Task: Play online crossword game.
Action: Mouse moved to (541, 332)
Screenshot: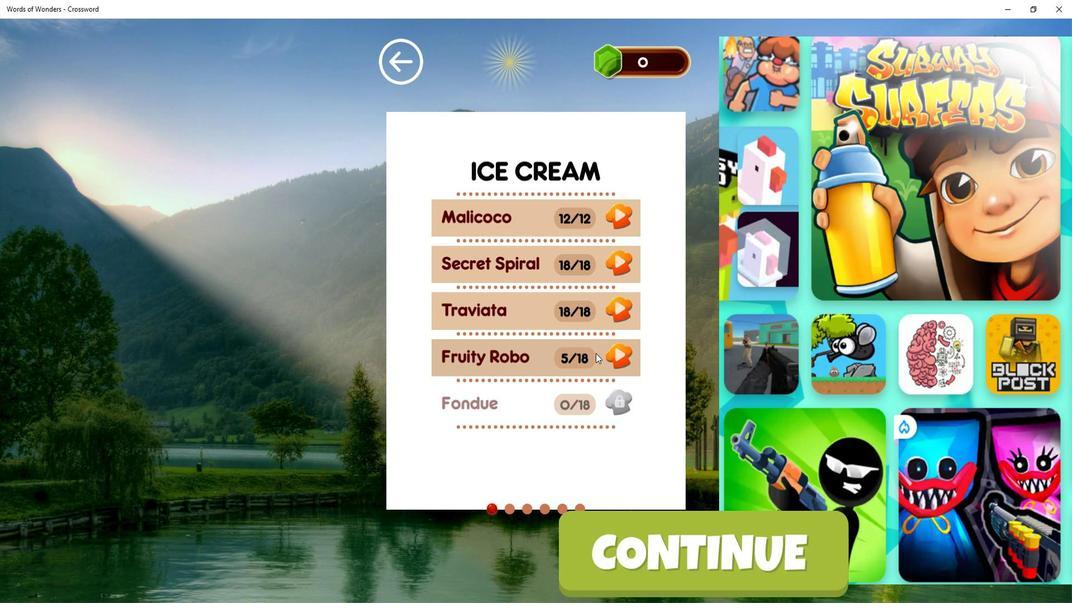 
Action: Mouse pressed left at (541, 332)
Screenshot: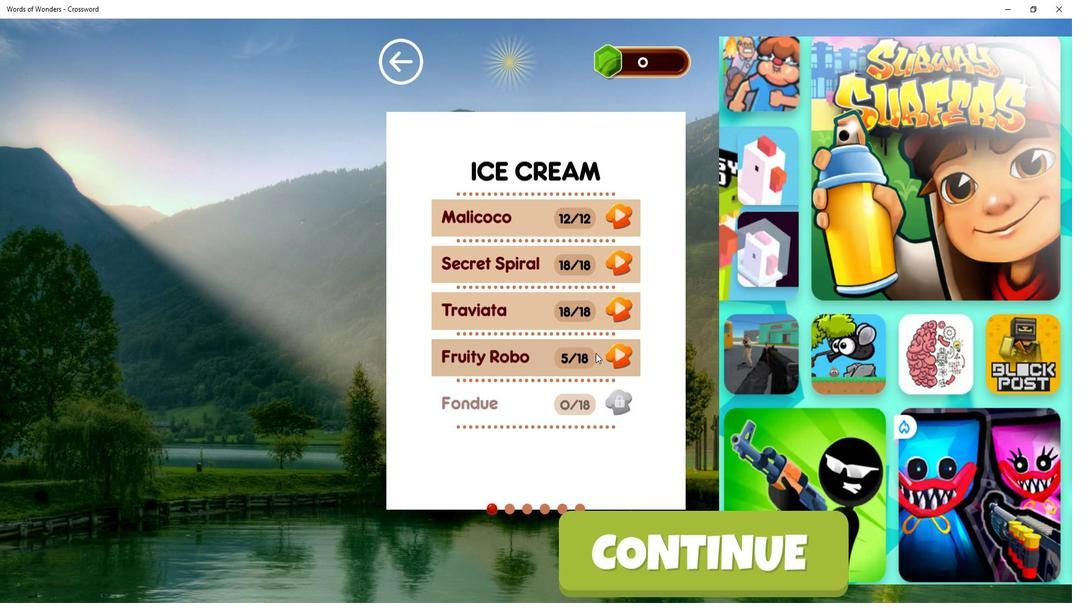 
Action: Mouse moved to (529, 200)
Screenshot: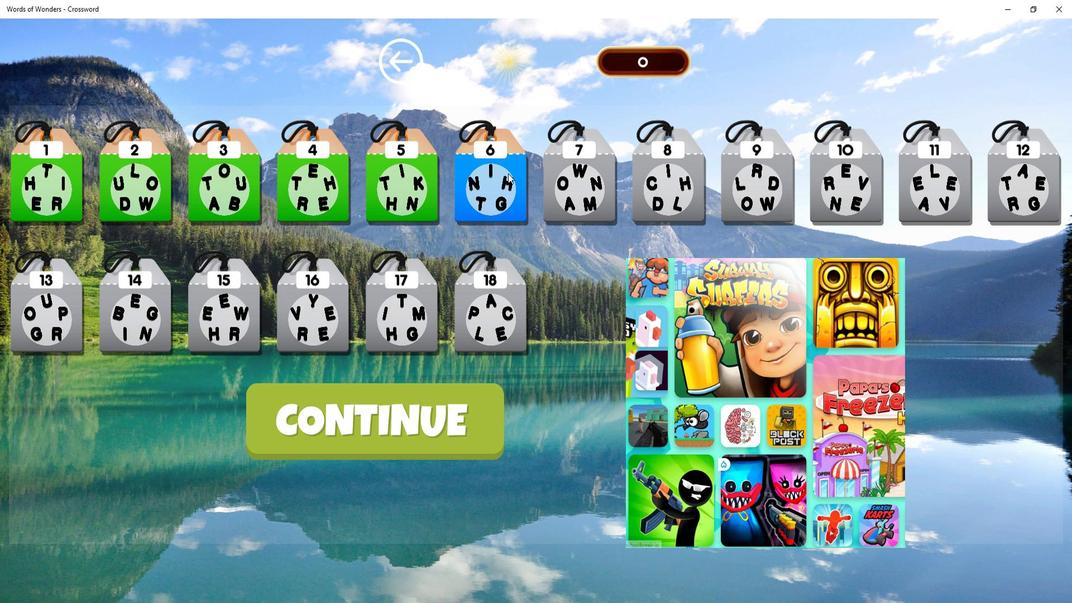 
Action: Mouse pressed left at (529, 200)
Screenshot: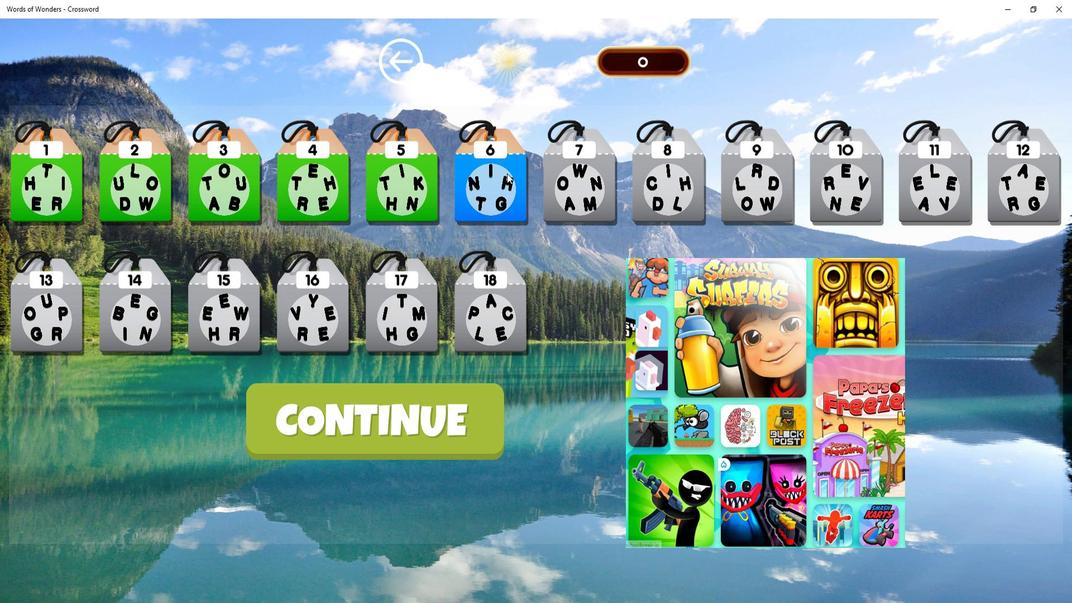 
Action: Mouse moved to (528, 401)
Screenshot: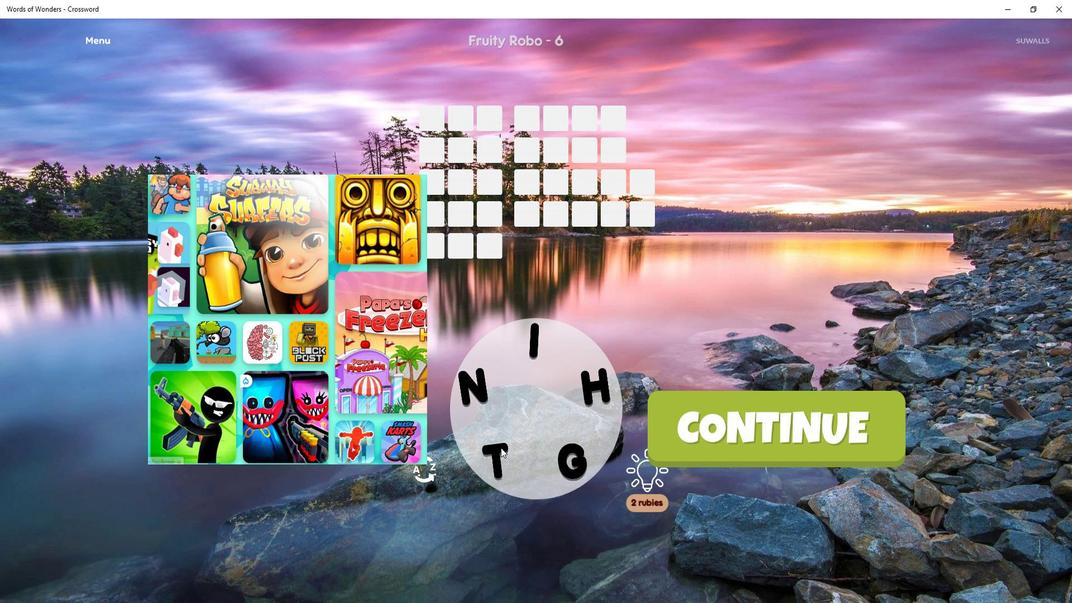 
Action: Mouse pressed left at (528, 401)
Screenshot: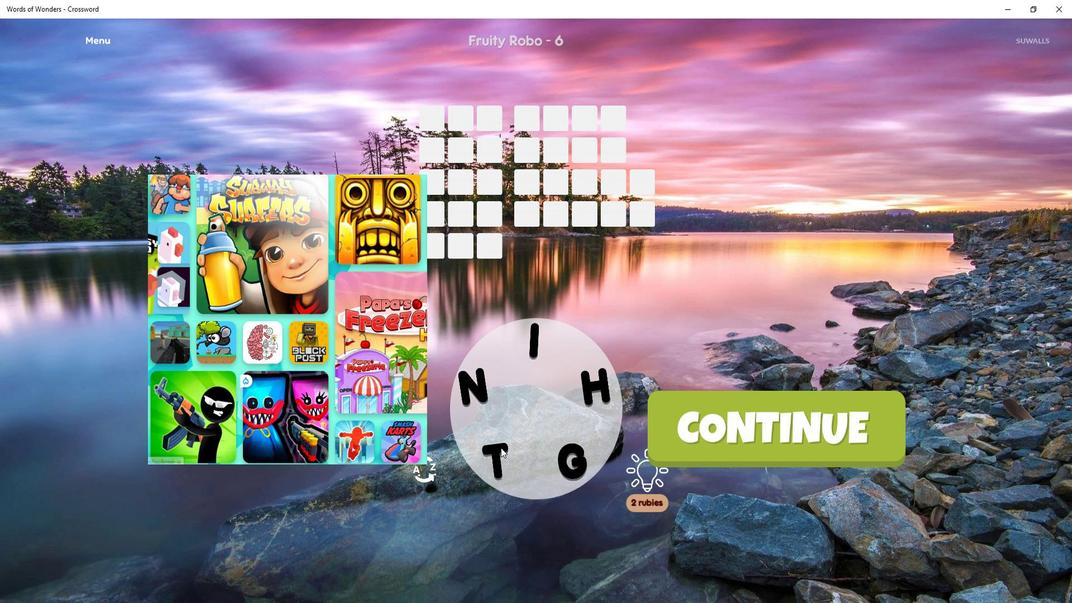 
Action: Mouse moved to (525, 359)
Screenshot: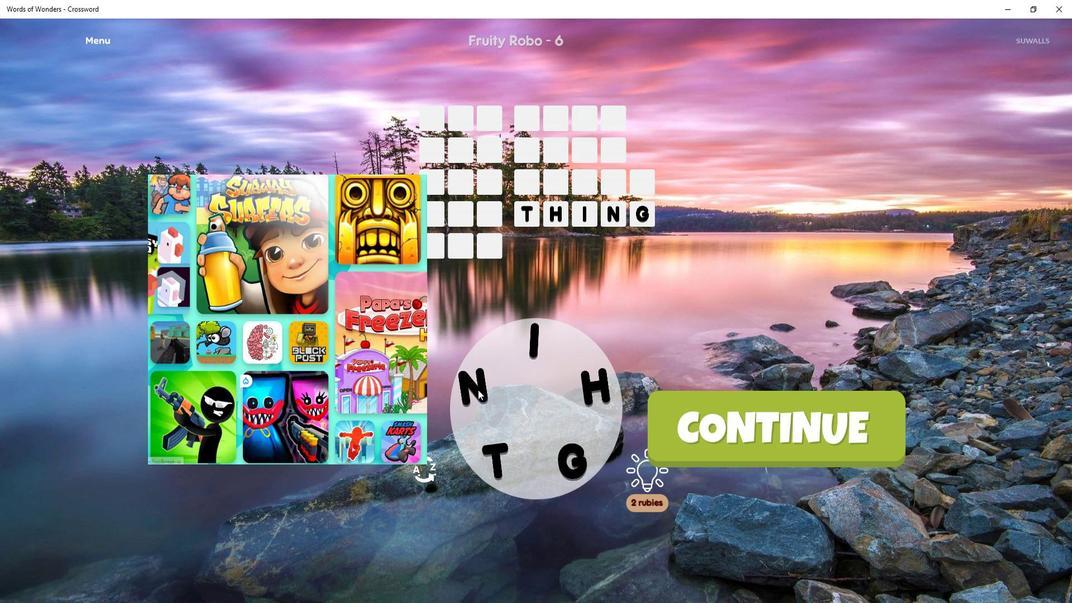 
Action: Mouse pressed left at (525, 359)
Screenshot: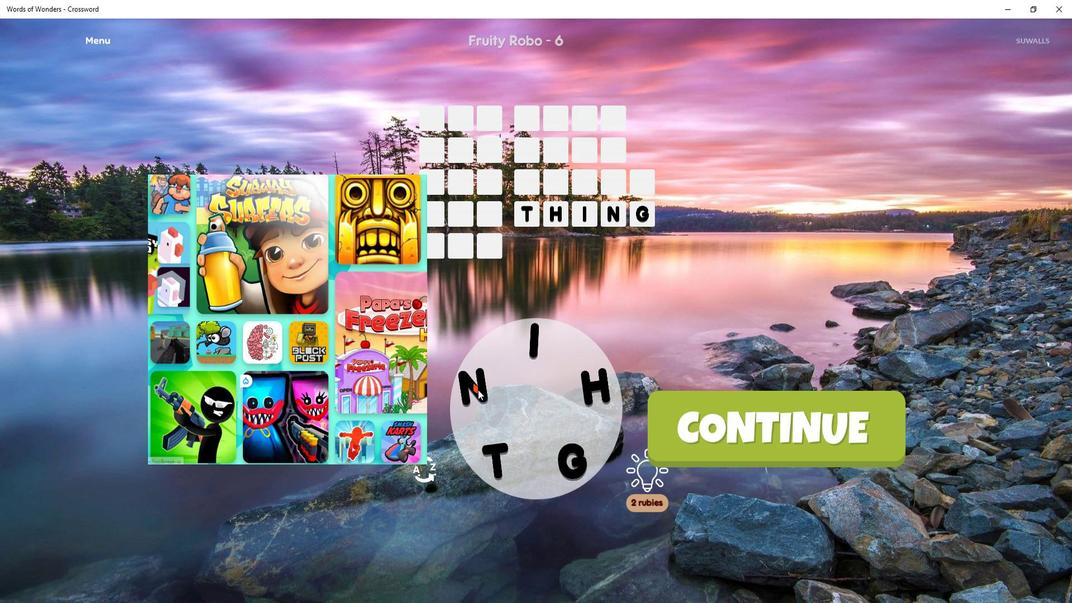 
Action: Mouse moved to (528, 409)
Screenshot: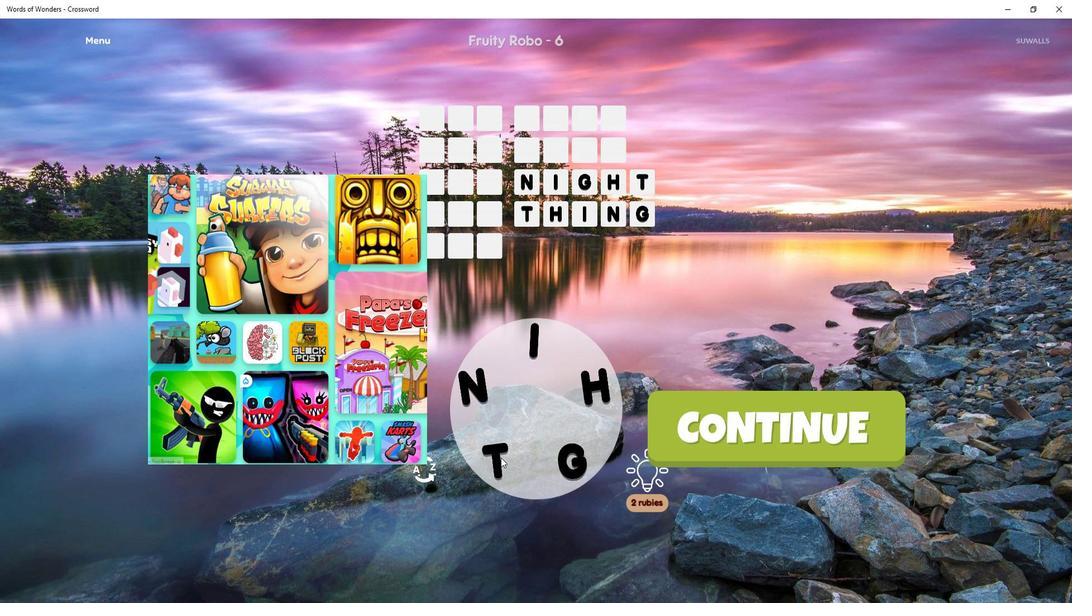 
Action: Mouse pressed left at (528, 409)
Screenshot: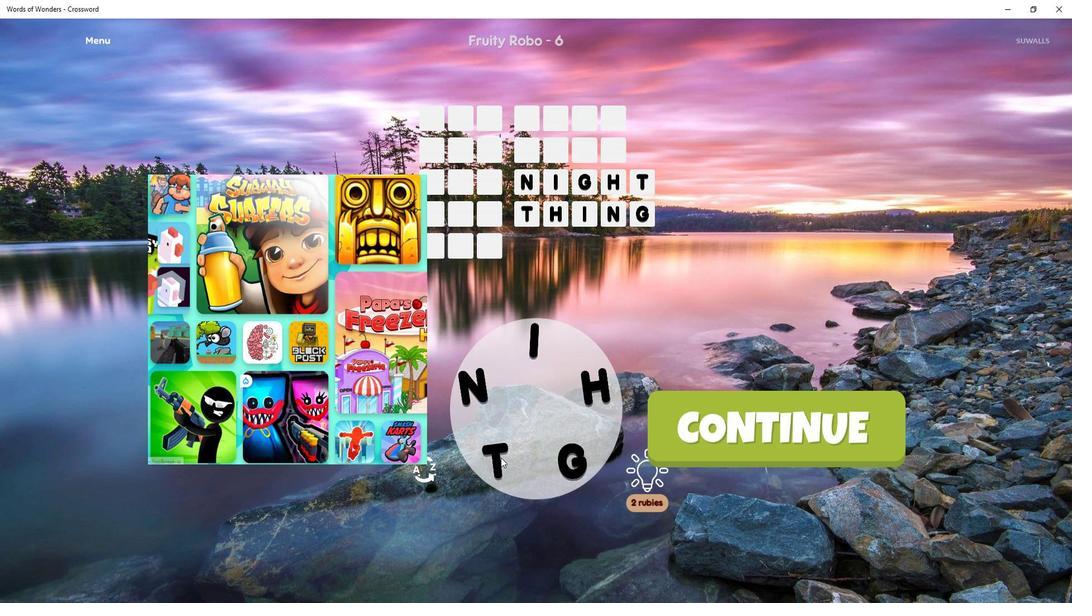 
Action: Mouse moved to (541, 358)
Screenshot: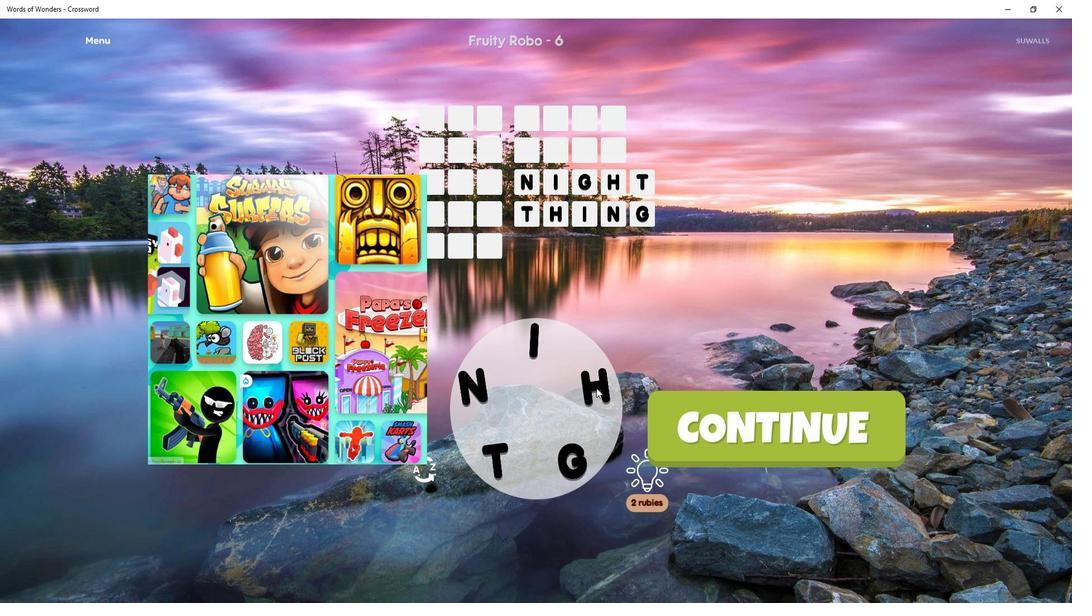 
Action: Mouse pressed left at (541, 358)
Screenshot: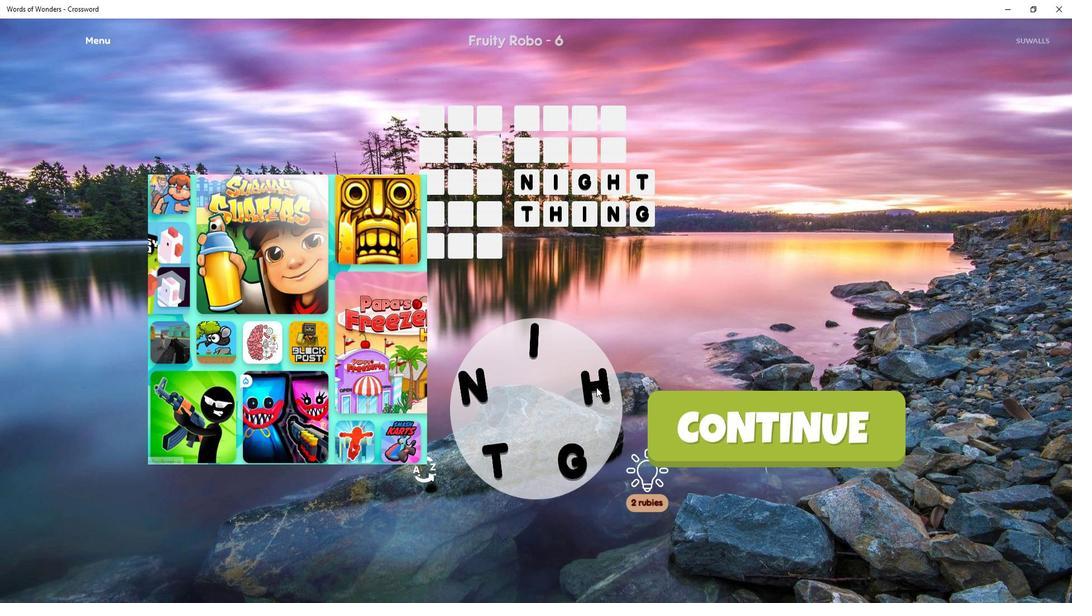 
Action: Mouse moved to (543, 358)
Screenshot: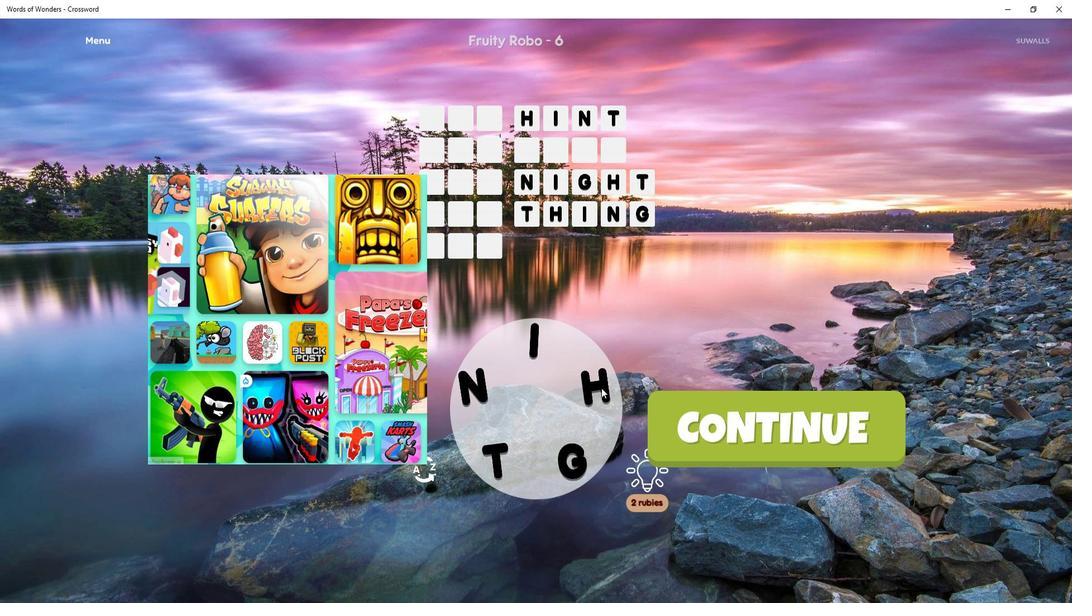 
Action: Mouse pressed left at (543, 358)
Screenshot: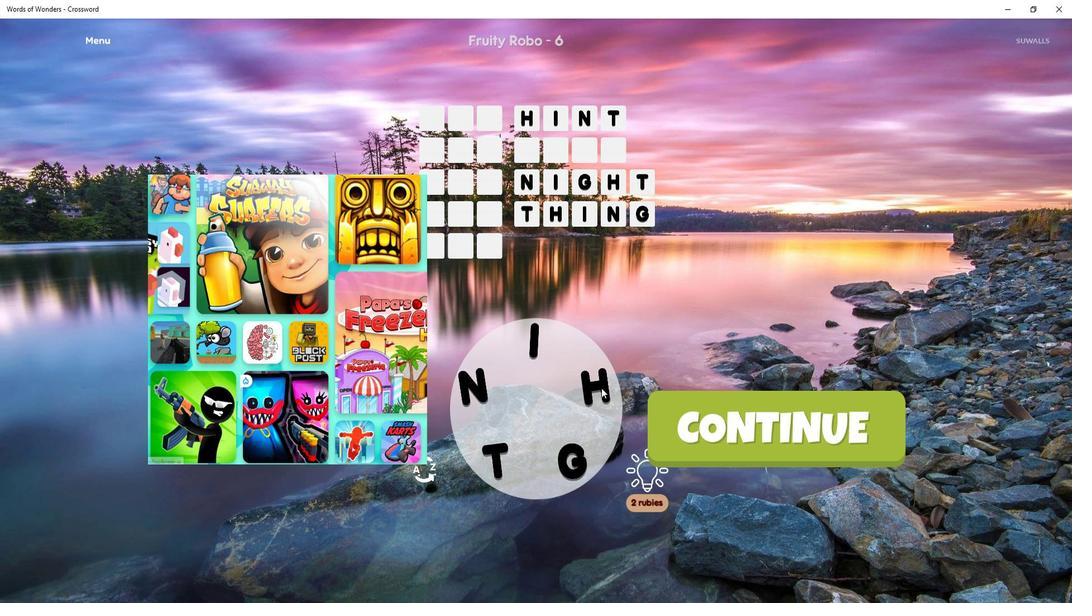 
Action: Mouse moved to (541, 359)
Screenshot: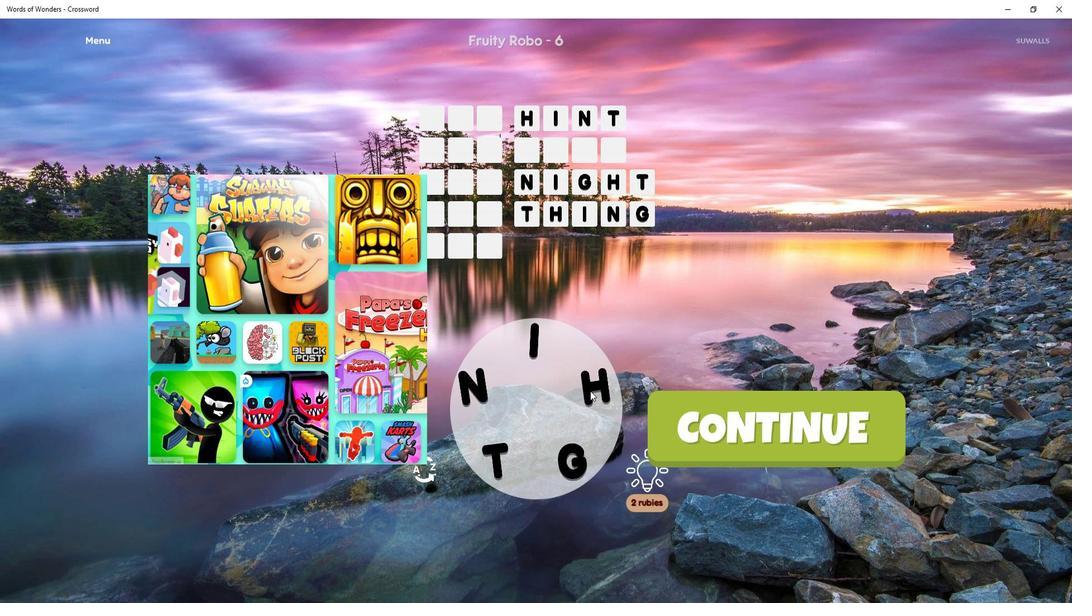 
Action: Mouse pressed left at (541, 359)
Screenshot: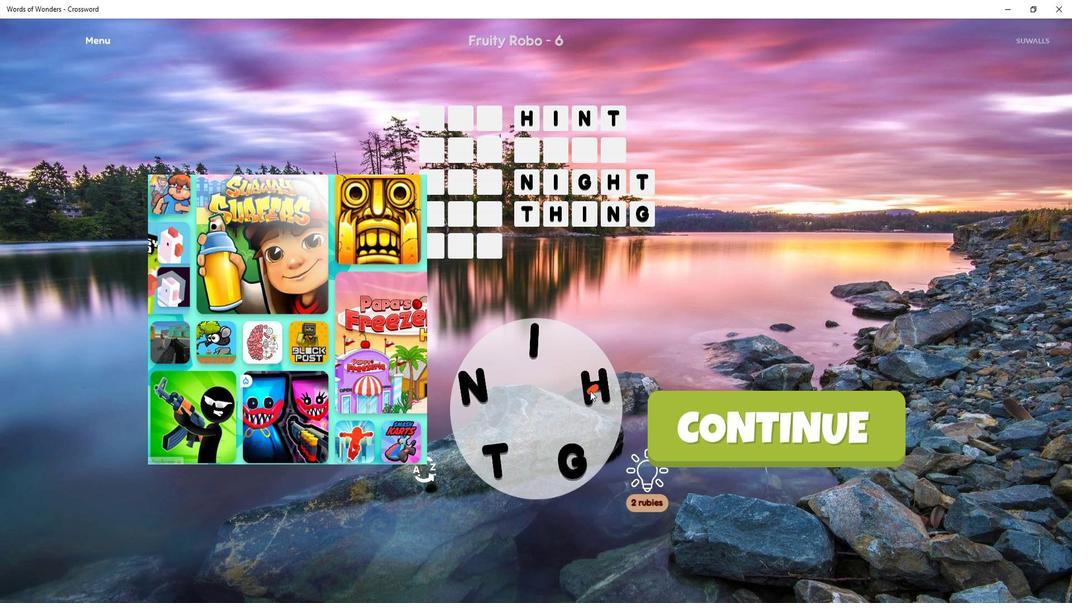 
Action: Mouse moved to (528, 415)
Screenshot: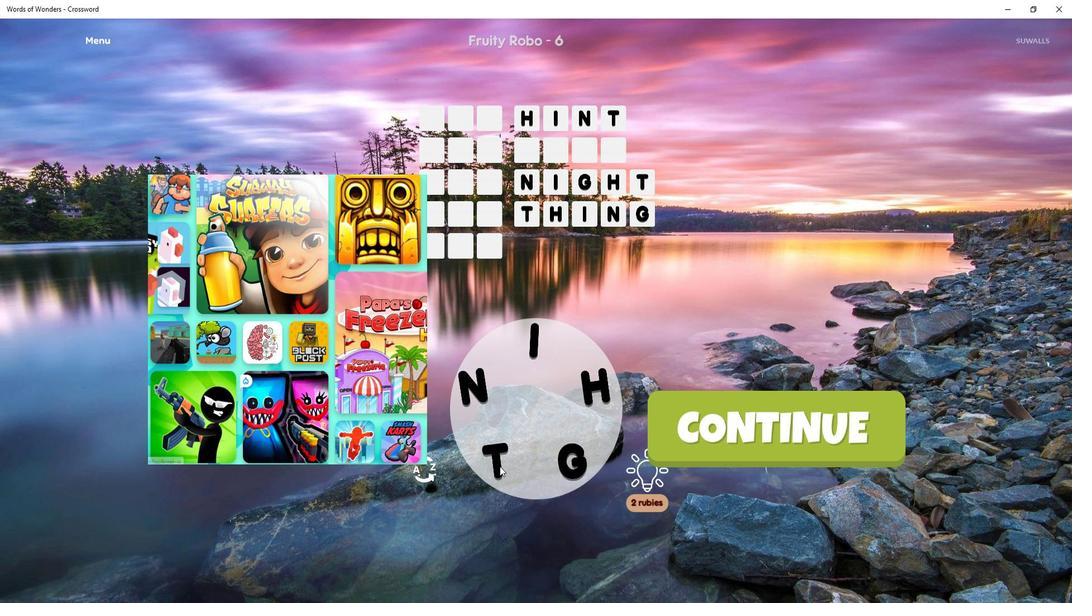 
Action: Mouse pressed left at (528, 415)
Screenshot: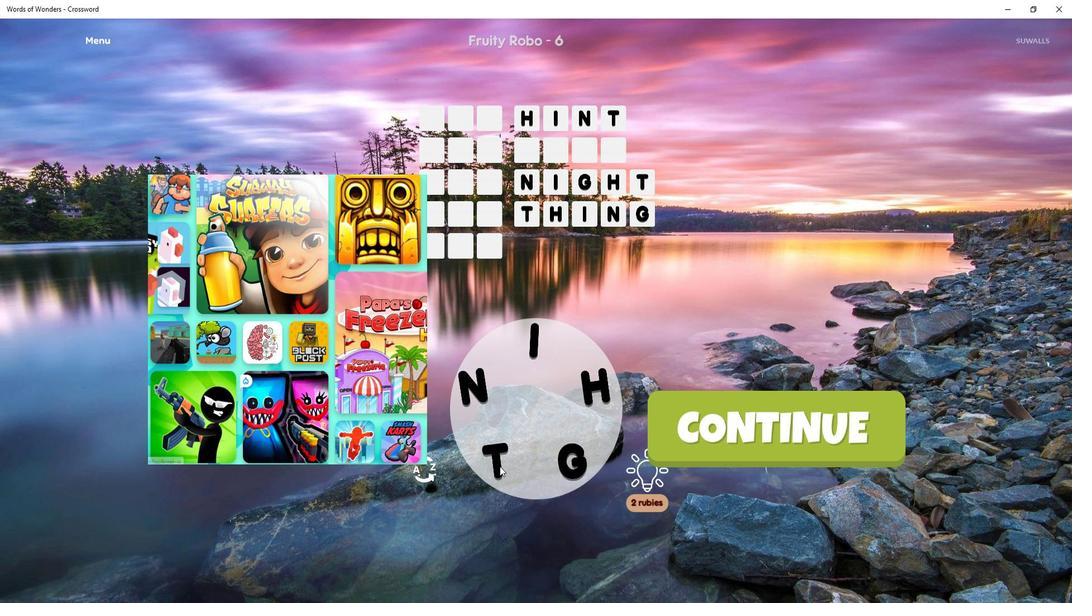 
Action: Mouse moved to (526, 417)
Screenshot: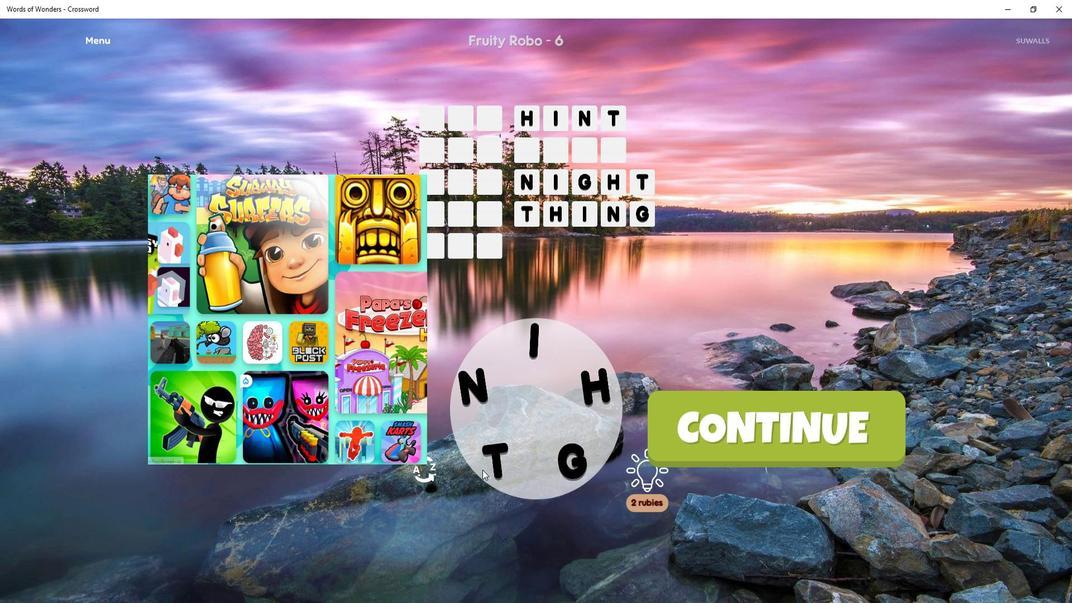 
Action: Mouse pressed left at (526, 417)
Screenshot: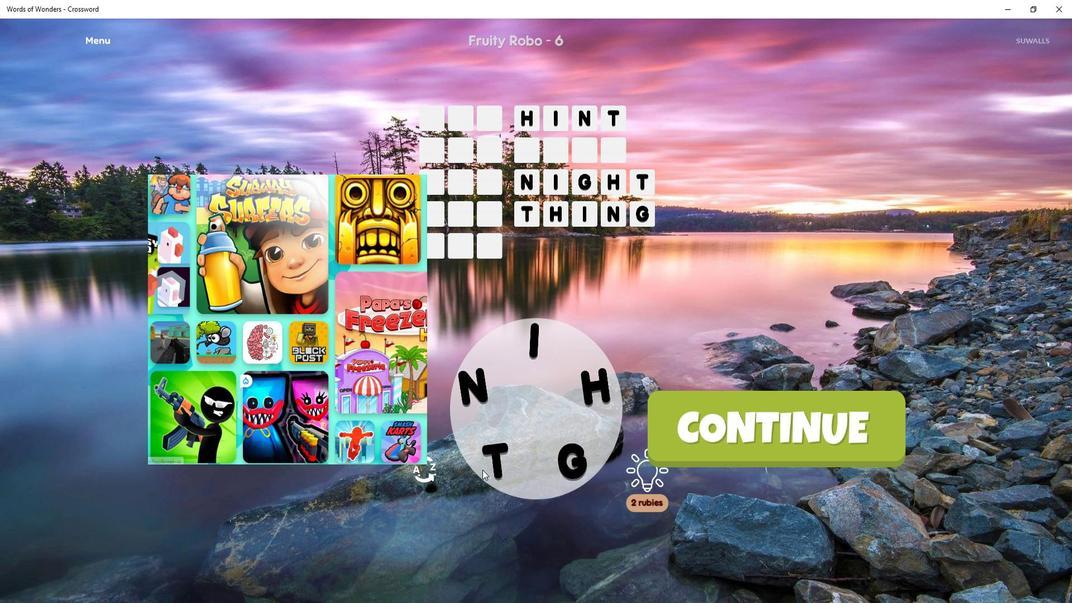 
Action: Mouse moved to (371, 349)
Screenshot: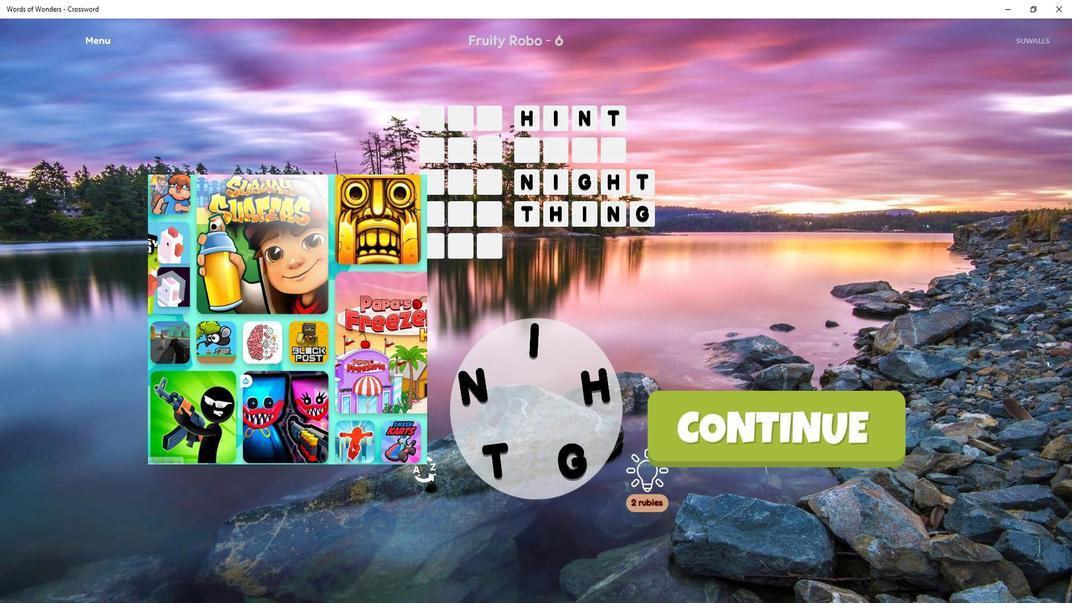 
Action: Mouse scrolled (371, 349) with delta (0, 0)
Screenshot: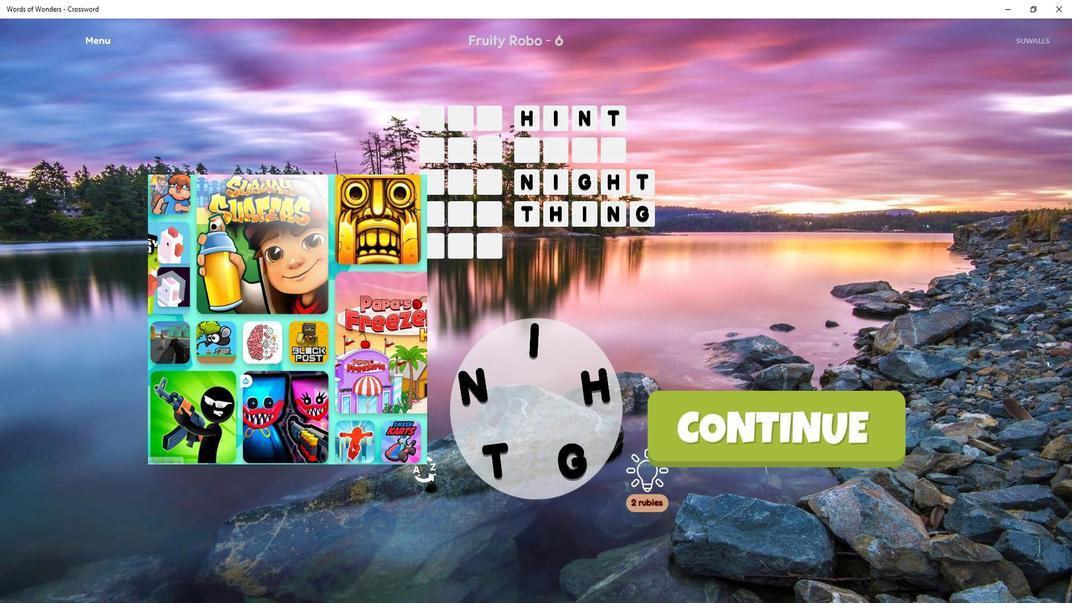
Action: Mouse scrolled (371, 349) with delta (0, 0)
Screenshot: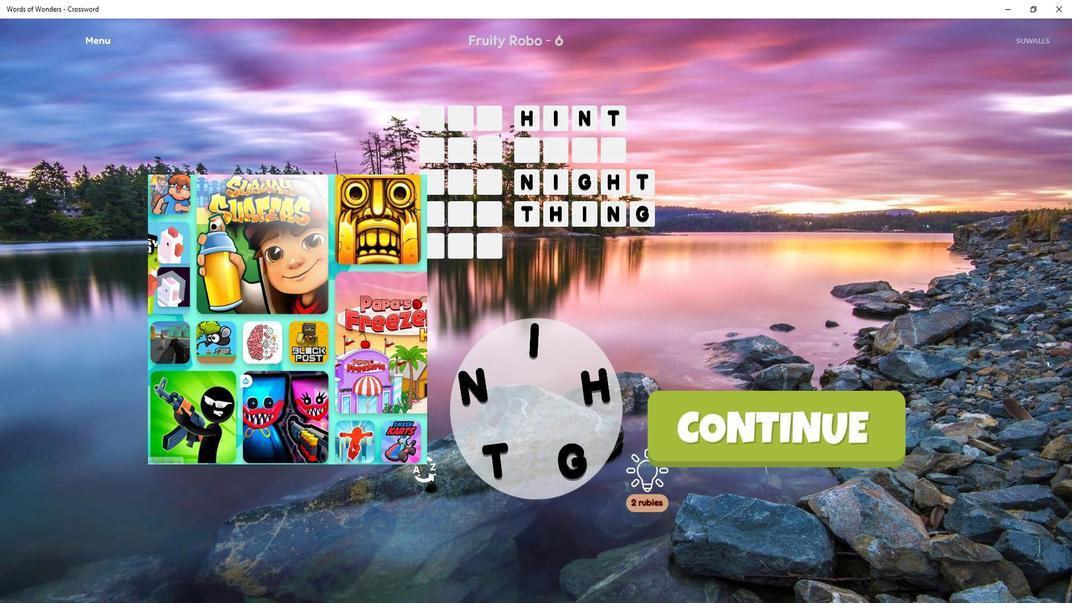
Action: Mouse moved to (527, 404)
Screenshot: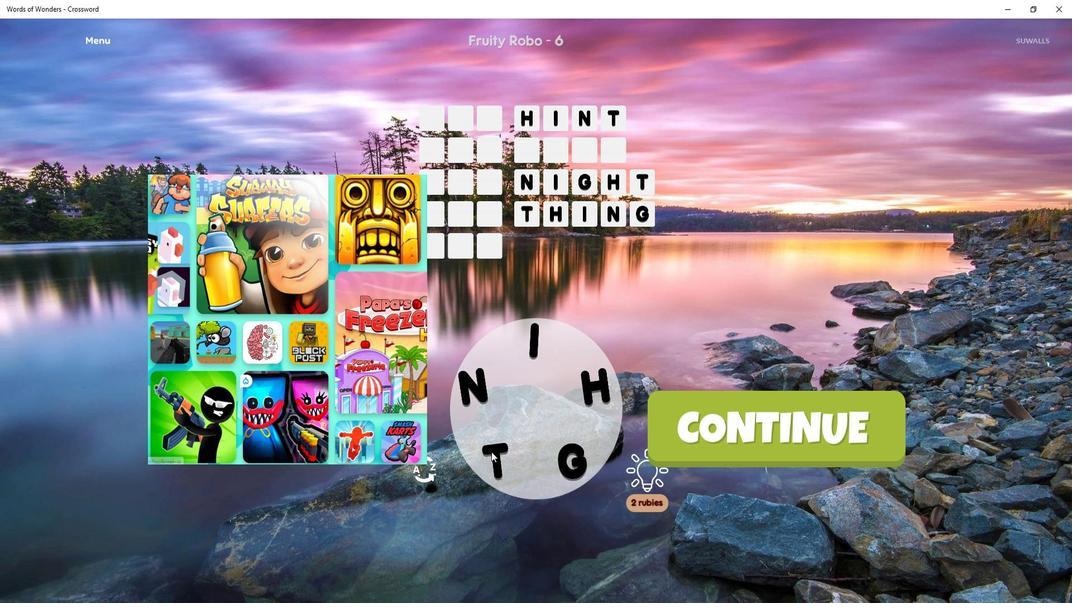
Action: Mouse pressed left at (527, 404)
Screenshot: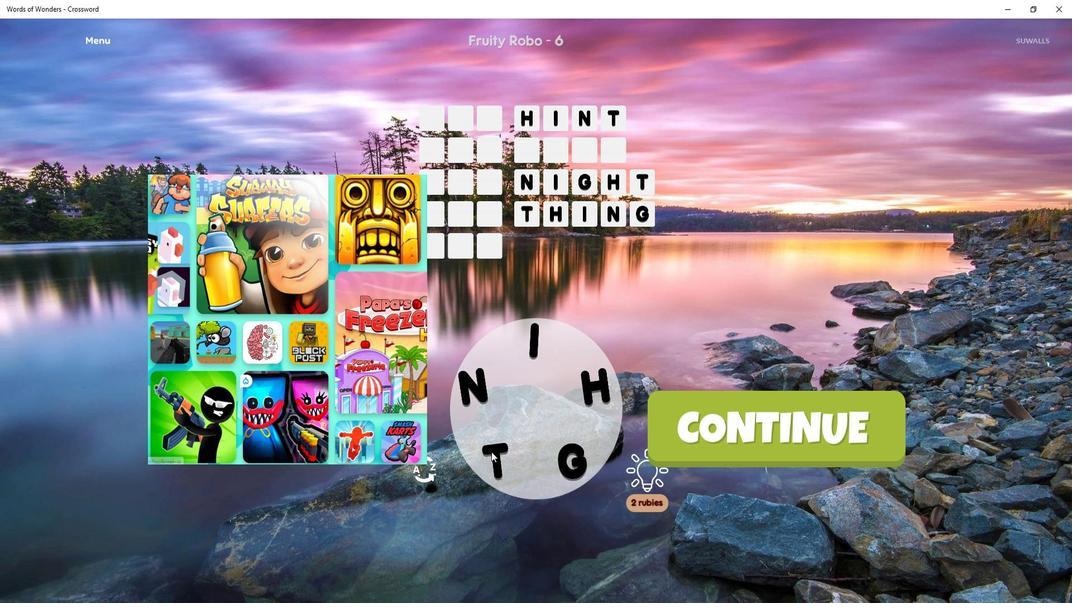 
Action: Mouse moved to (528, 407)
Screenshot: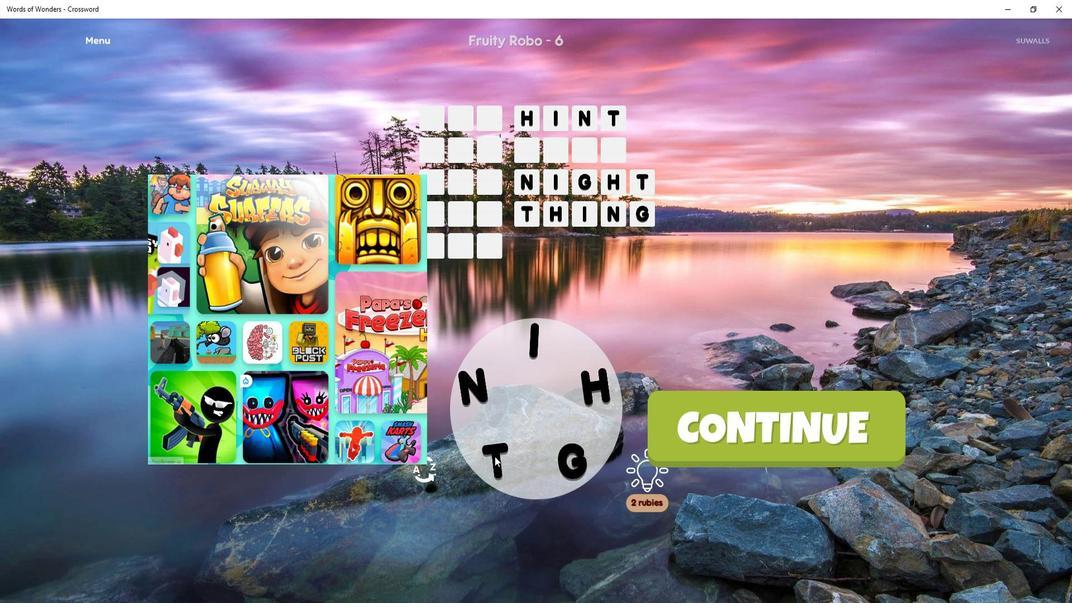 
Action: Mouse pressed left at (528, 407)
Screenshot: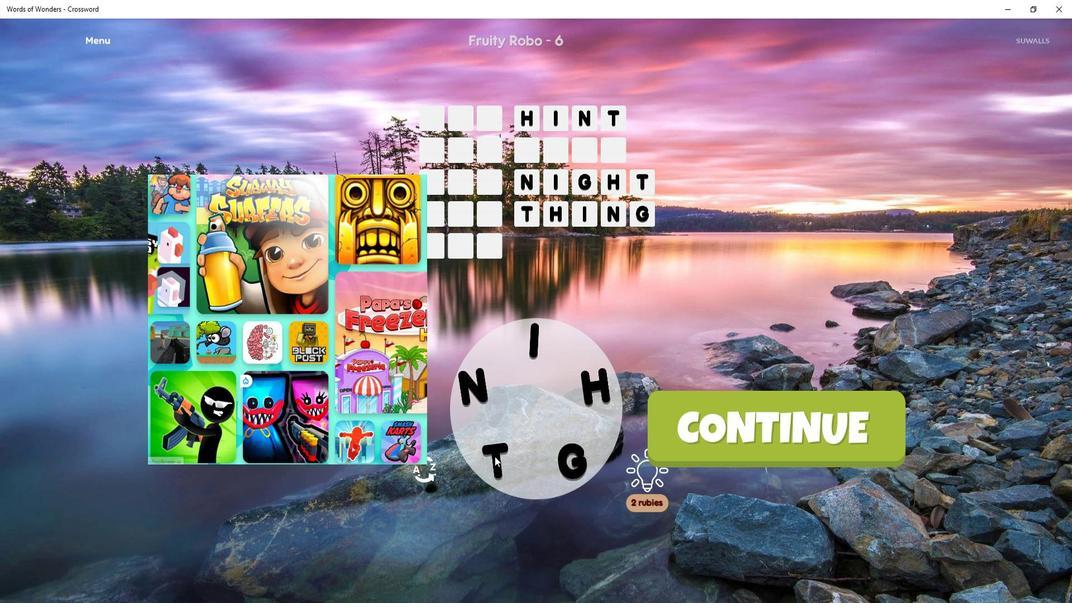 
Action: Mouse moved to (524, 351)
Screenshot: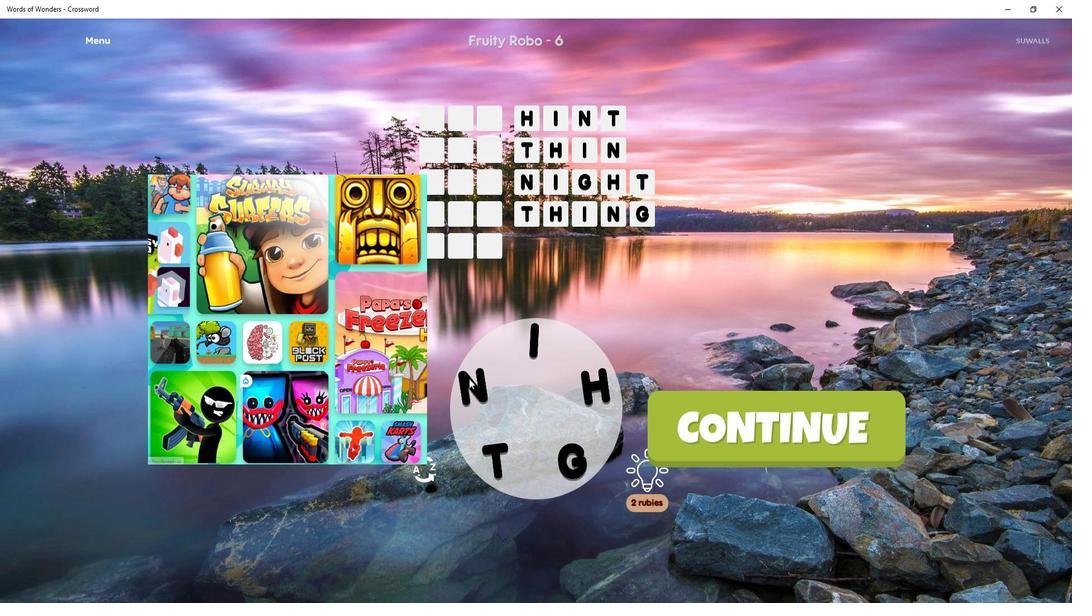 
Action: Mouse pressed left at (524, 351)
Screenshot: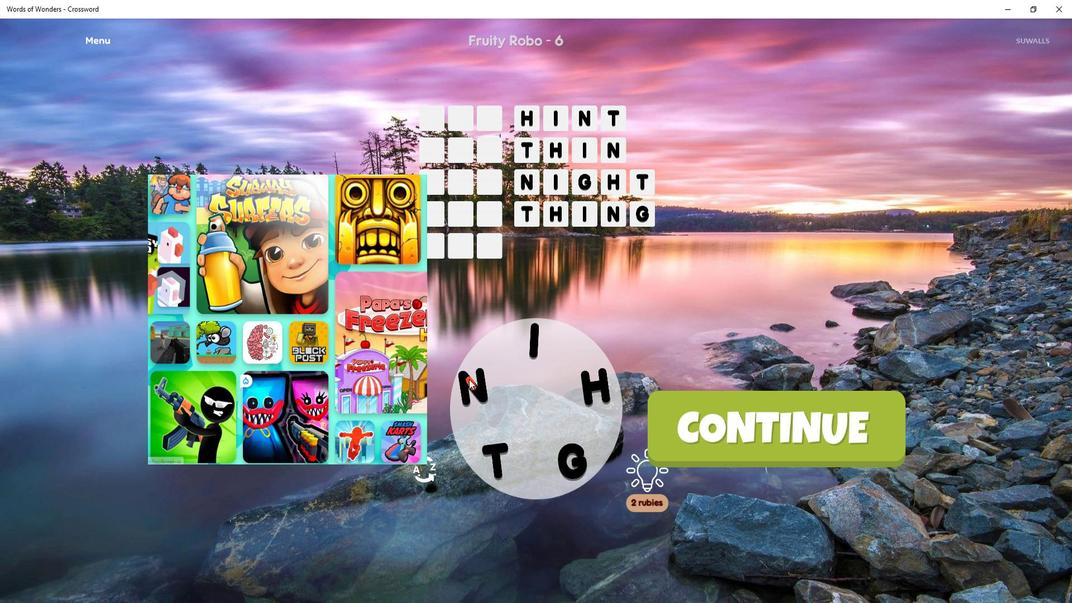 
Action: Mouse moved to (370, 341)
Screenshot: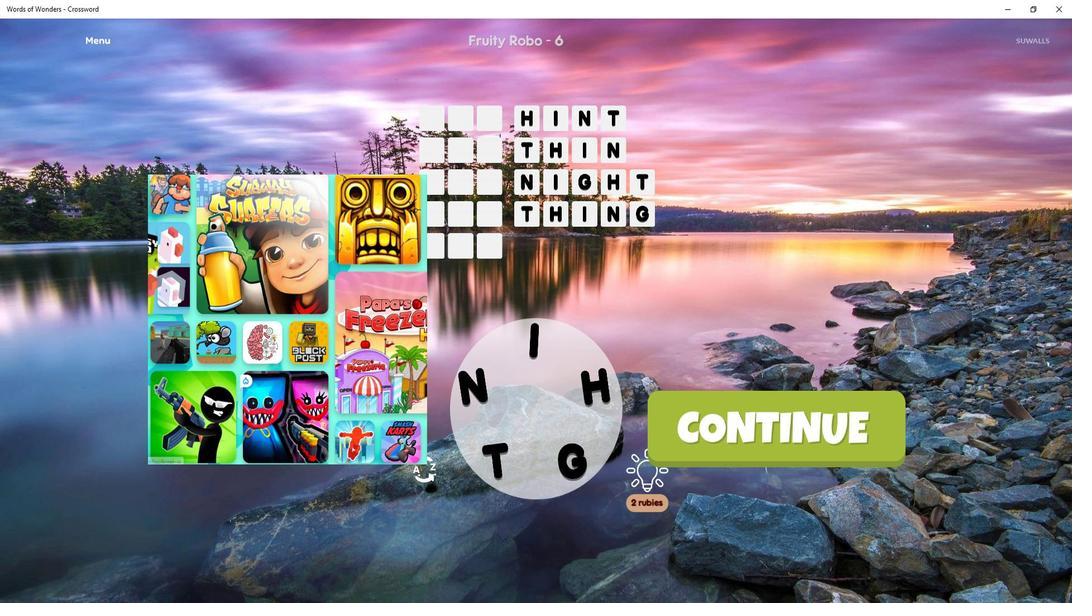 
Action: Mouse scrolled (370, 340) with delta (0, 0)
Screenshot: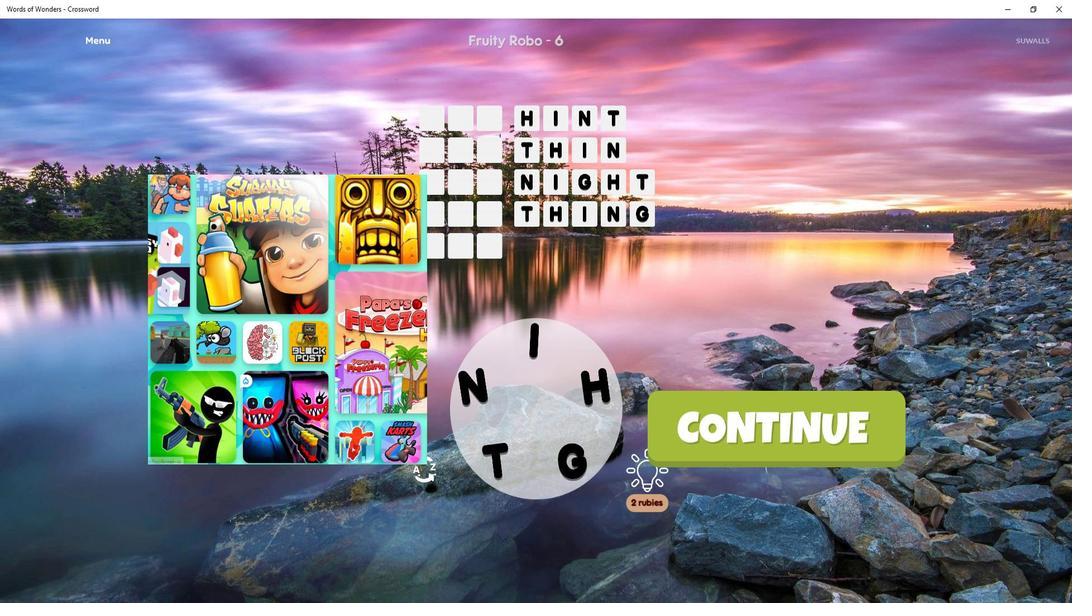 
Action: Mouse moved to (382, 347)
Screenshot: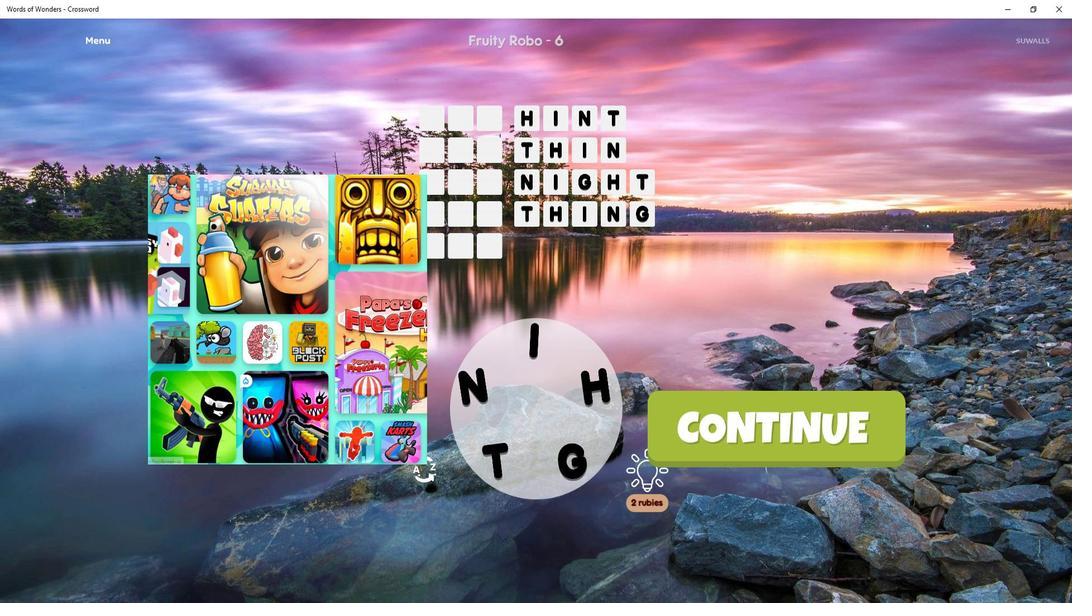 
Action: Mouse scrolled (382, 346) with delta (0, 0)
Screenshot: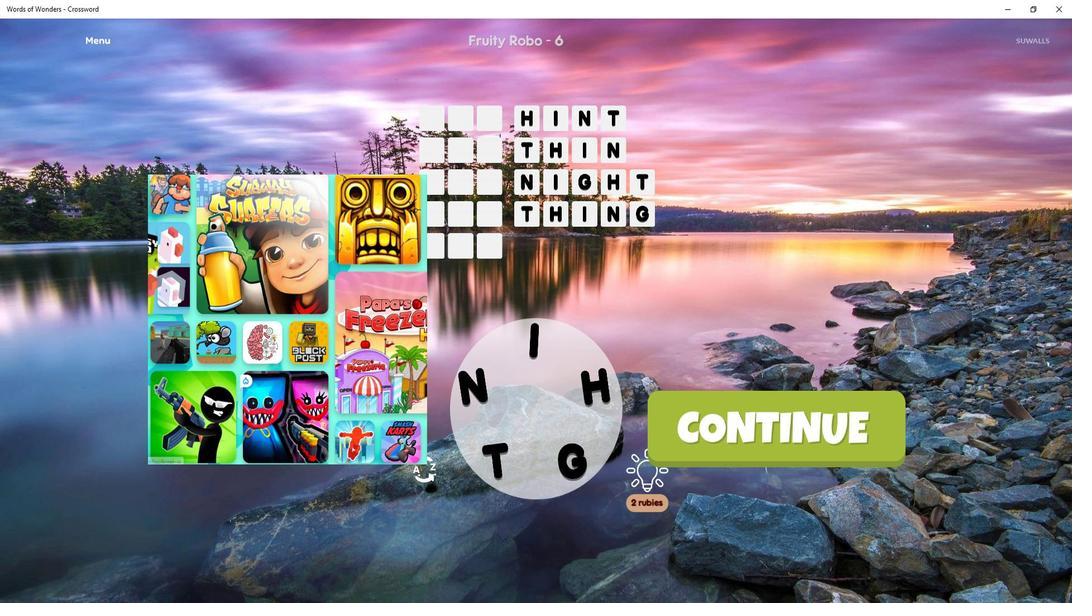 
Action: Mouse moved to (538, 408)
Screenshot: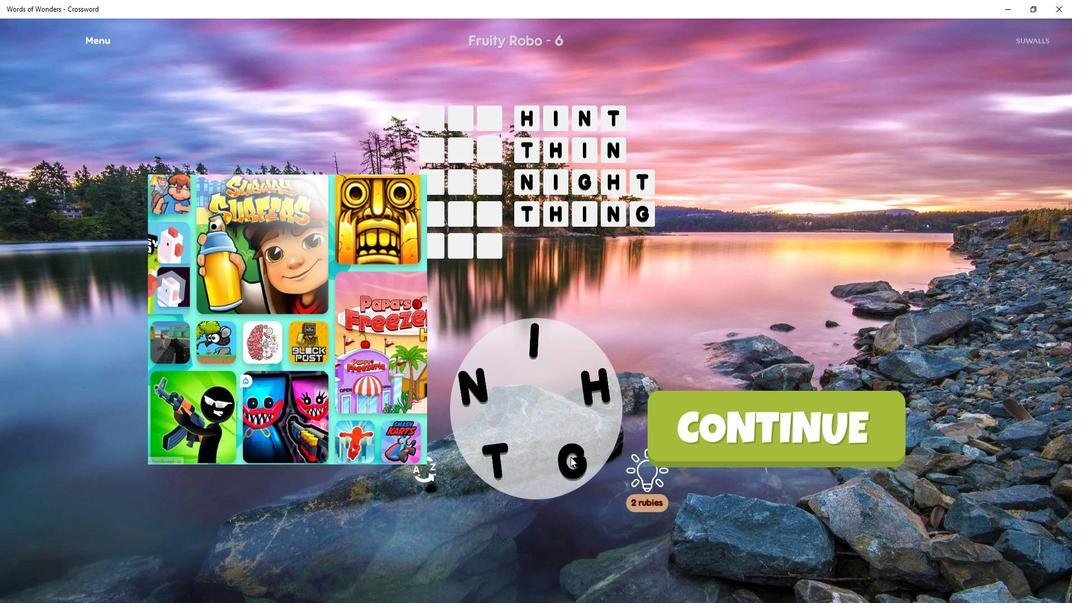 
Action: Mouse pressed left at (538, 408)
Screenshot: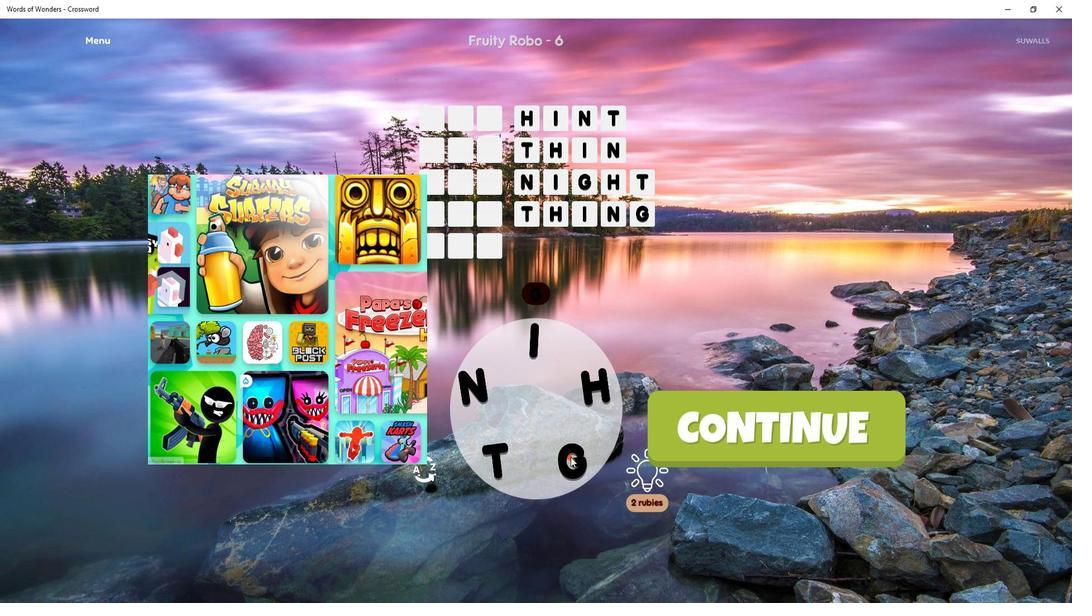 
Action: Mouse moved to (542, 364)
Screenshot: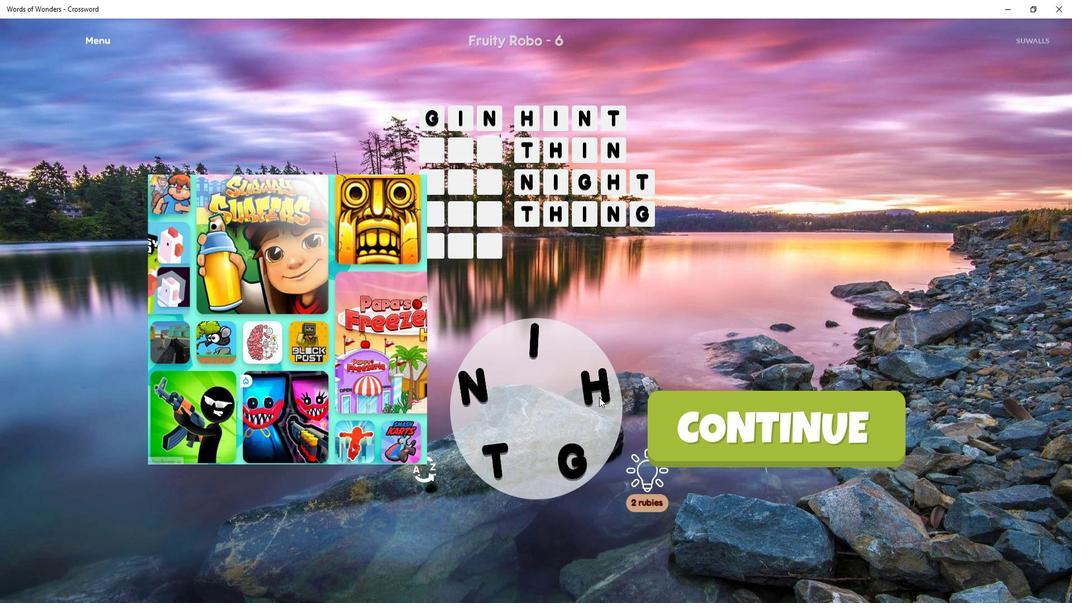 
Action: Mouse pressed left at (542, 364)
Screenshot: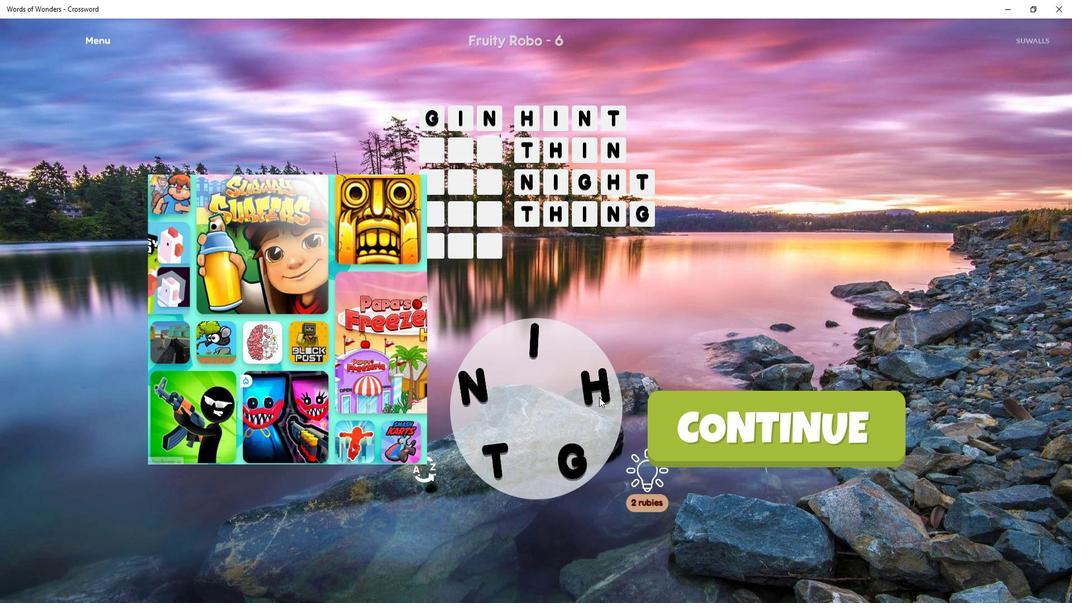 
Action: Mouse moved to (526, 365)
Screenshot: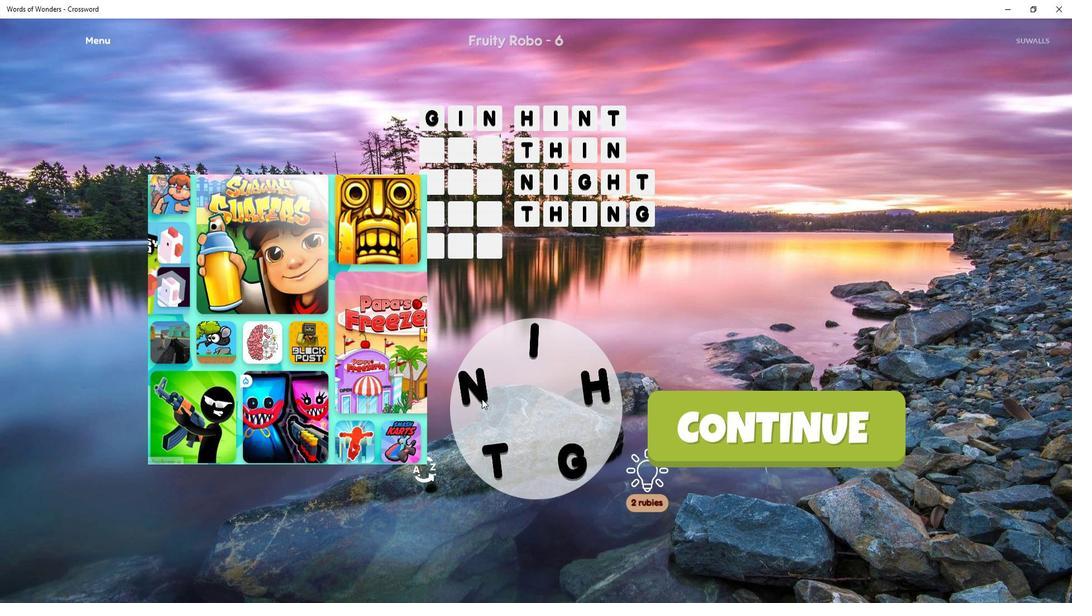 
Action: Mouse scrolled (526, 365) with delta (0, 0)
Screenshot: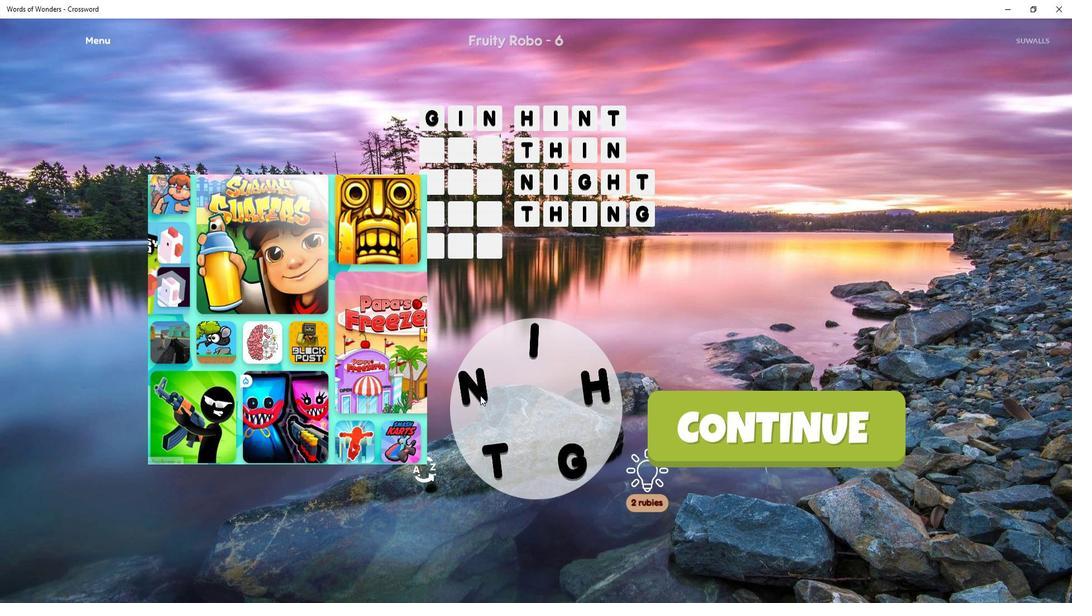 
Action: Mouse moved to (525, 360)
Screenshot: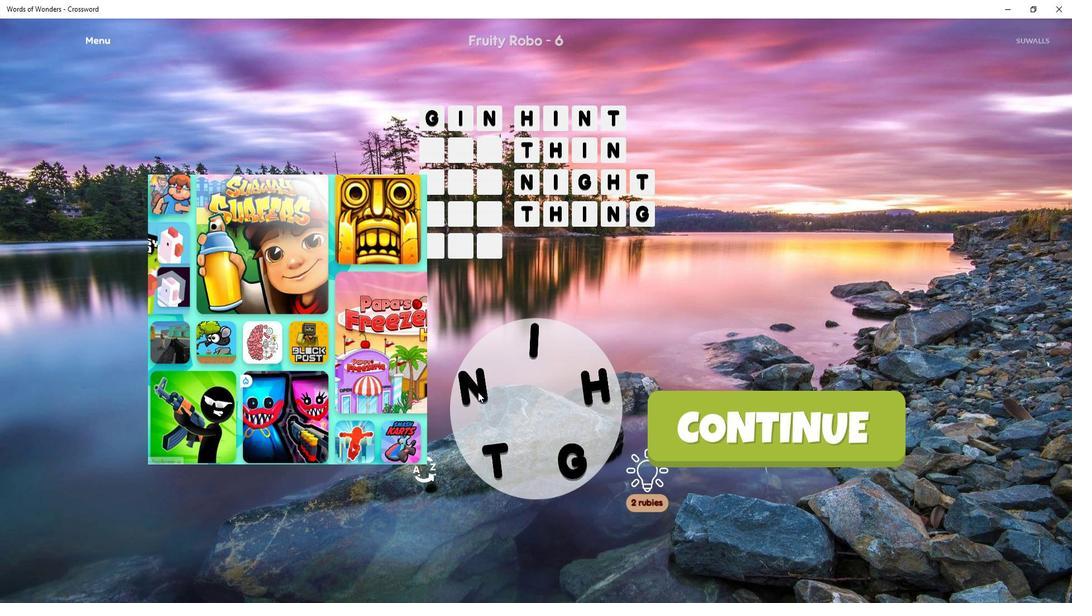 
Action: Mouse pressed left at (525, 360)
Screenshot: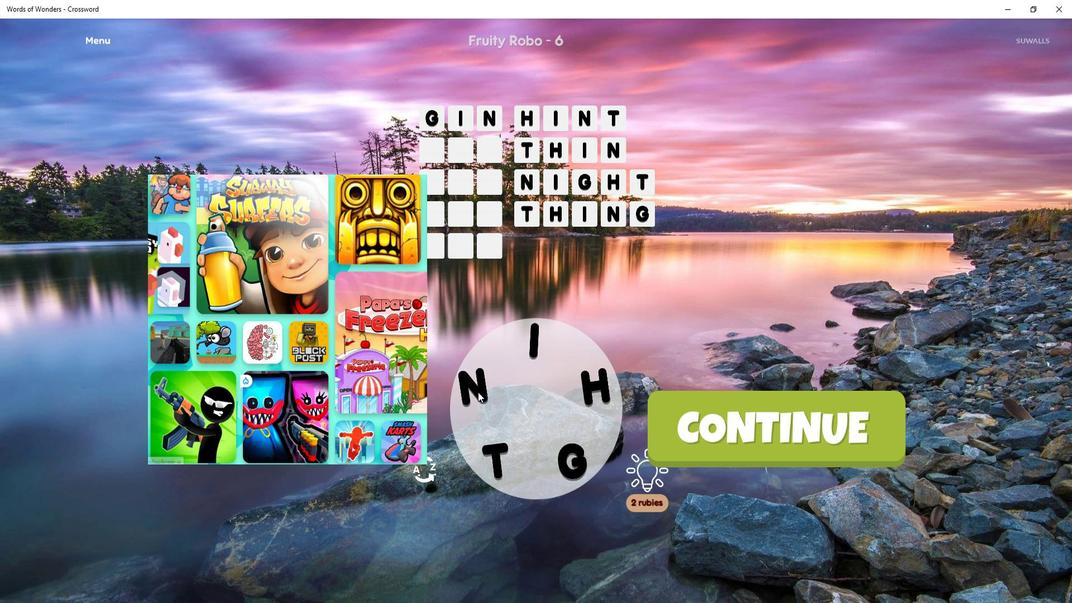 
Action: Mouse moved to (538, 412)
Screenshot: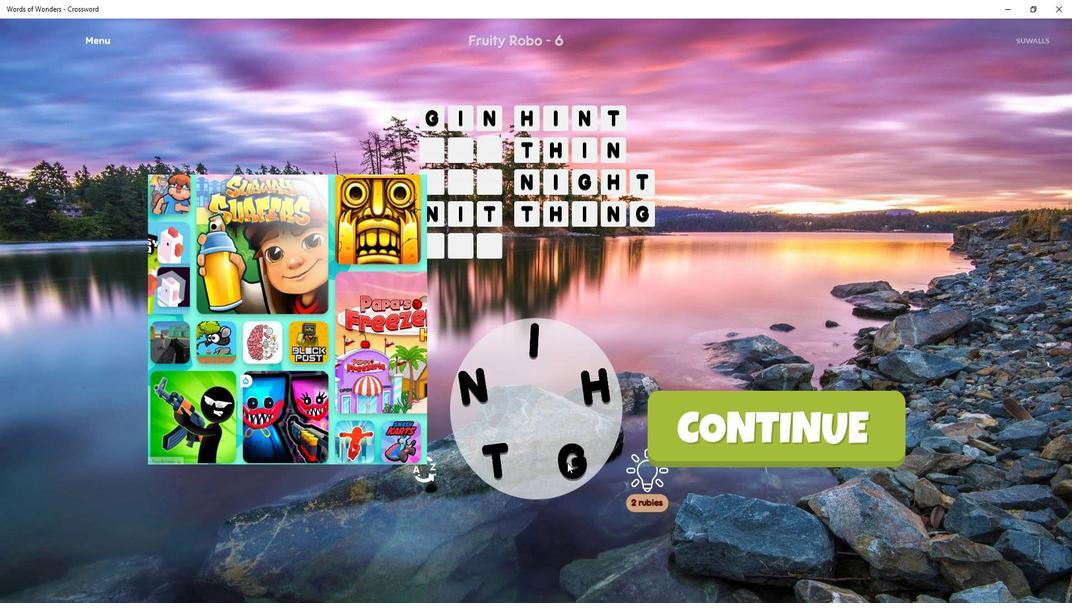 
Action: Mouse pressed left at (538, 412)
Screenshot: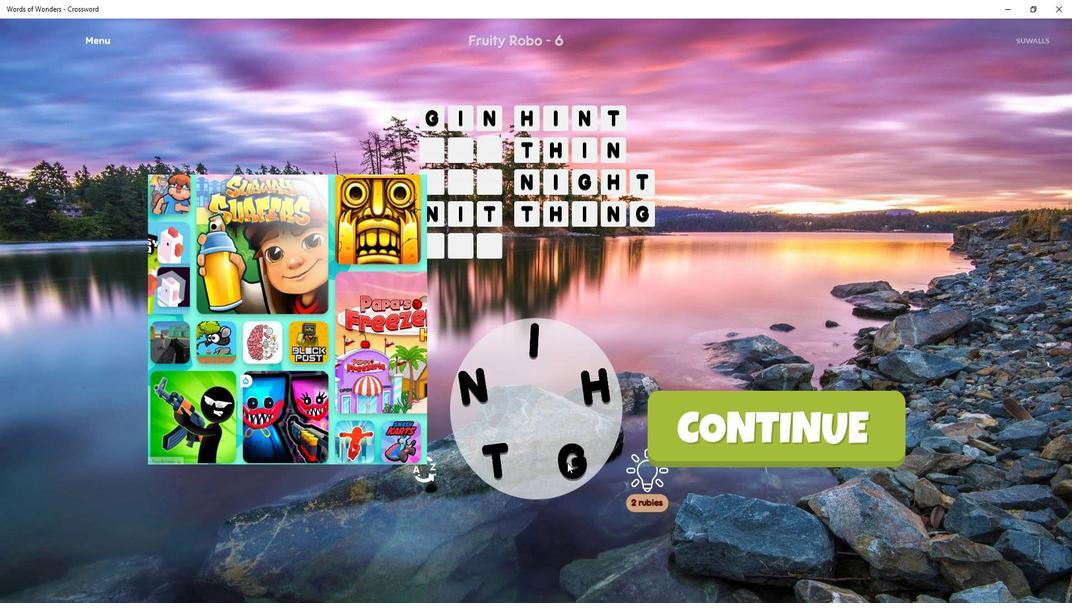
Action: Mouse moved to (541, 358)
Screenshot: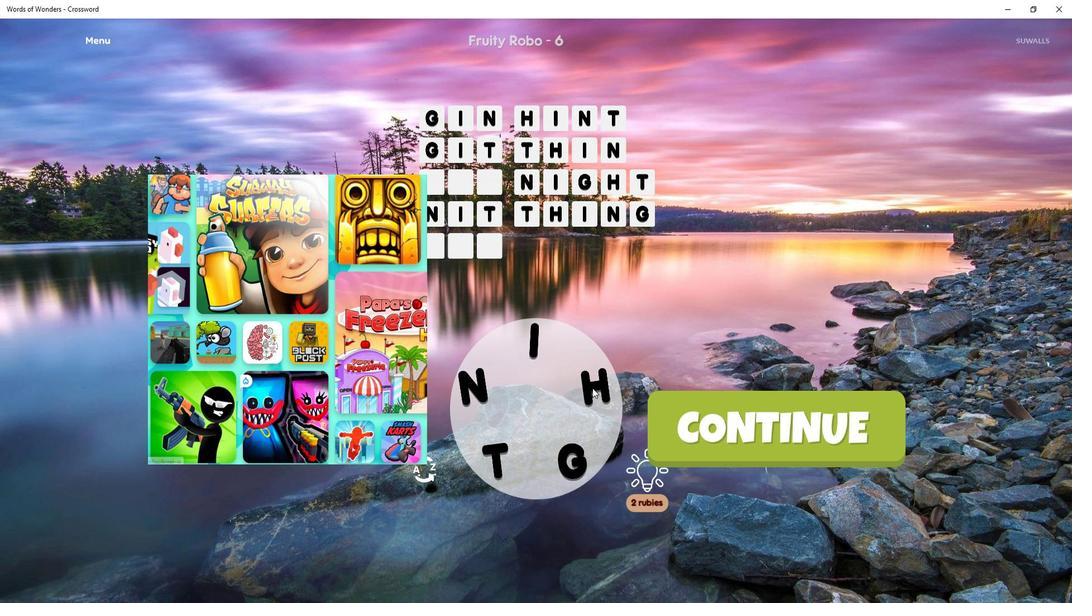 
Action: Mouse pressed left at (541, 358)
Screenshot: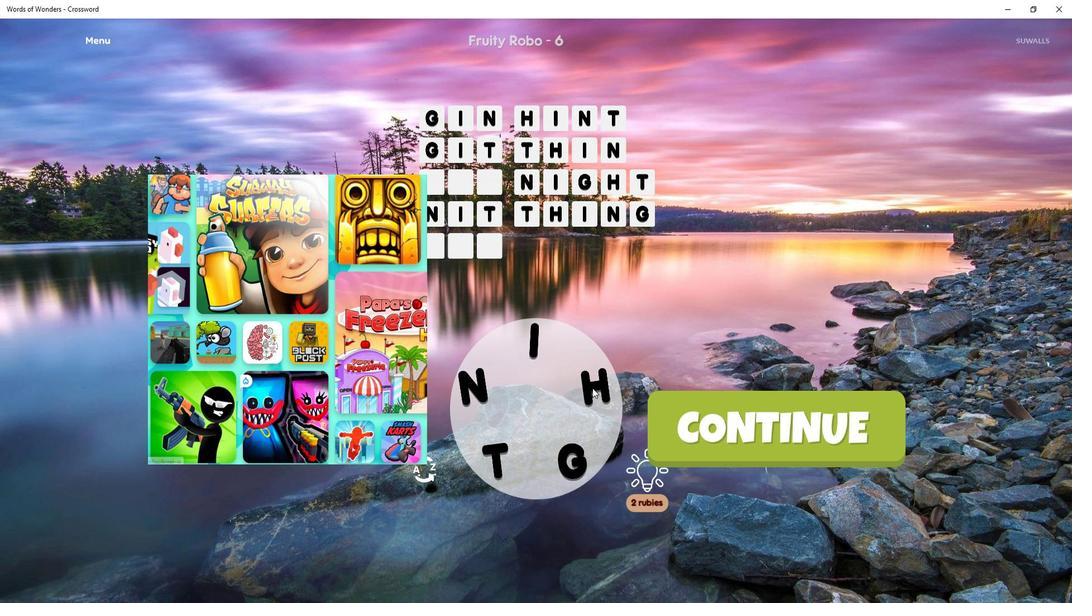 
Action: Mouse moved to (526, 359)
Screenshot: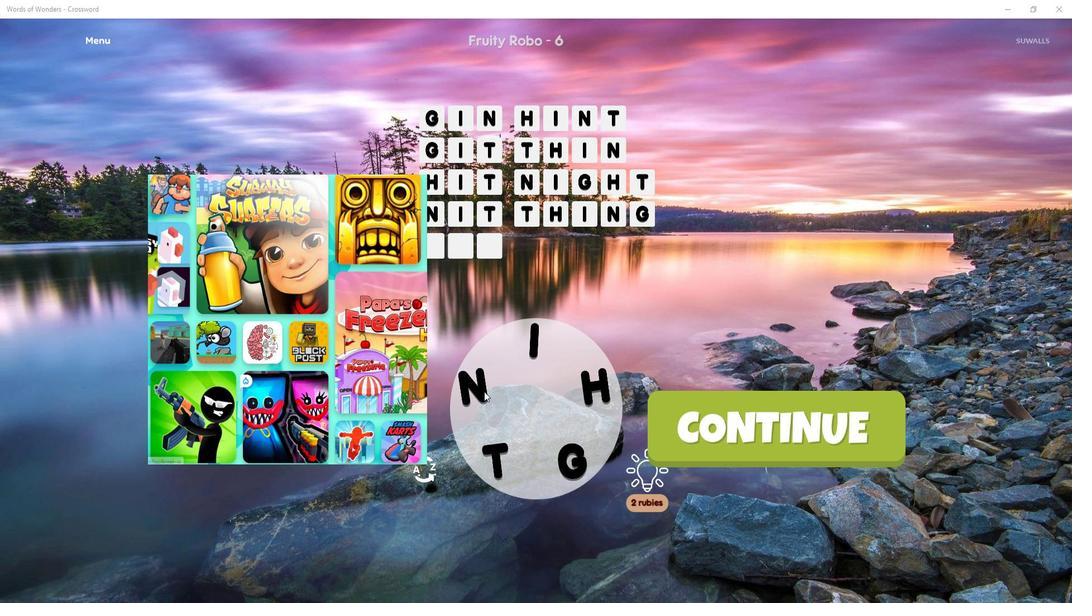 
Action: Mouse pressed left at (526, 359)
Screenshot: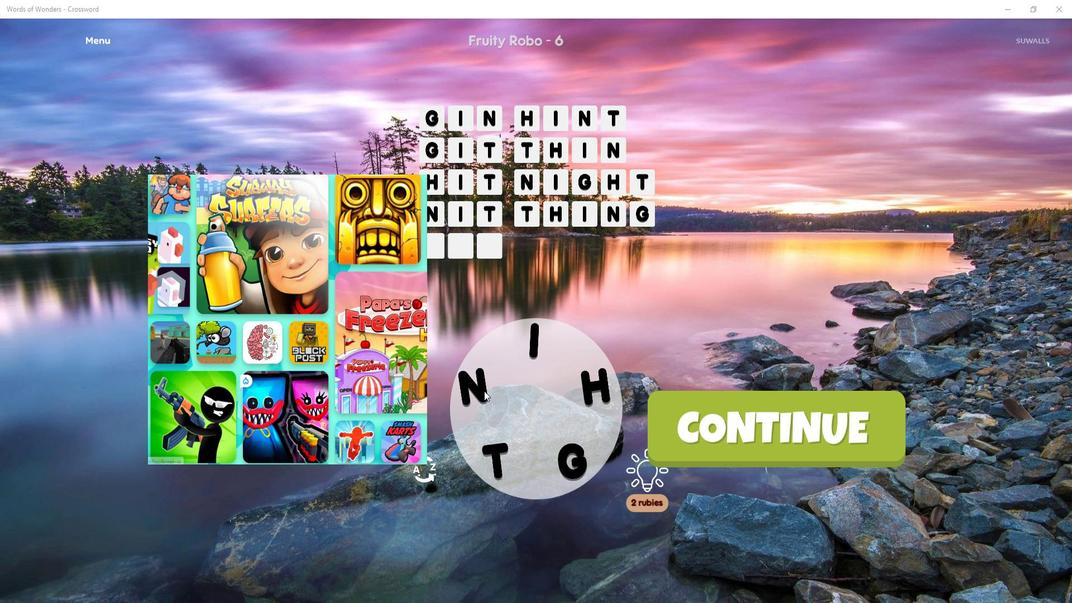 
Action: Mouse moved to (538, 416)
Screenshot: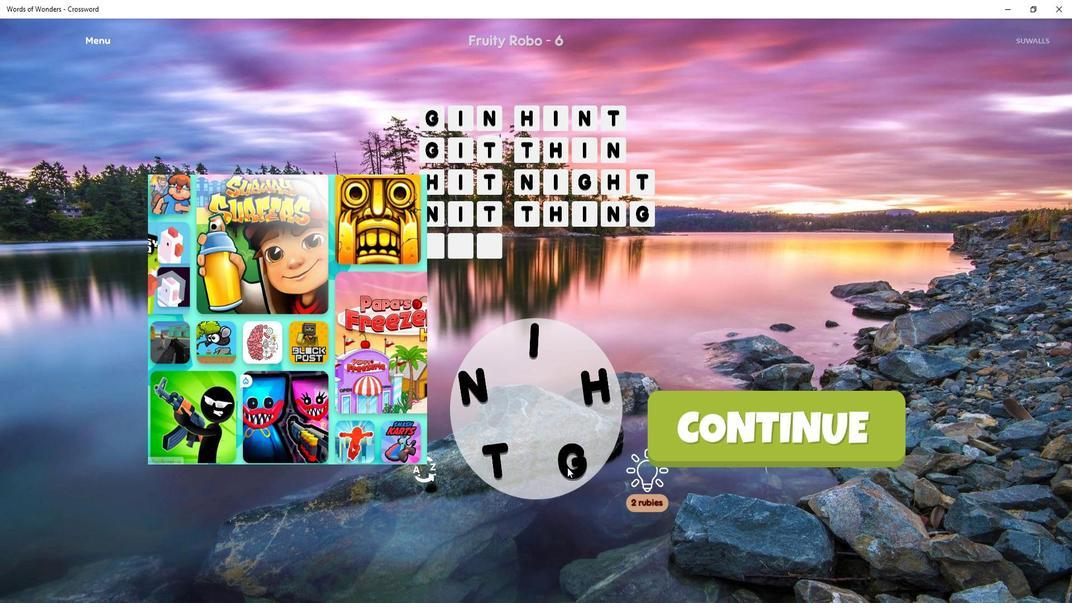
Action: Mouse pressed left at (538, 416)
Screenshot: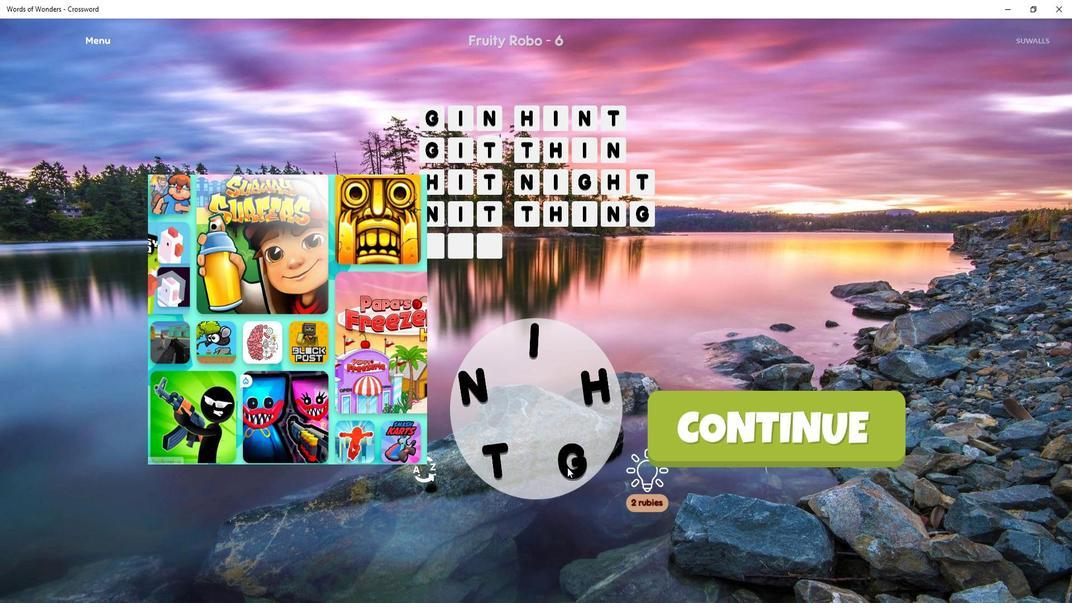 
Action: Mouse moved to (543, 359)
Screenshot: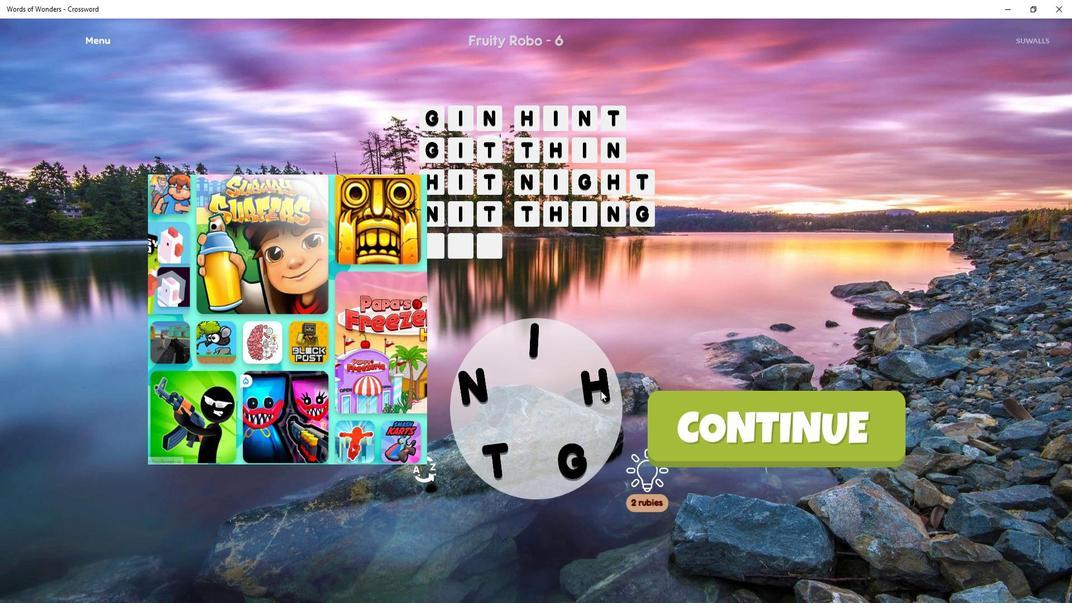 
Action: Mouse pressed left at (543, 359)
Screenshot: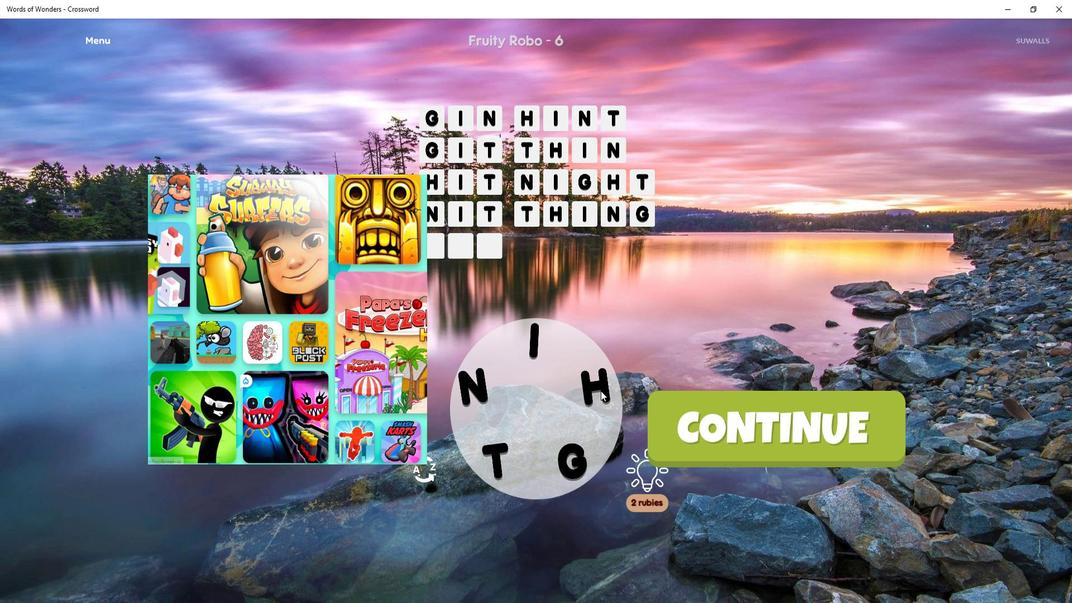 
Action: Mouse moved to (524, 360)
Screenshot: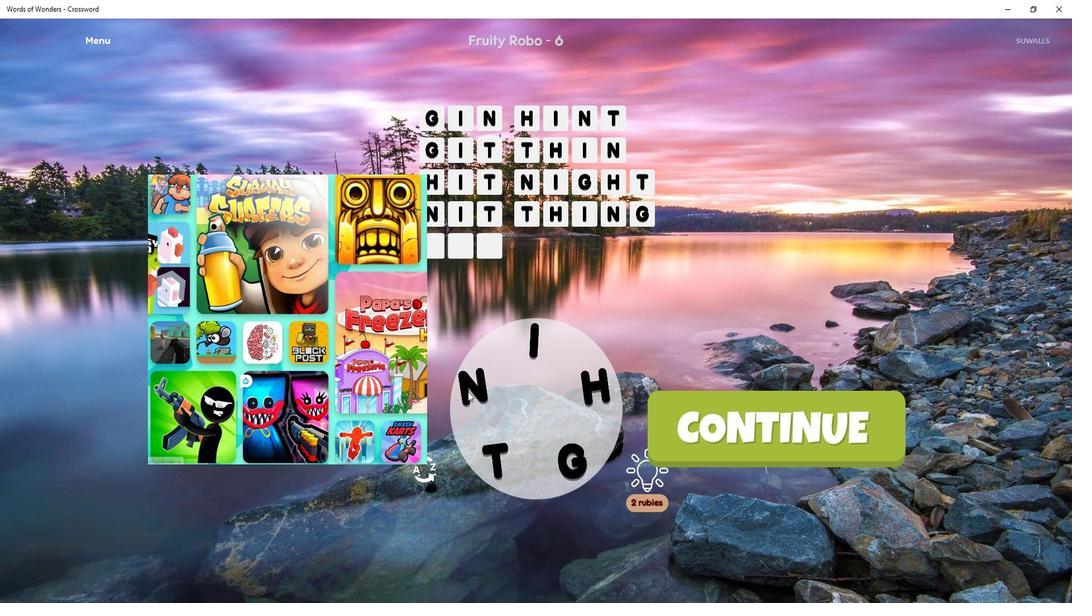 
Action: Mouse pressed left at (524, 360)
Screenshot: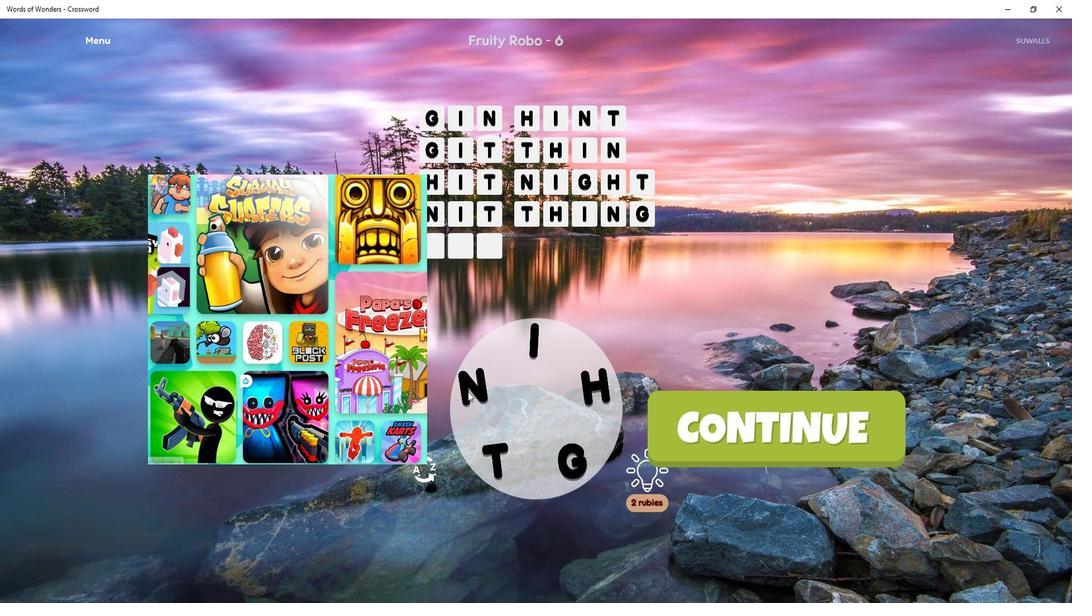 
Action: Mouse moved to (422, 237)
Screenshot: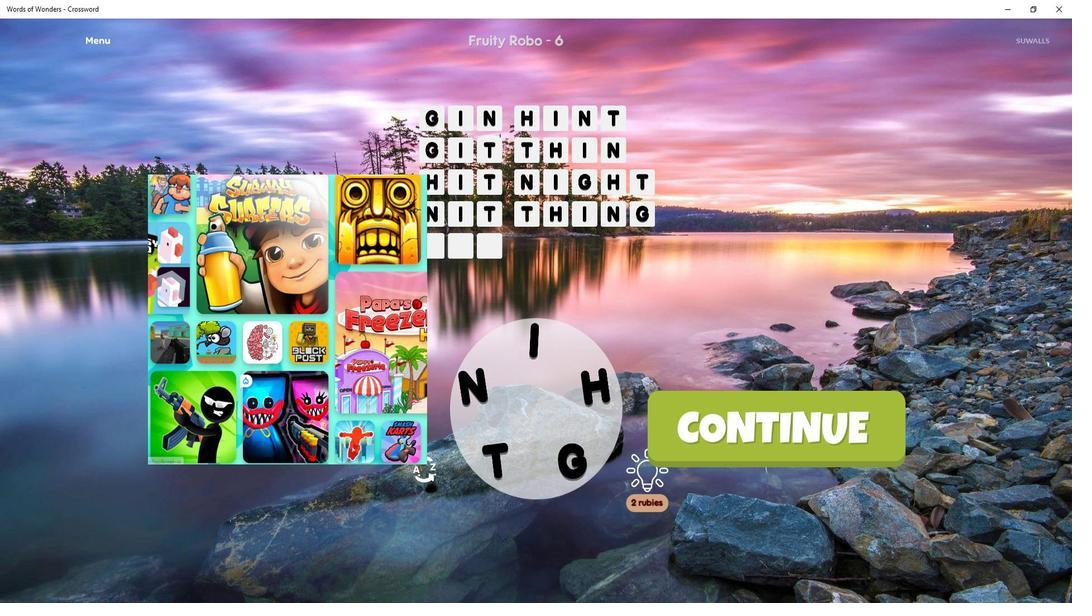 
Action: Mouse pressed left at (422, 237)
Screenshot: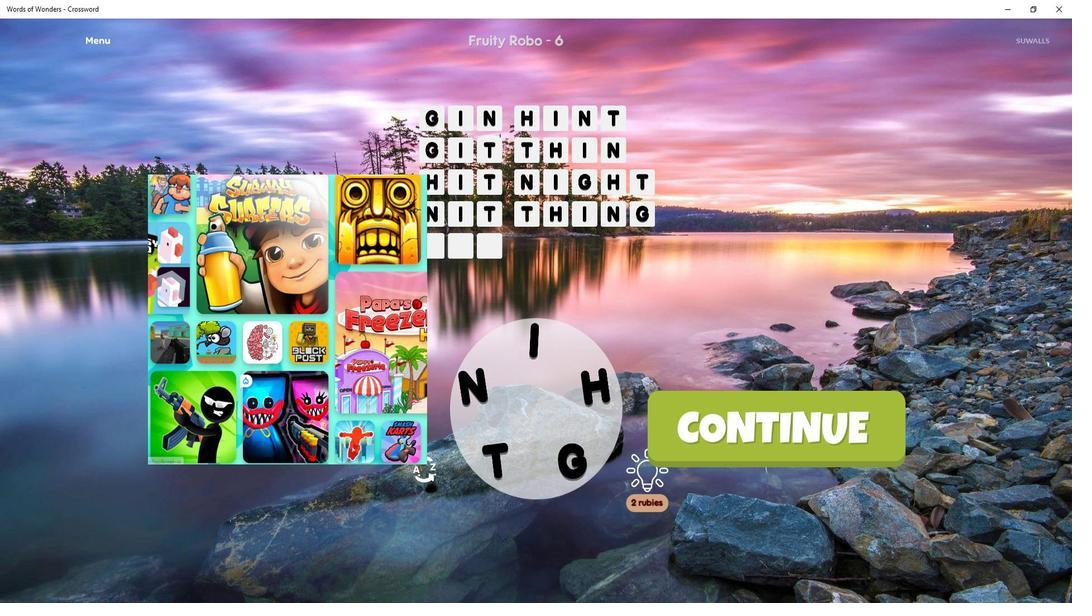 
Action: Mouse moved to (456, 211)
Screenshot: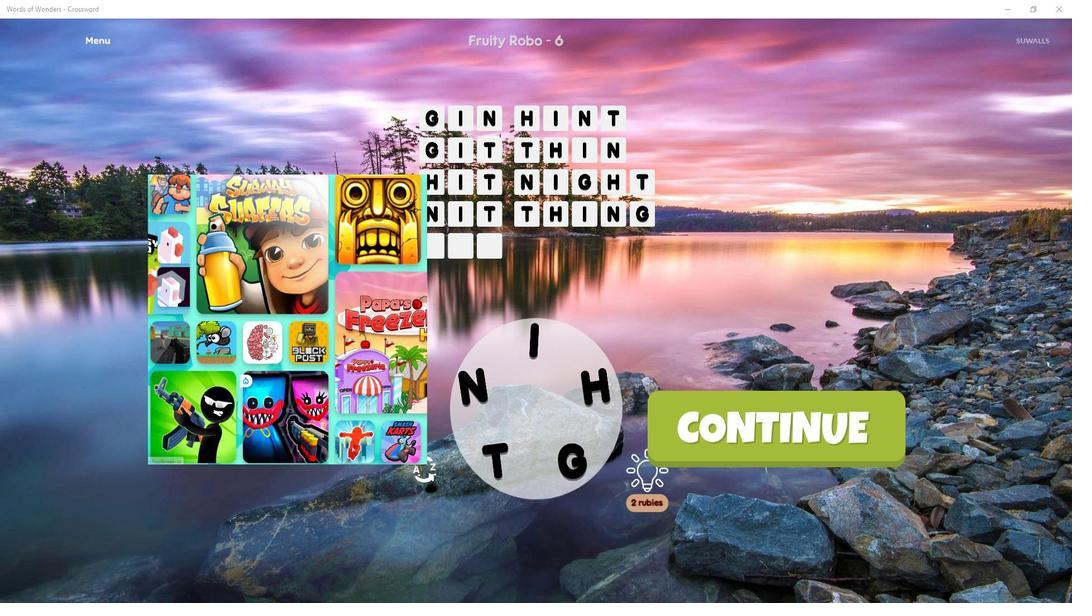 
Action: Mouse pressed left at (456, 211)
Screenshot: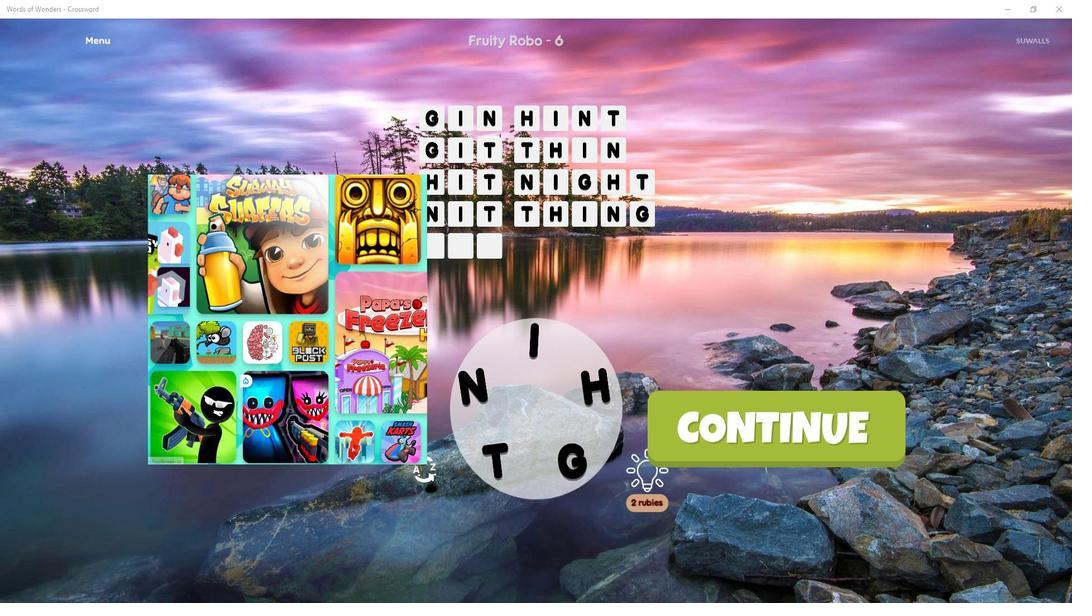 
Action: Mouse moved to (527, 417)
Screenshot: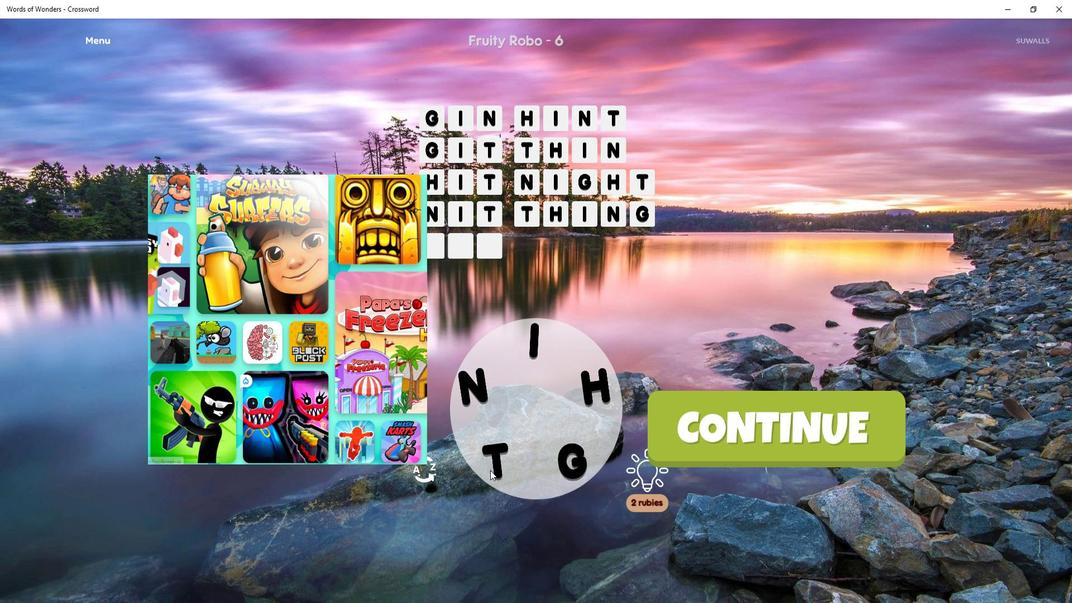 
Action: Mouse pressed left at (527, 417)
Screenshot: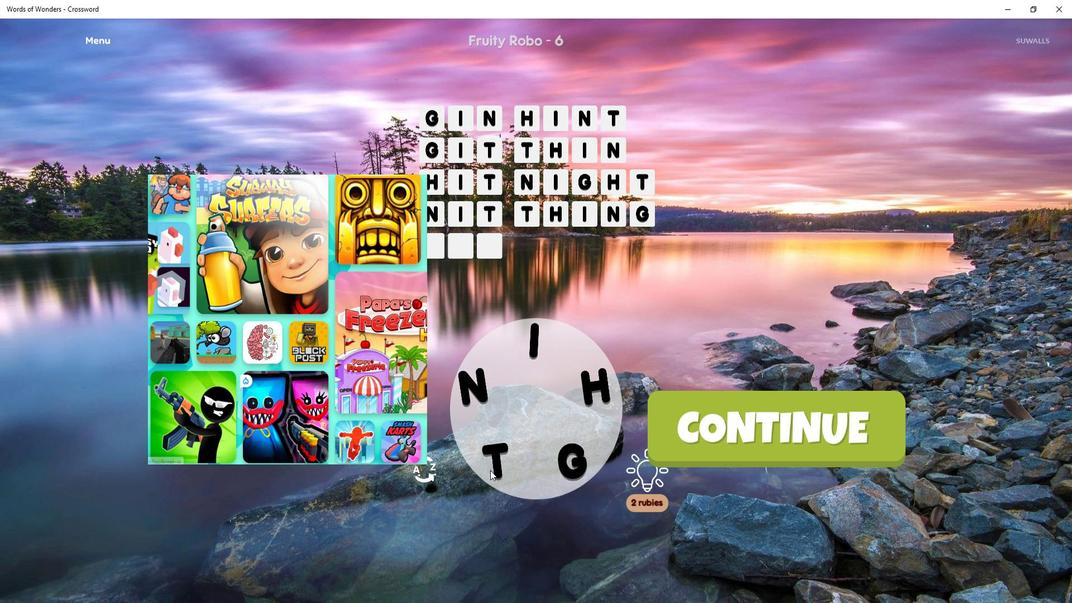 
Action: Mouse moved to (541, 359)
Screenshot: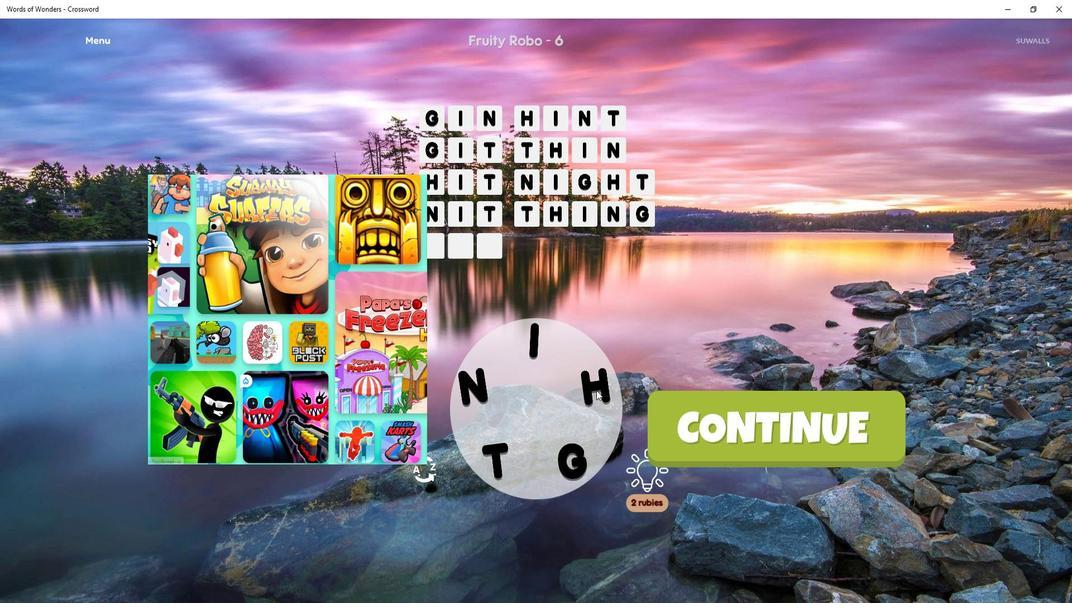 
Action: Mouse pressed left at (541, 359)
Screenshot: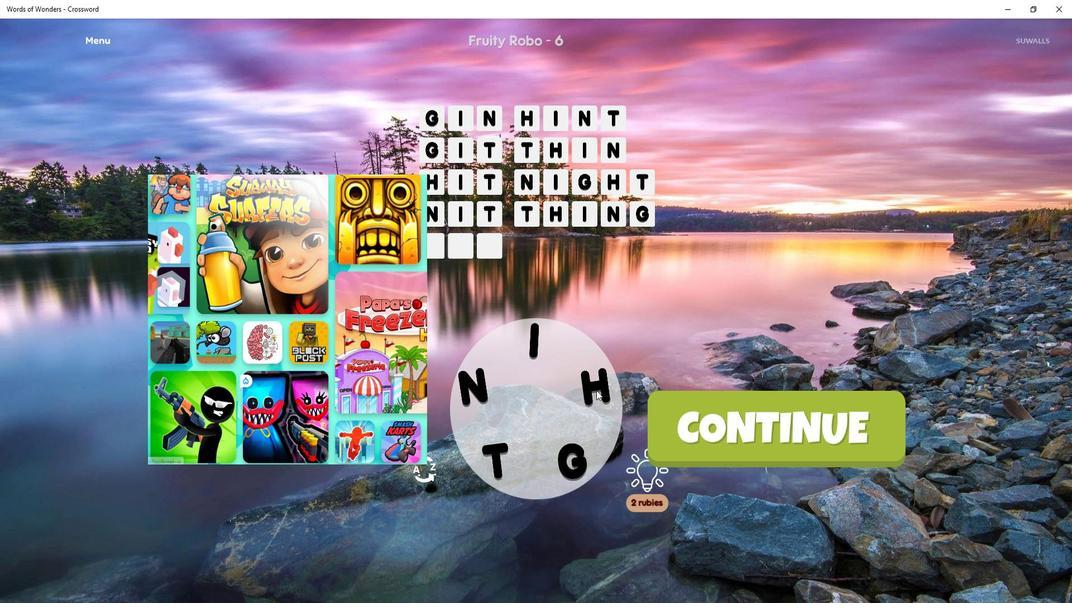 
Action: Mouse moved to (524, 360)
Screenshot: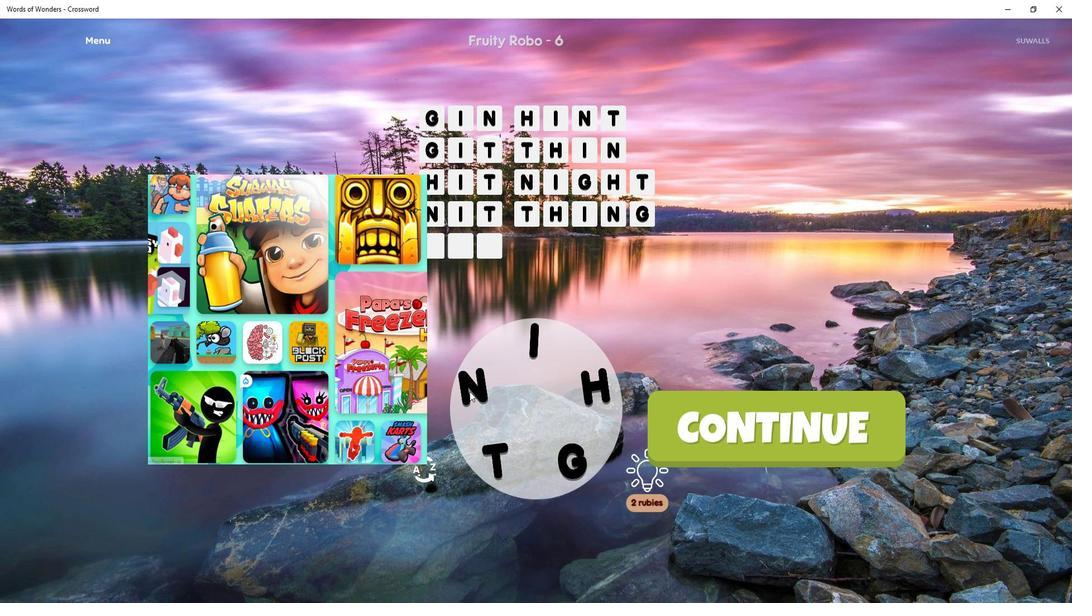 
Action: Mouse pressed left at (524, 360)
Screenshot: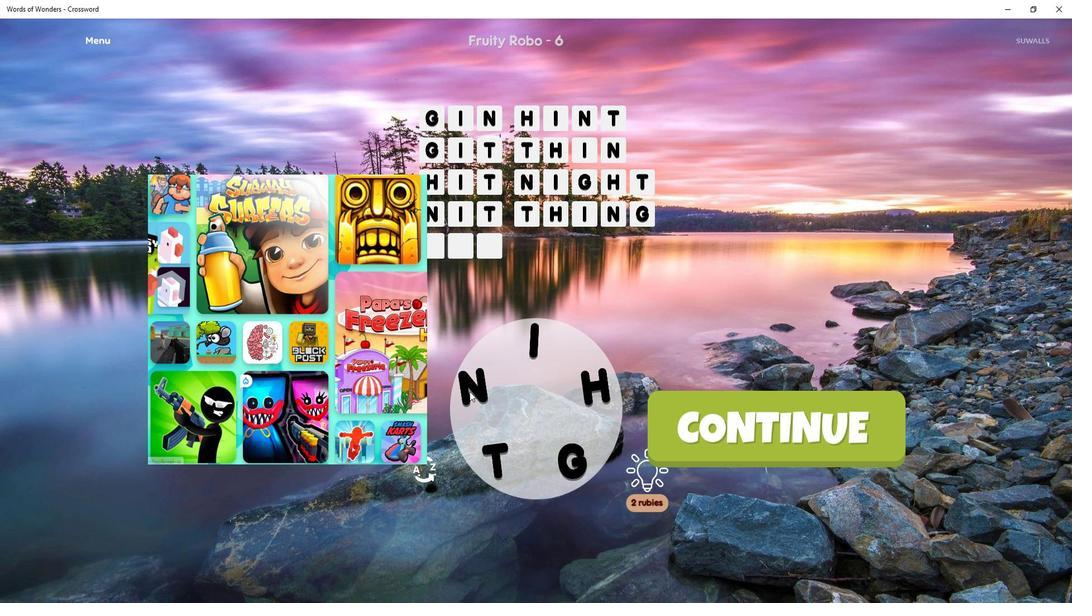 
Action: Mouse moved to (541, 360)
Screenshot: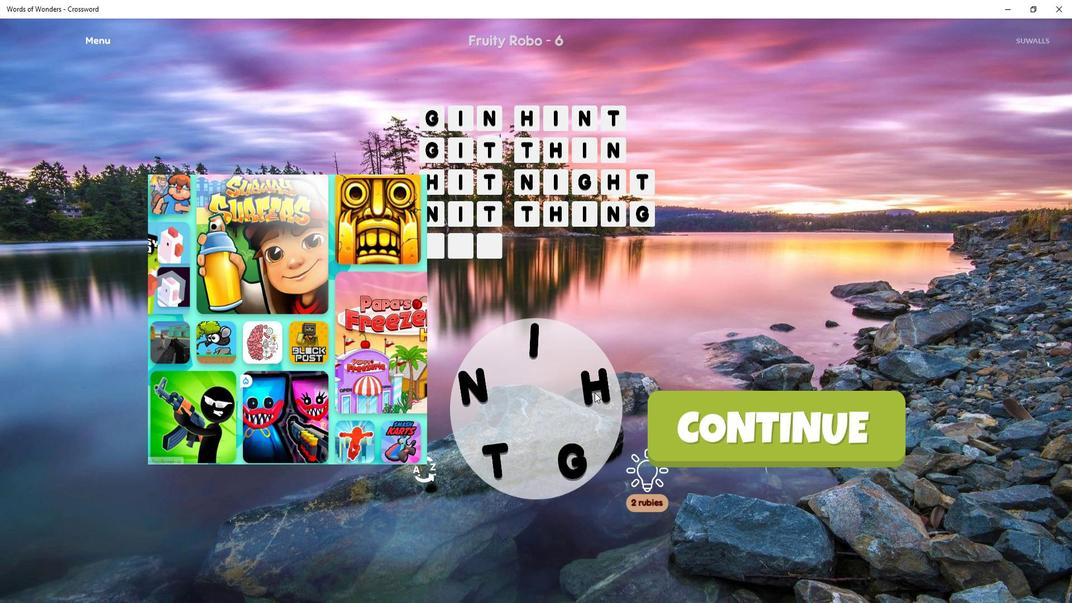 
Action: Mouse pressed left at (541, 360)
Screenshot: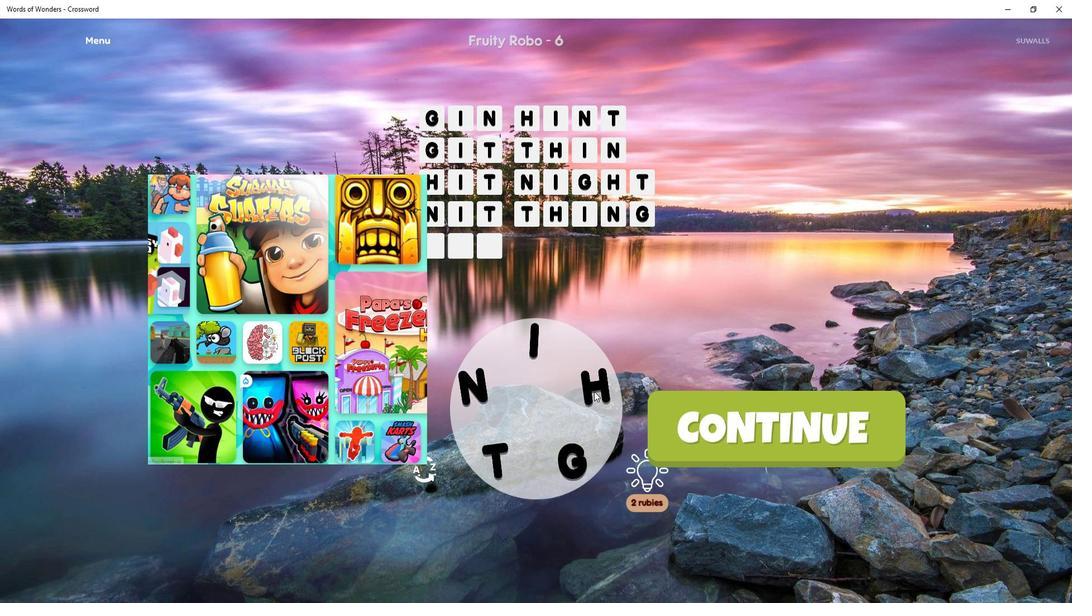 
Action: Mouse moved to (540, 359)
Screenshot: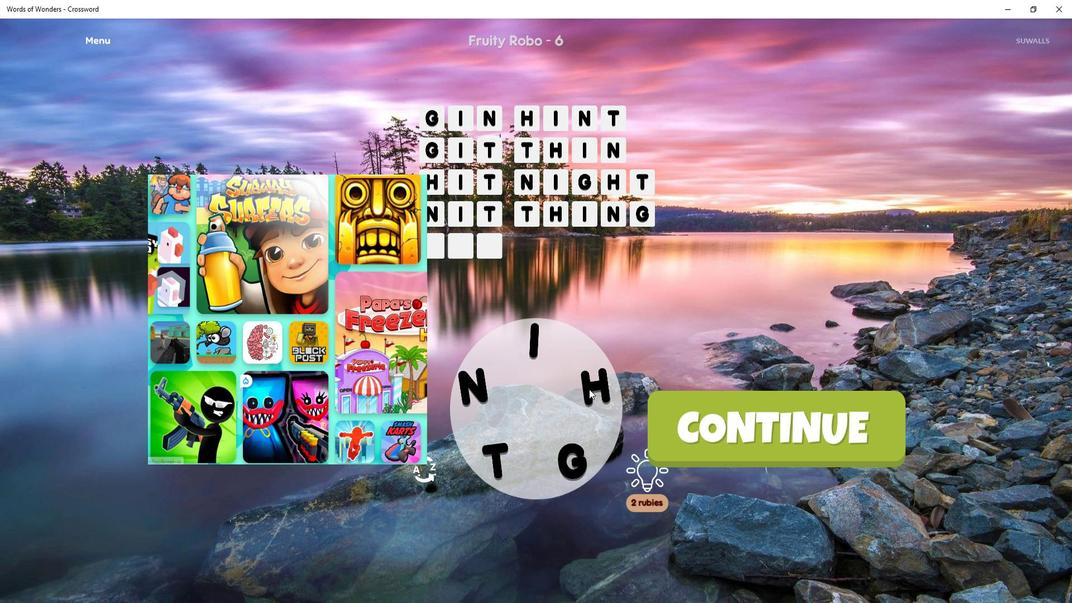 
Action: Mouse pressed left at (540, 359)
Screenshot: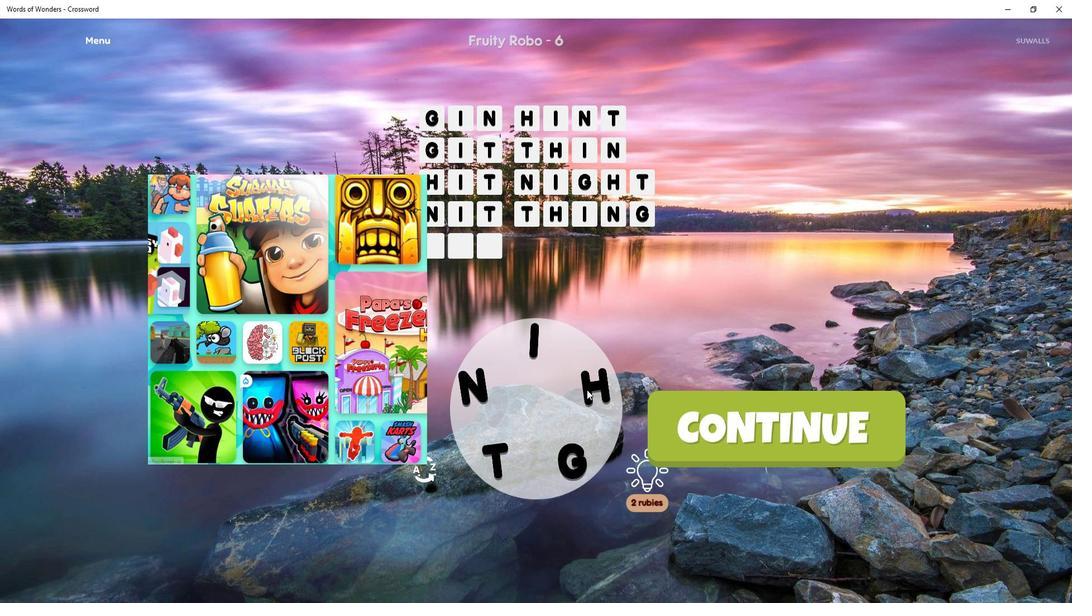 
Action: Mouse moved to (537, 414)
Screenshot: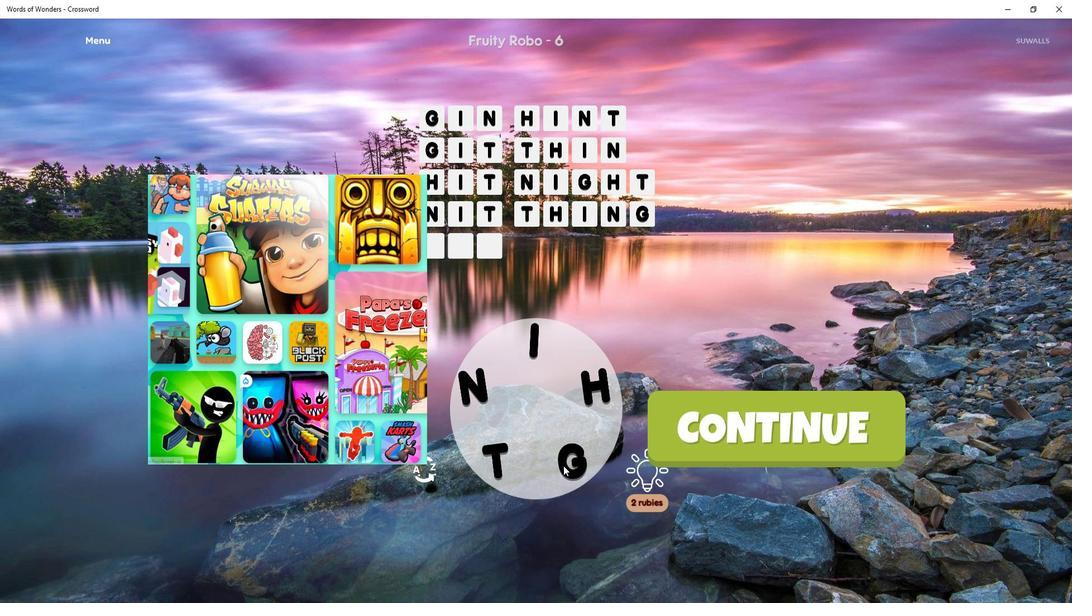 
Action: Mouse pressed left at (537, 414)
Screenshot: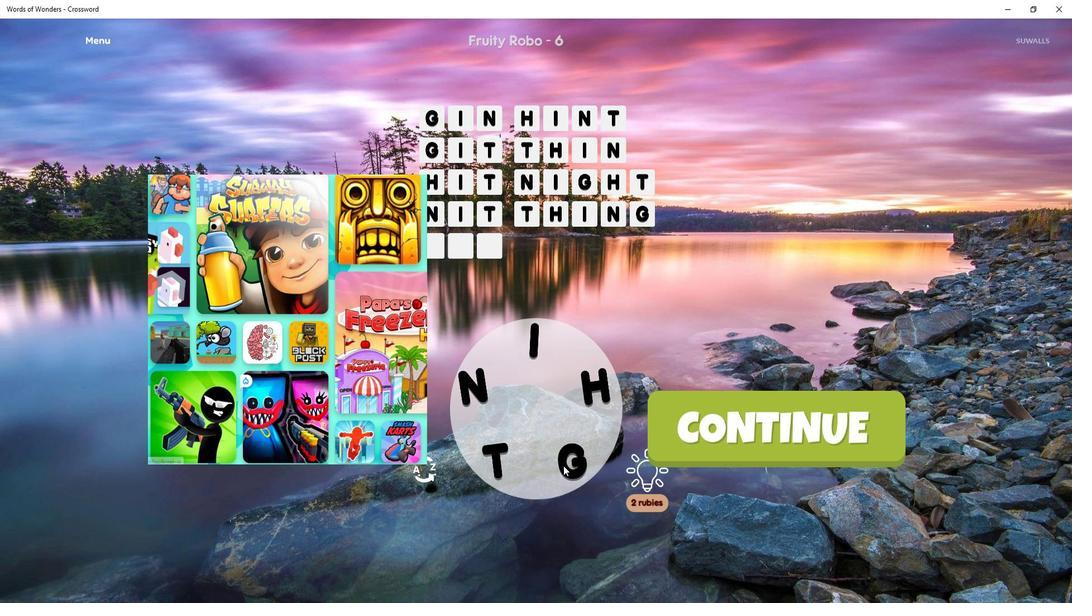 
Action: Mouse moved to (525, 357)
Screenshot: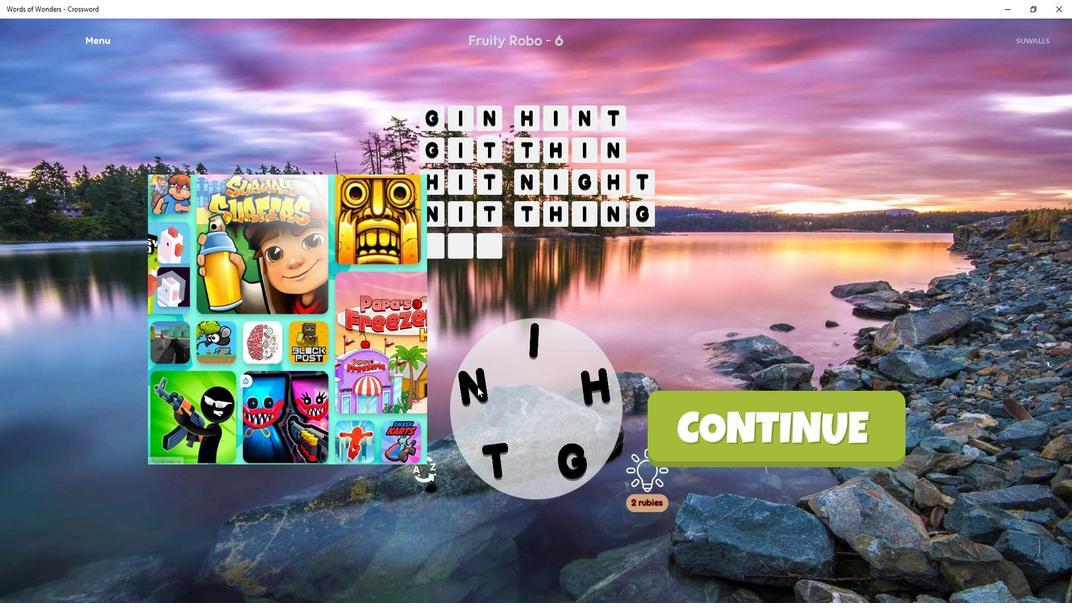 
Action: Mouse pressed left at (525, 357)
Screenshot: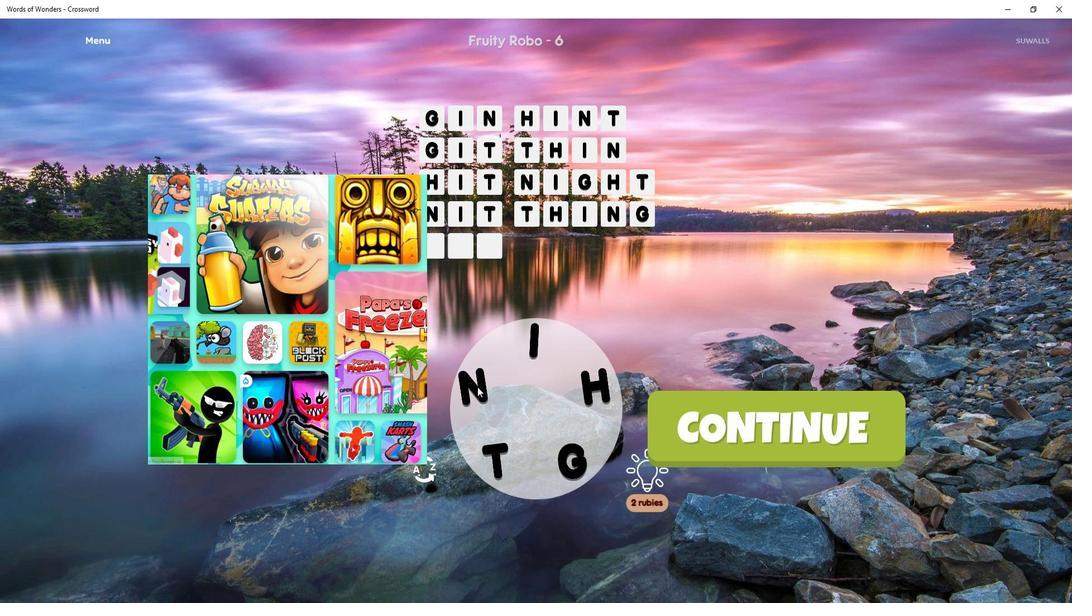 
Action: Mouse moved to (541, 362)
Screenshot: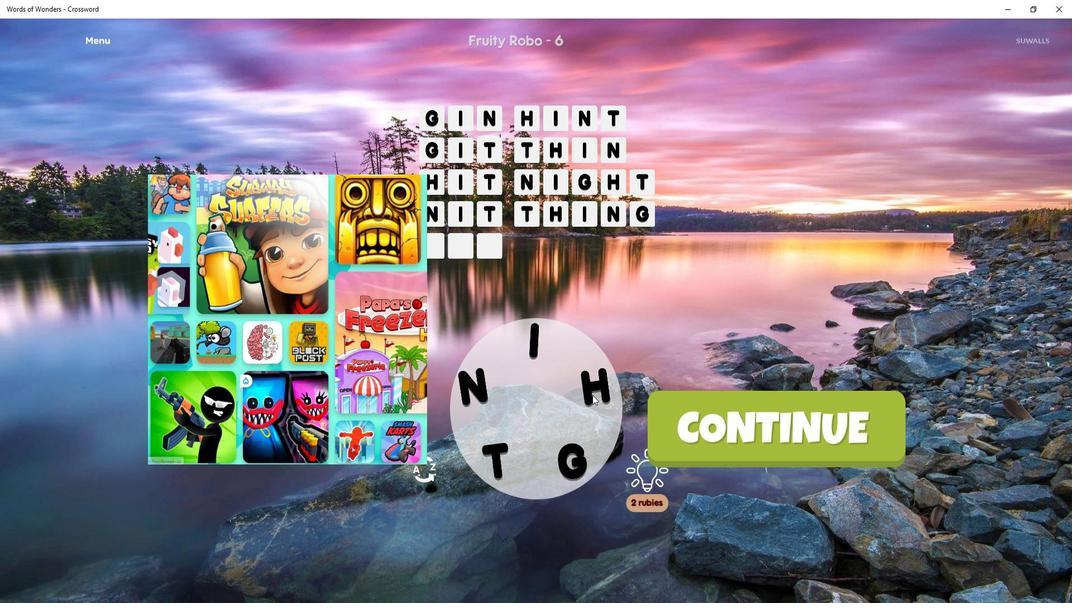 
Action: Mouse pressed left at (541, 362)
Screenshot: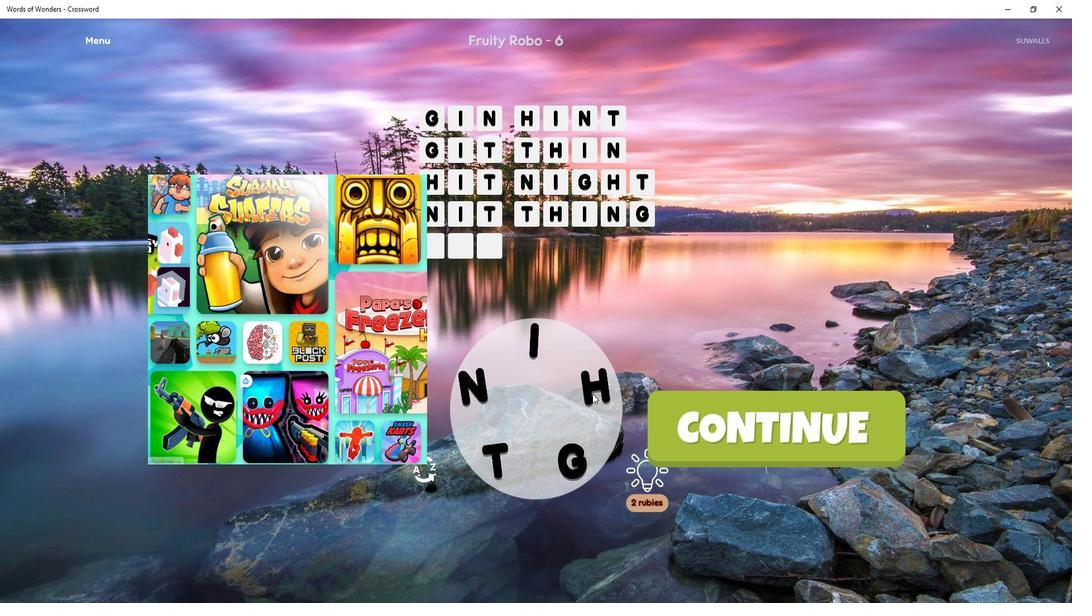 
Action: Mouse moved to (528, 412)
Screenshot: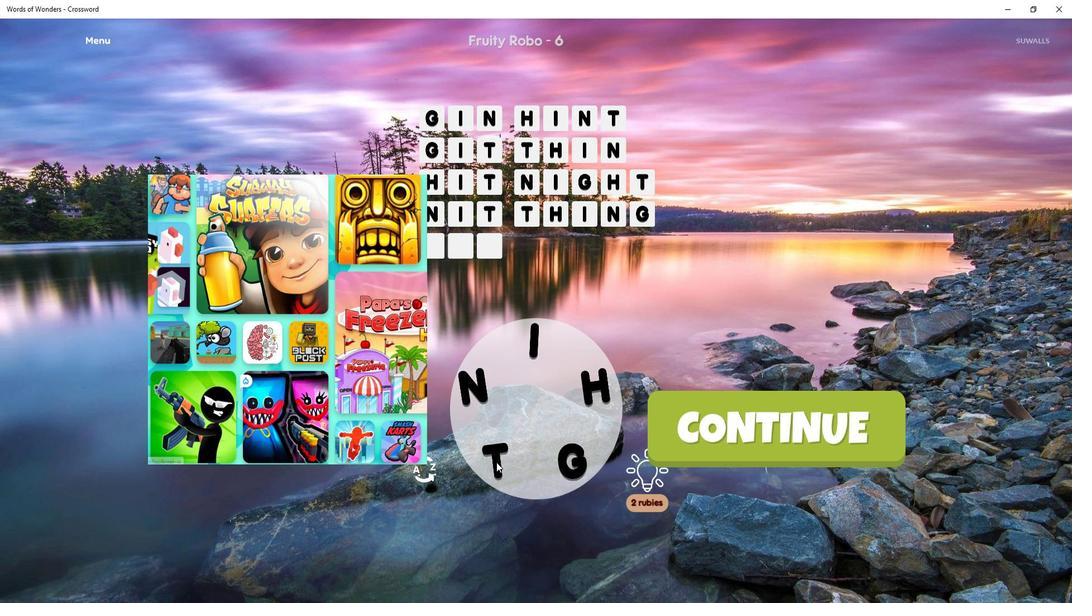 
Action: Mouse pressed left at (528, 412)
Screenshot: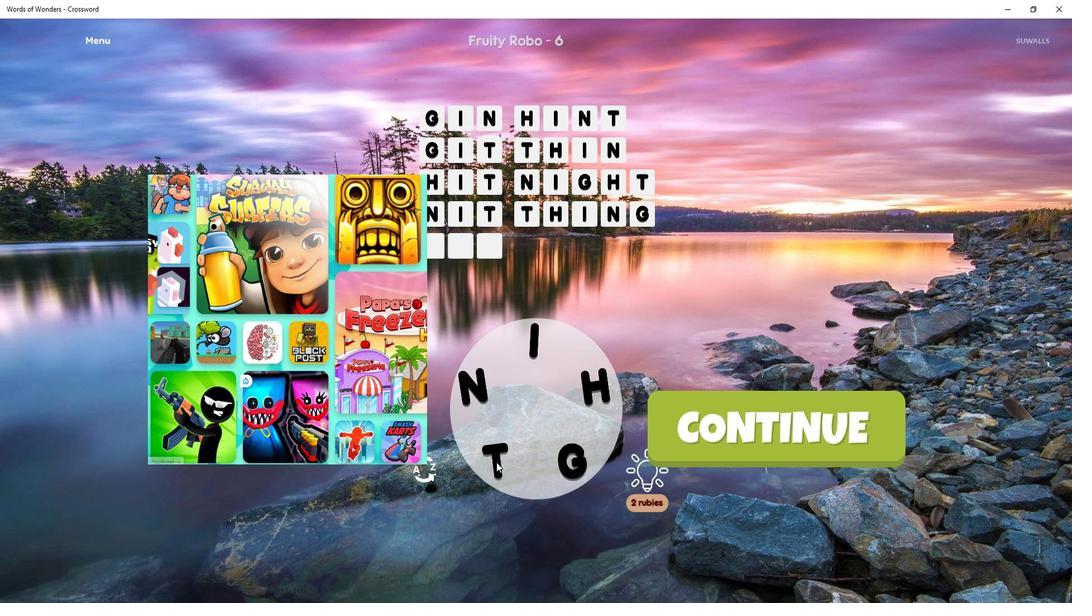 
Action: Mouse moved to (388, 340)
Screenshot: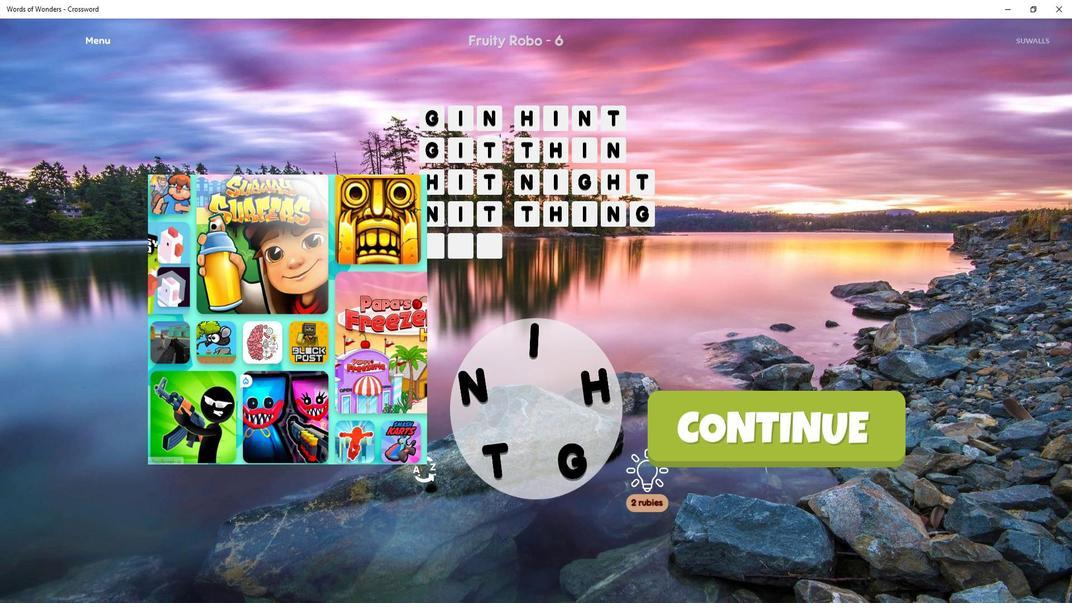 
Action: Mouse scrolled (388, 339) with delta (0, 0)
Screenshot: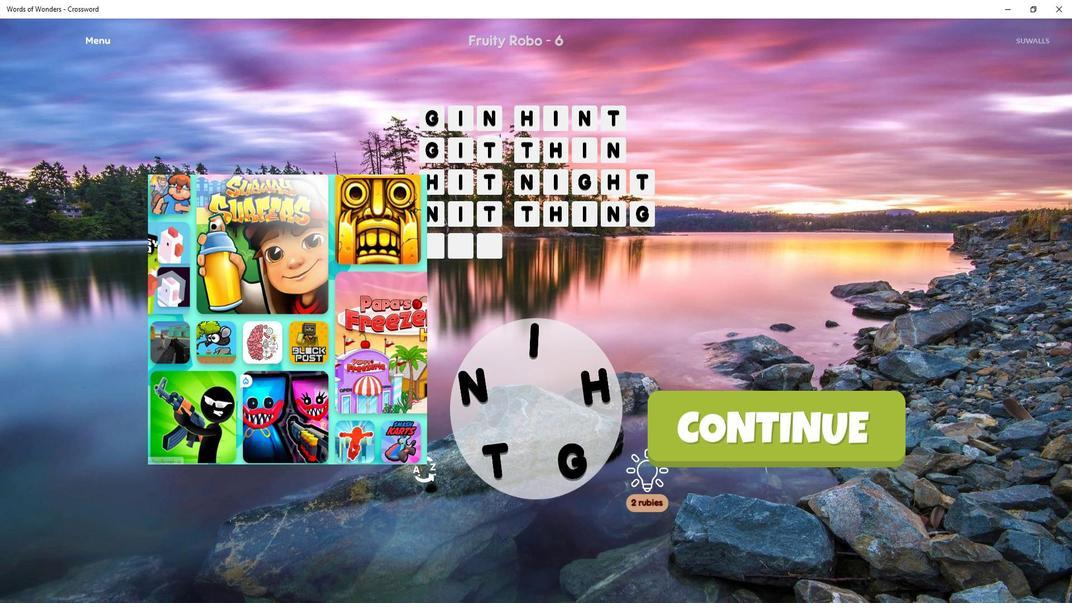 
Action: Mouse scrolled (388, 339) with delta (0, 0)
Screenshot: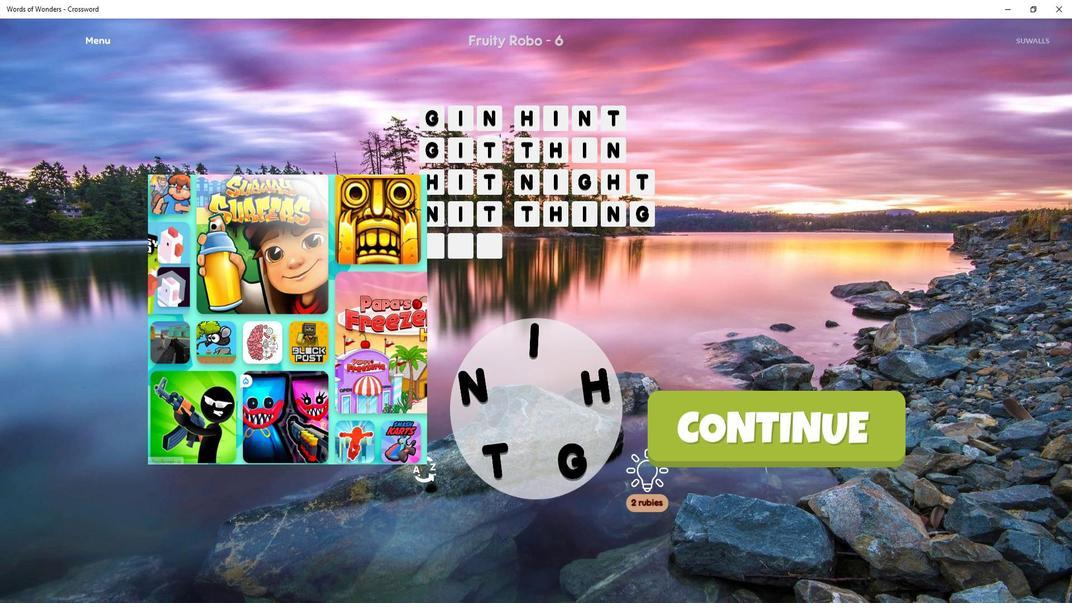 
Action: Mouse scrolled (388, 339) with delta (0, 0)
Screenshot: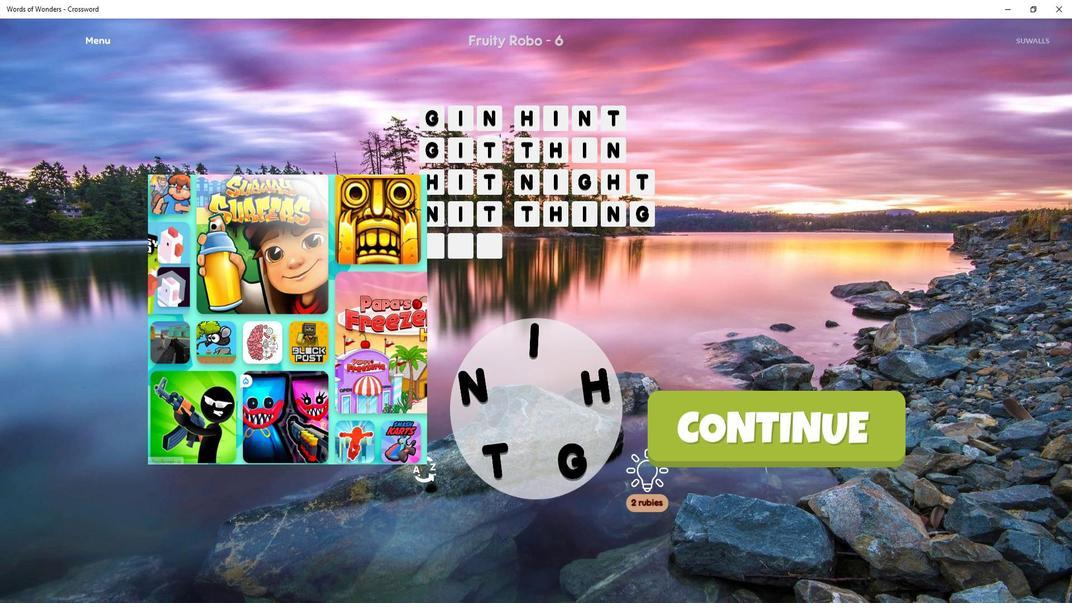 
Action: Mouse scrolled (388, 339) with delta (0, 0)
Screenshot: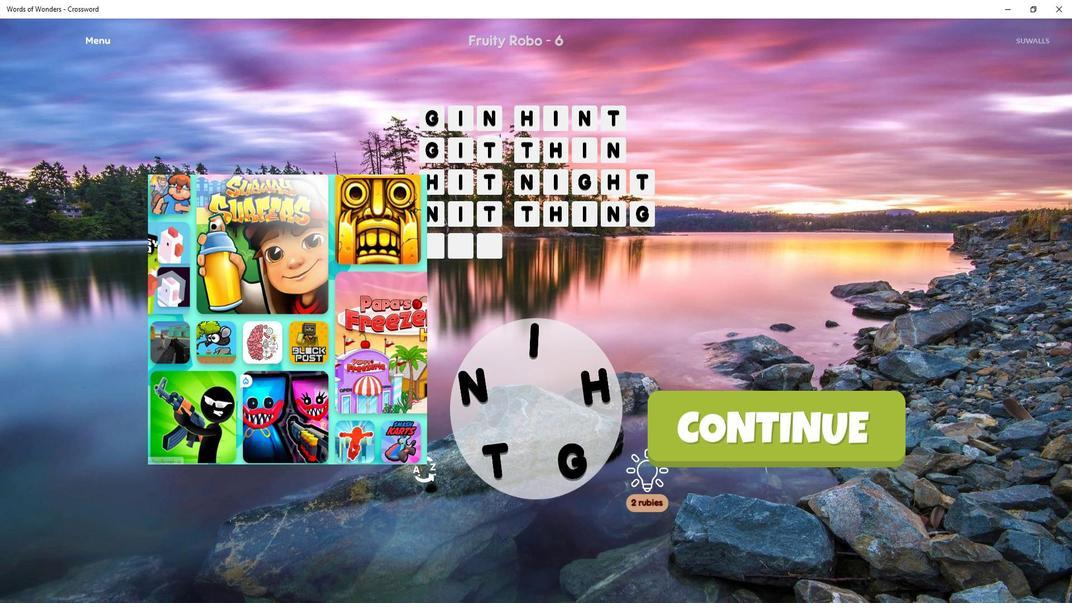 
Action: Mouse moved to (541, 360)
Screenshot: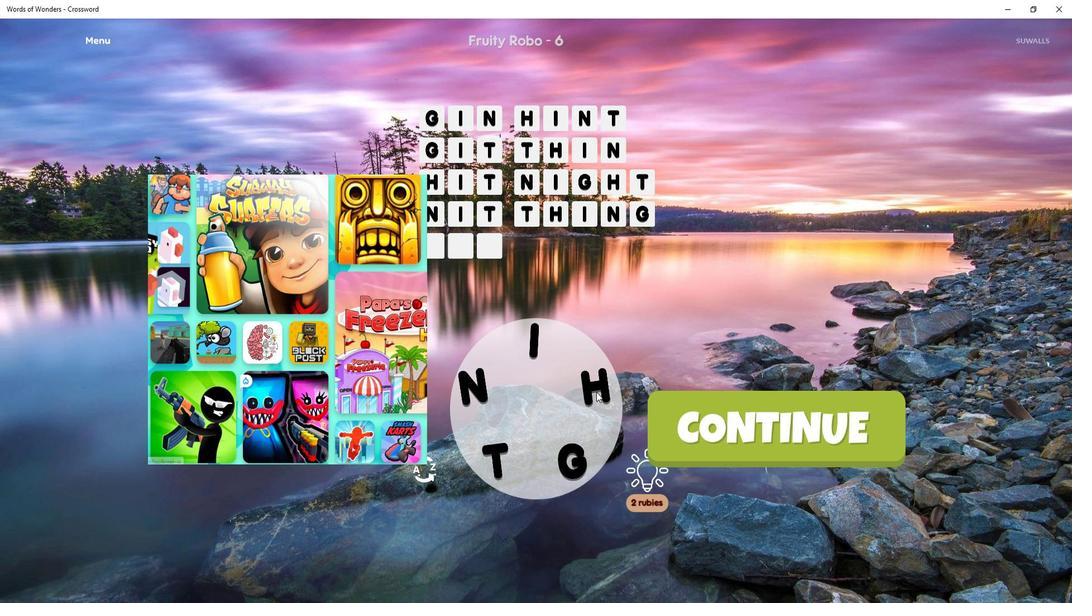 
Action: Mouse pressed left at (541, 360)
Screenshot: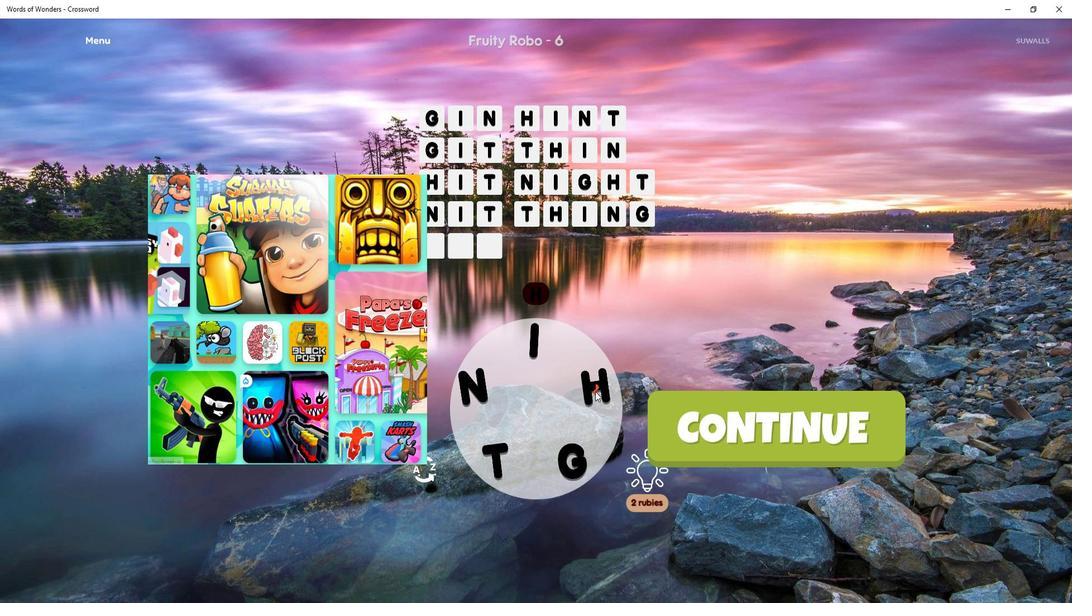 
Action: Mouse moved to (525, 354)
Screenshot: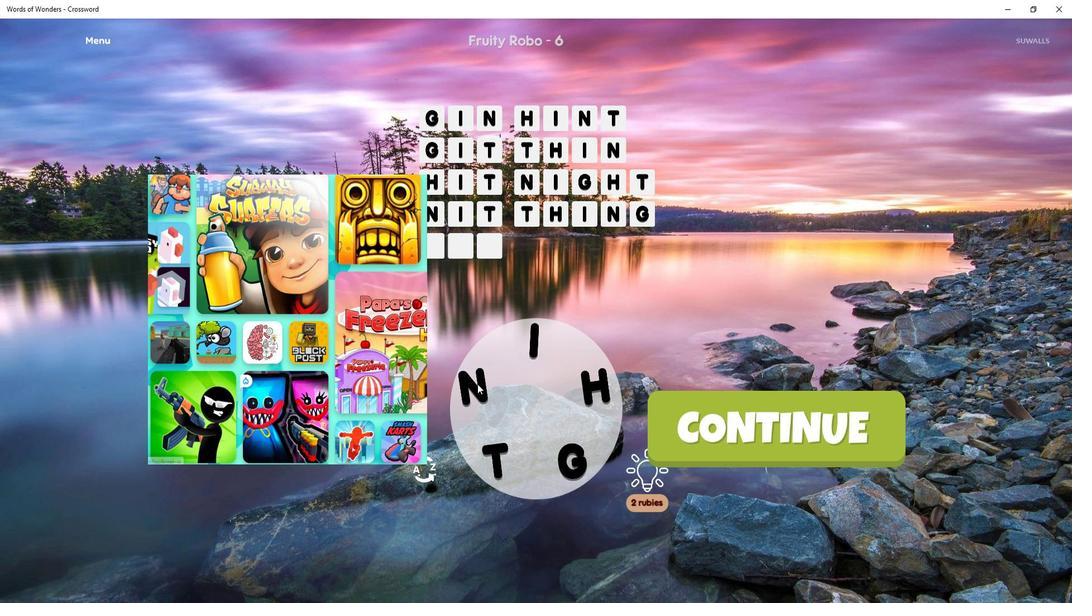 
Action: Mouse pressed left at (525, 354)
Screenshot: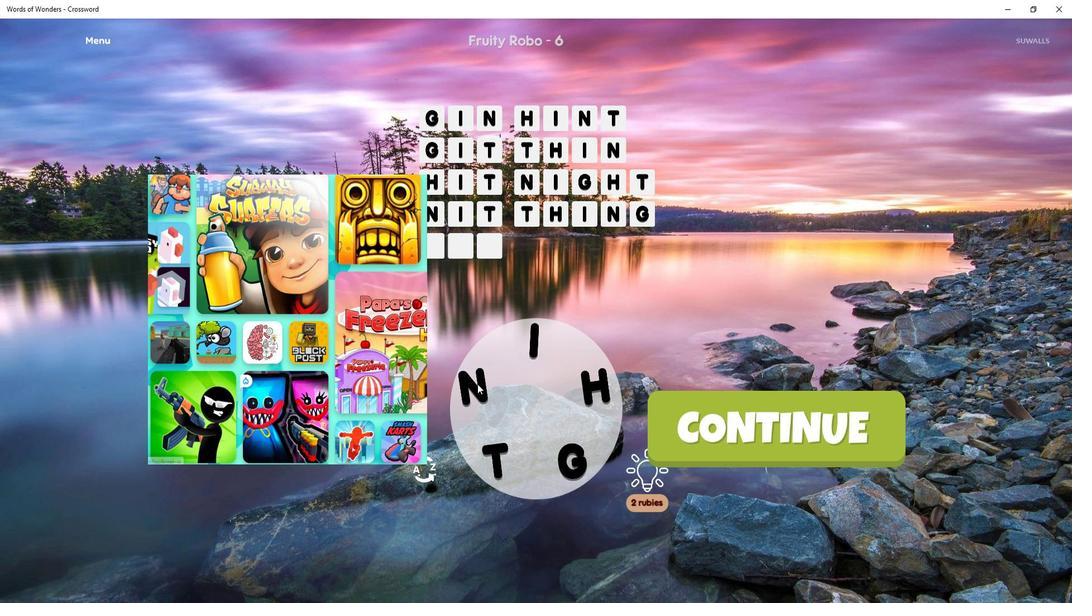 
Action: Mouse moved to (539, 417)
Screenshot: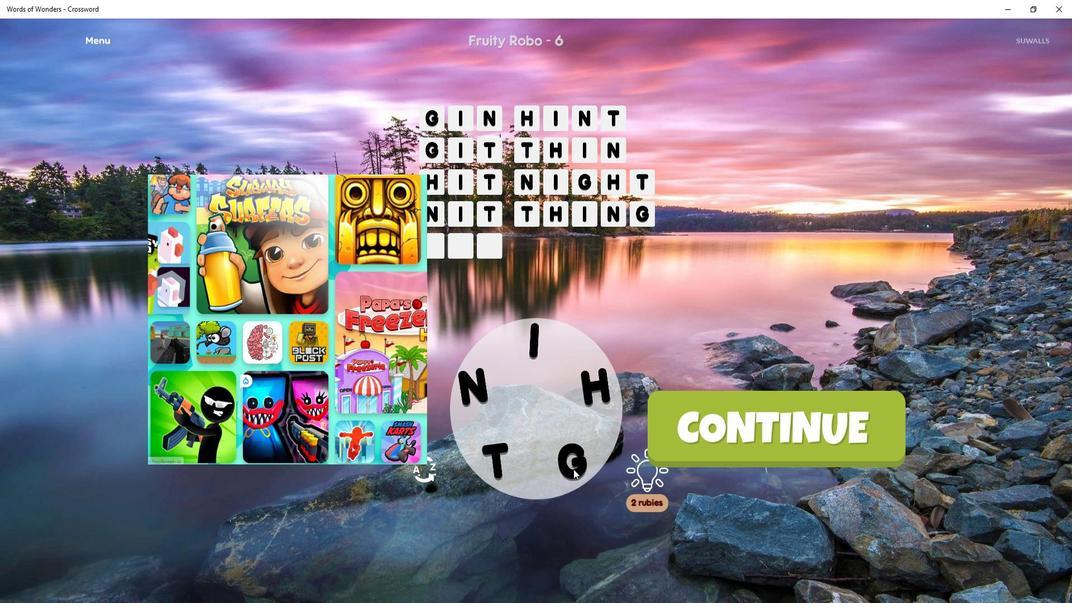 
Action: Mouse pressed left at (539, 417)
Screenshot: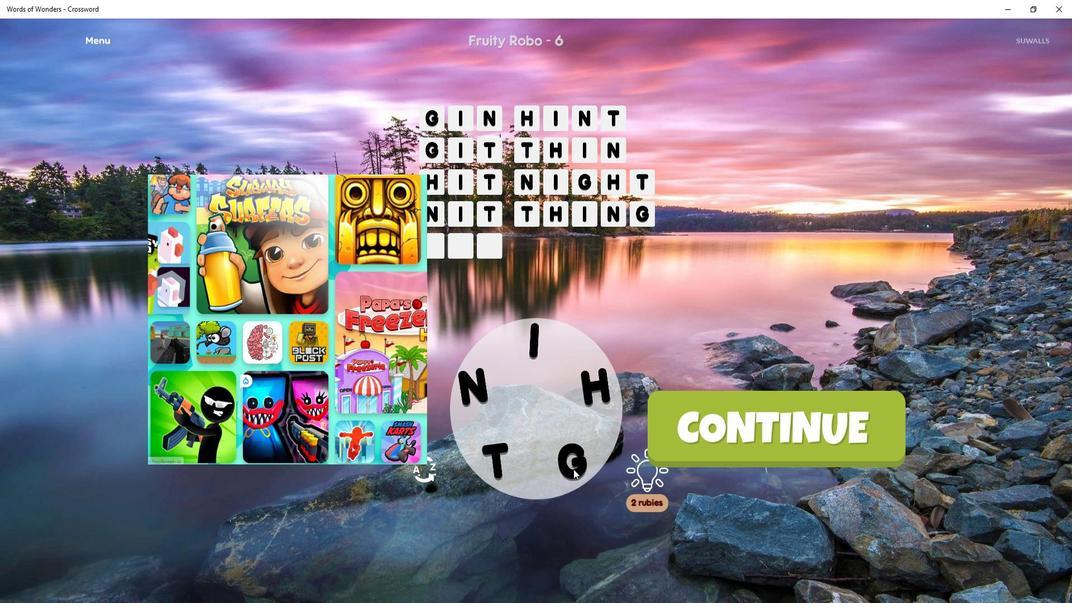 
Action: Mouse moved to (525, 356)
Screenshot: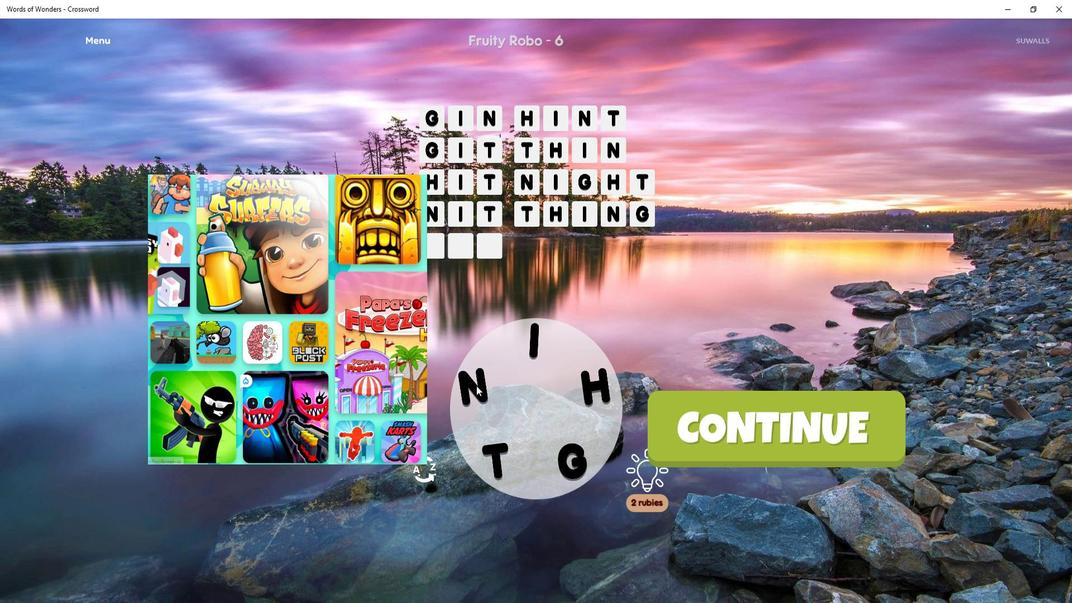 
Action: Mouse pressed left at (525, 356)
Screenshot: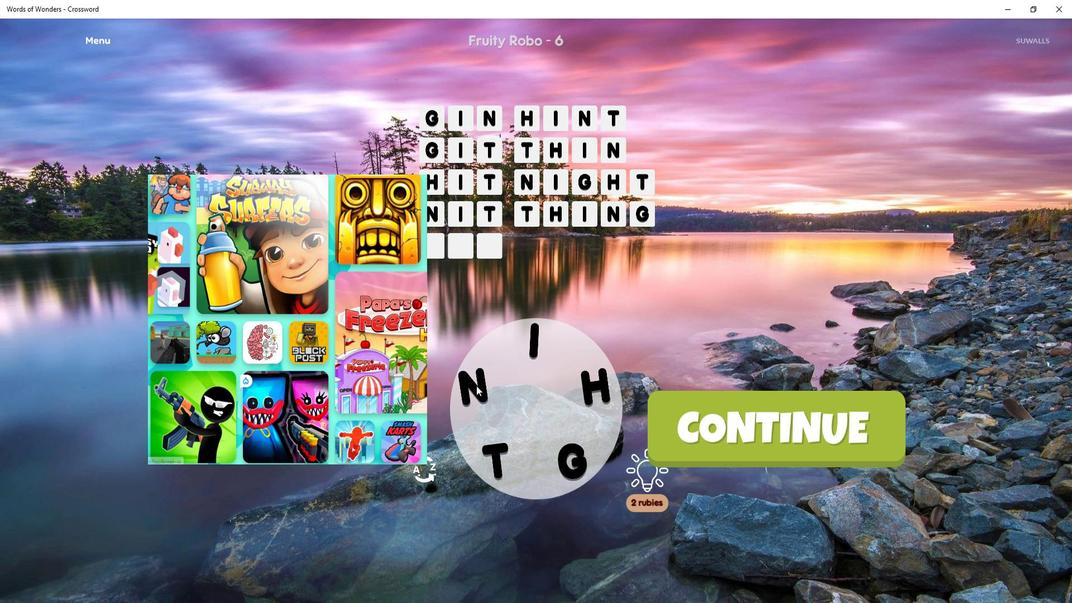 
Action: Mouse moved to (542, 356)
Screenshot: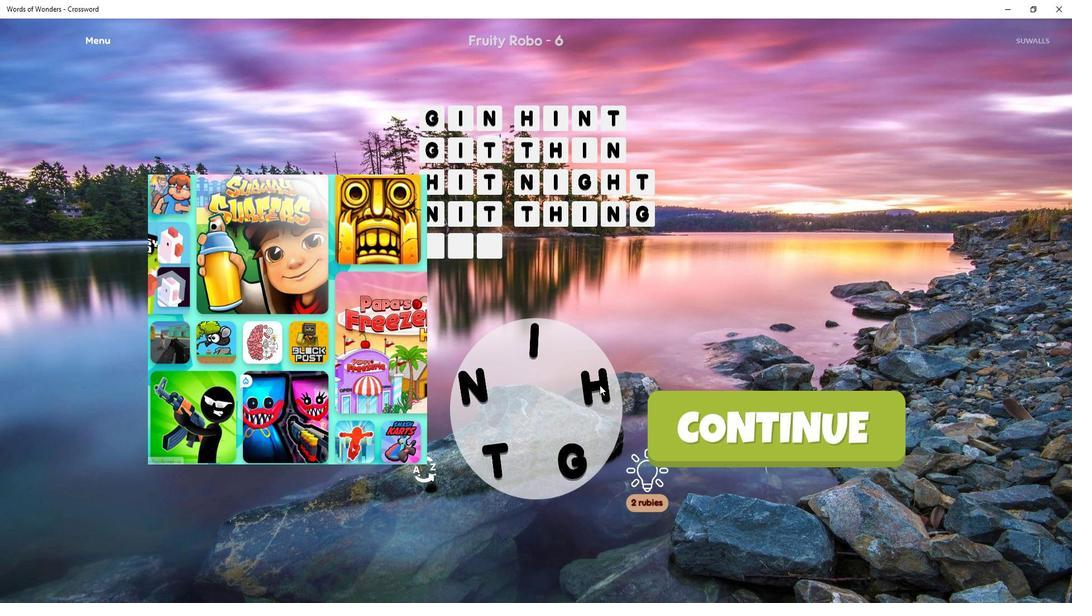 
Action: Mouse pressed left at (542, 356)
Screenshot: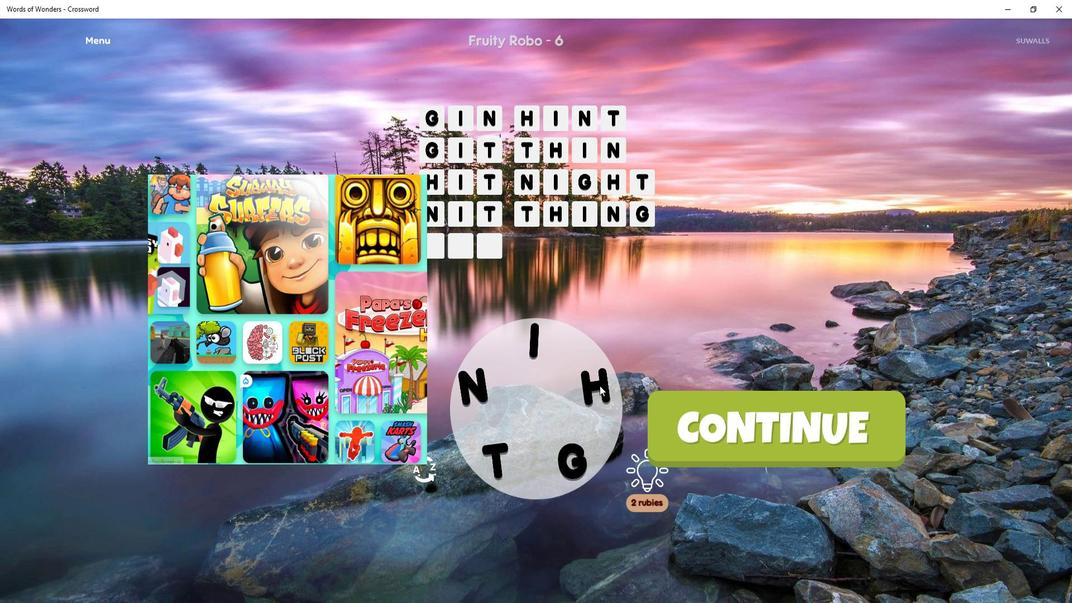 
Action: Mouse moved to (528, 423)
Screenshot: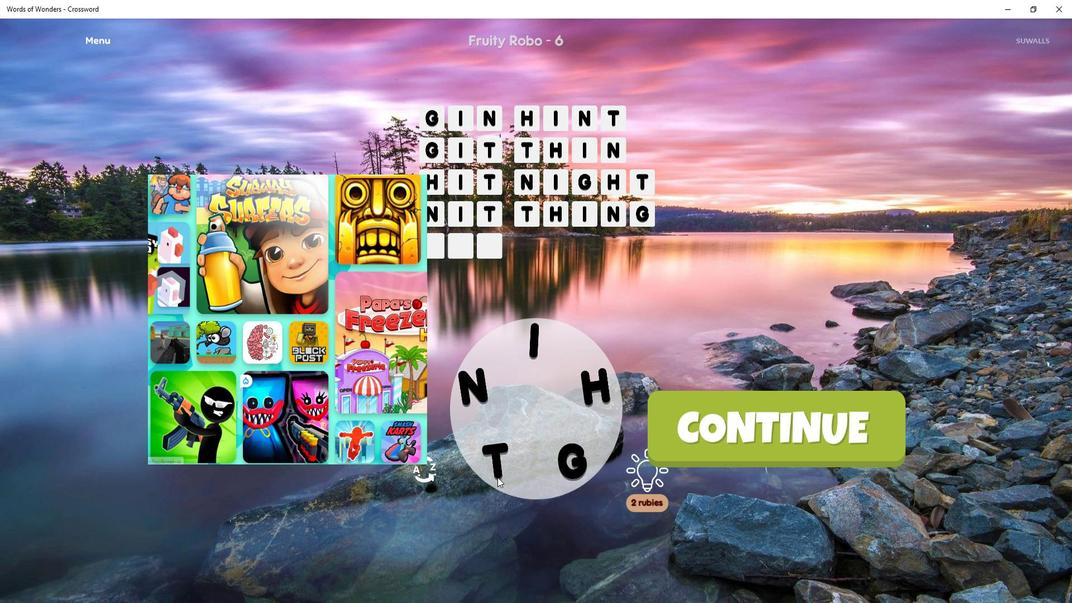 
Action: Mouse pressed left at (528, 423)
Screenshot: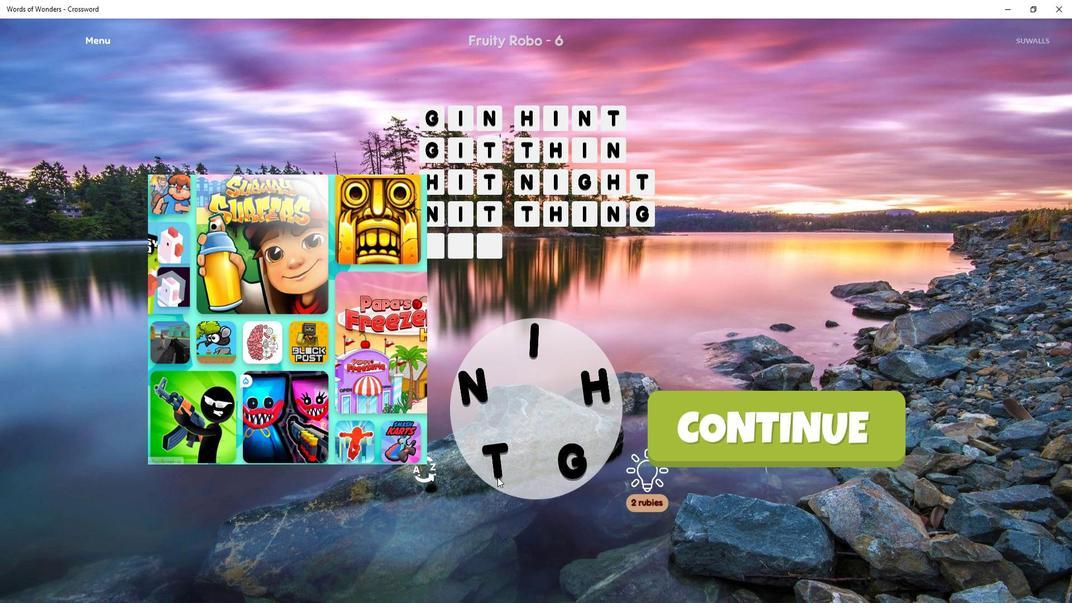 
Action: Mouse moved to (525, 357)
Screenshot: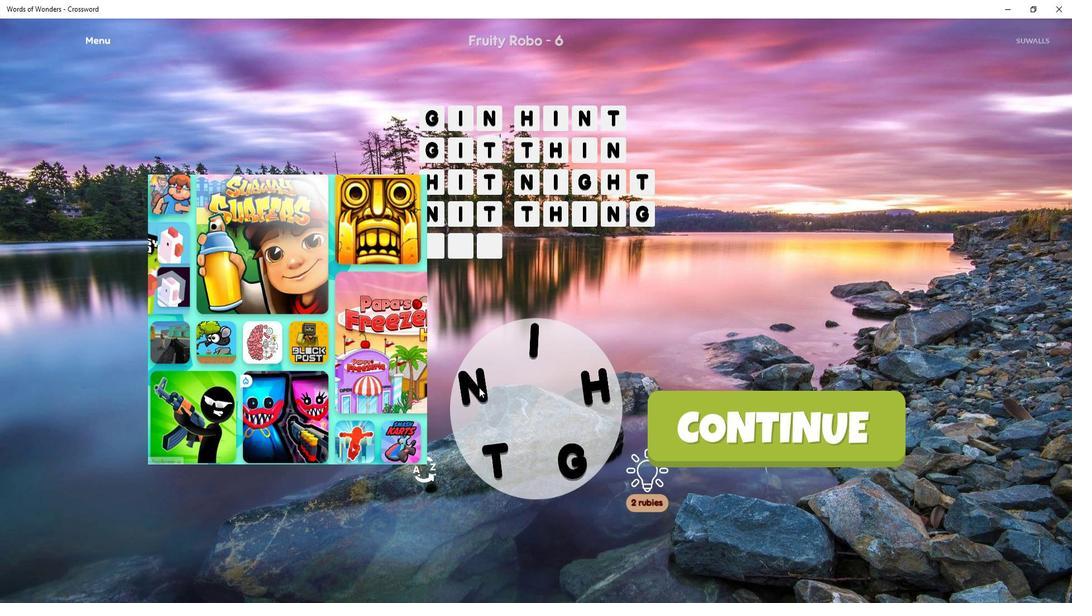 
Action: Mouse pressed left at (525, 357)
Screenshot: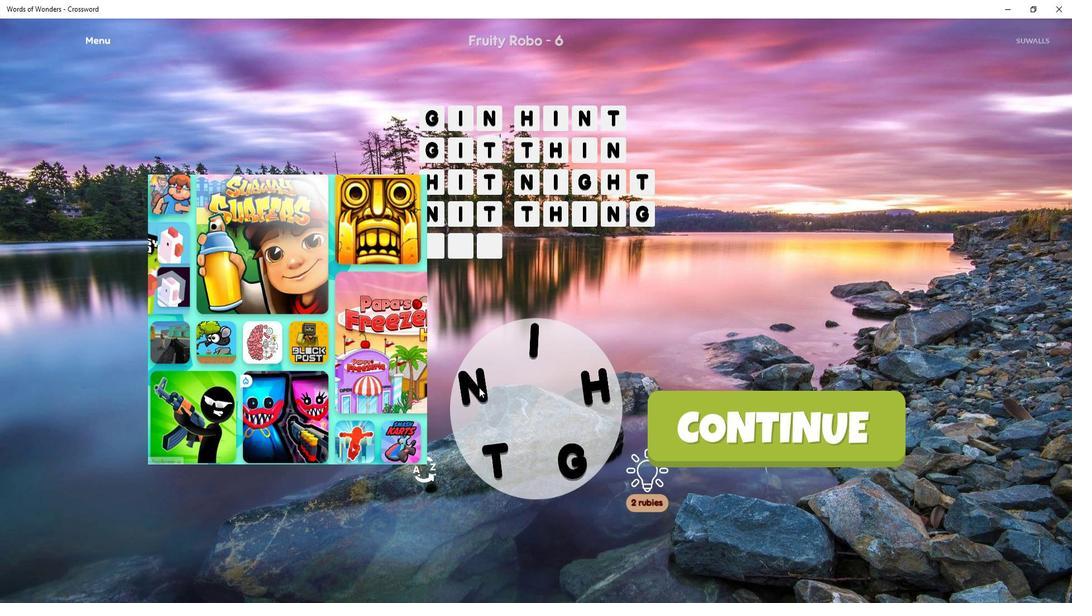 
Action: Mouse moved to (543, 356)
Screenshot: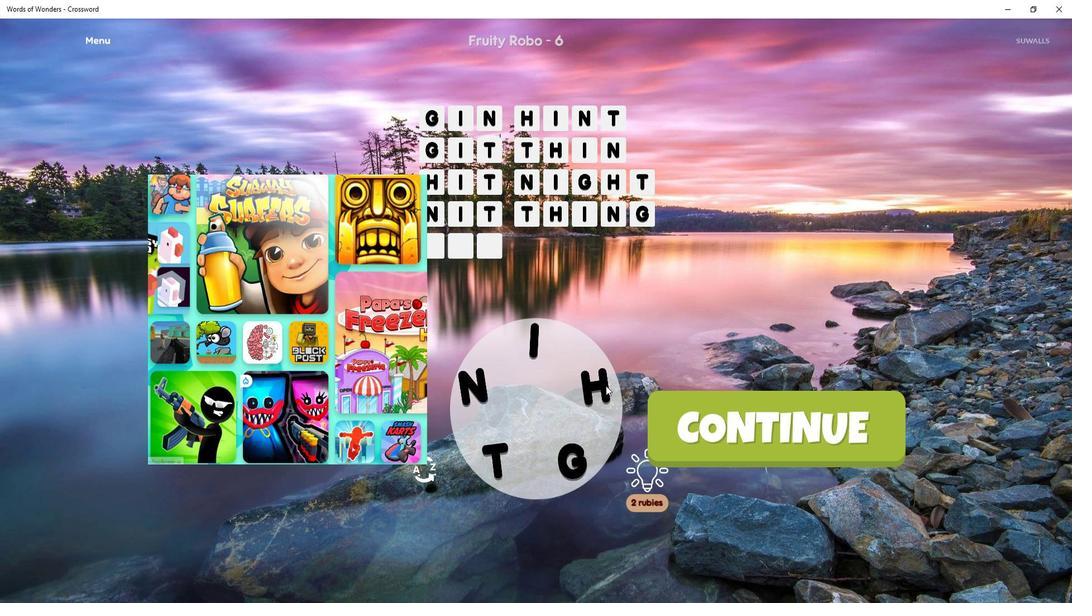 
Action: Mouse pressed left at (543, 356)
Screenshot: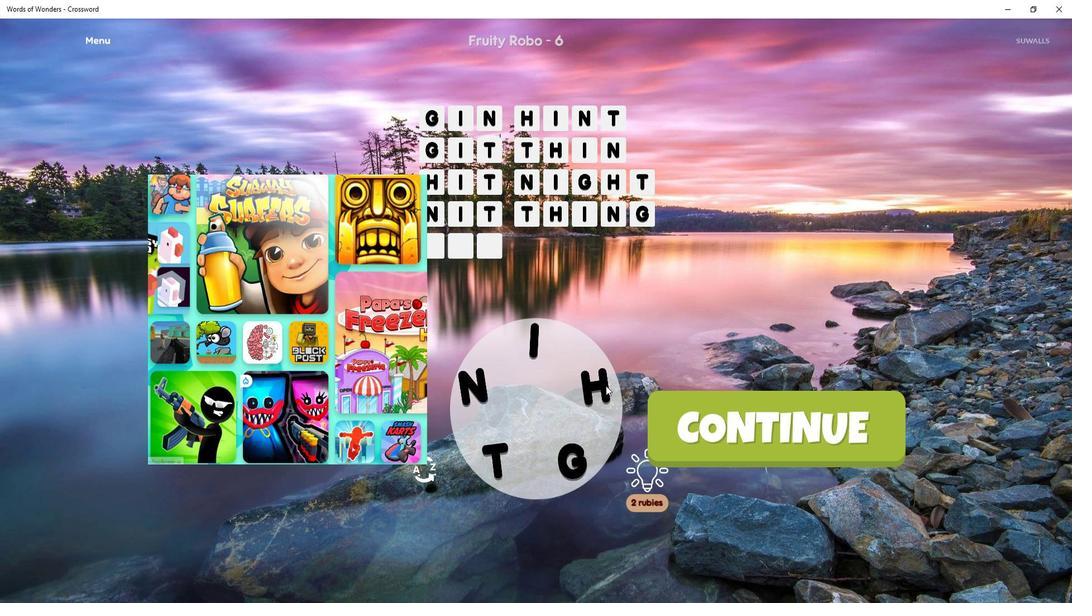 
Action: Mouse moved to (541, 359)
Screenshot: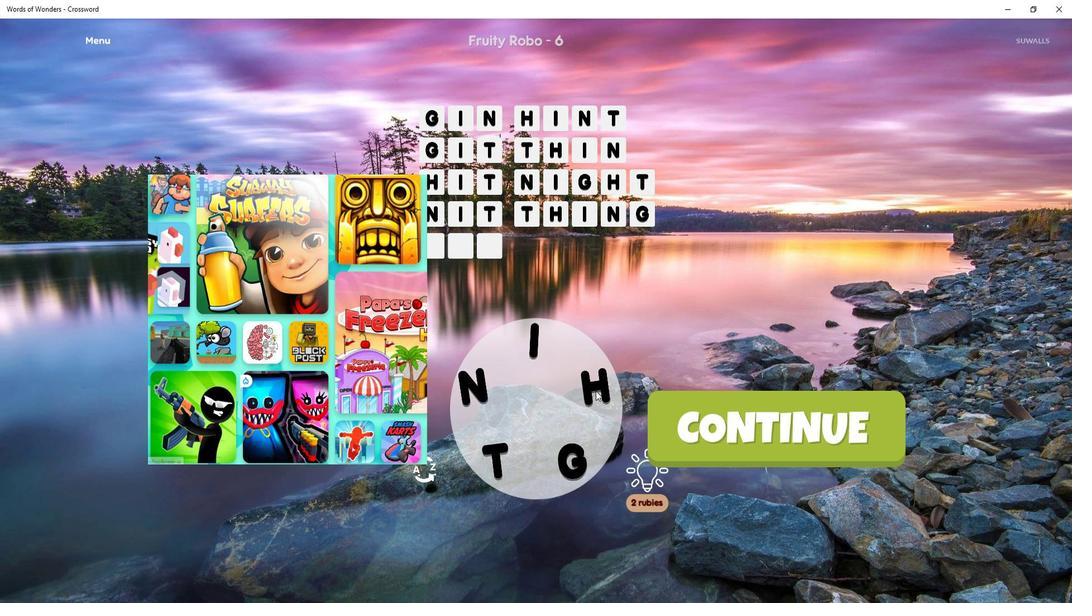 
Action: Mouse pressed left at (541, 359)
Screenshot: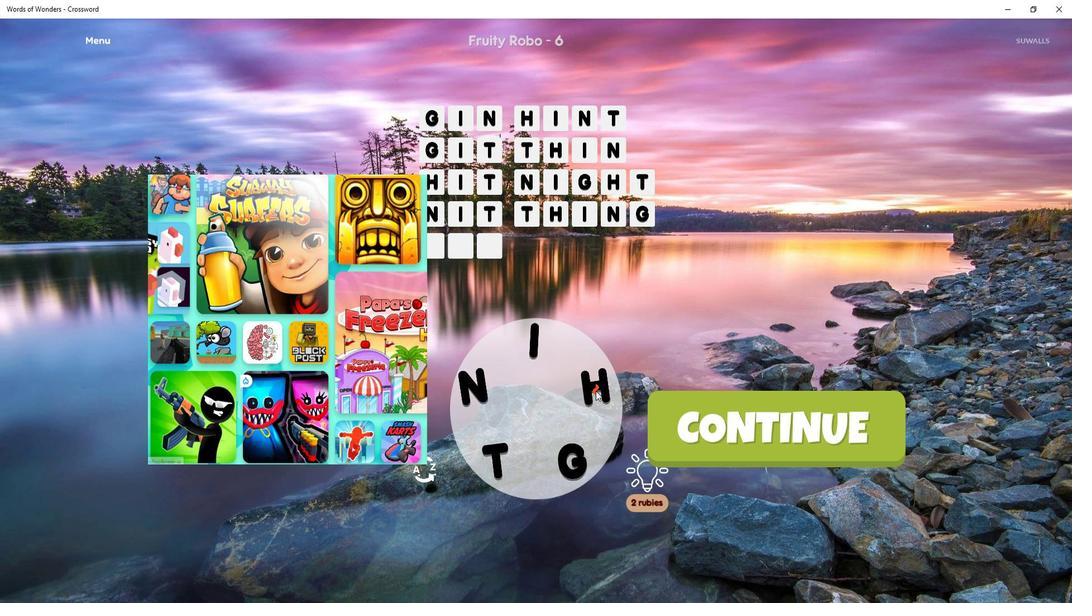 
Action: Mouse moved to (528, 404)
Screenshot: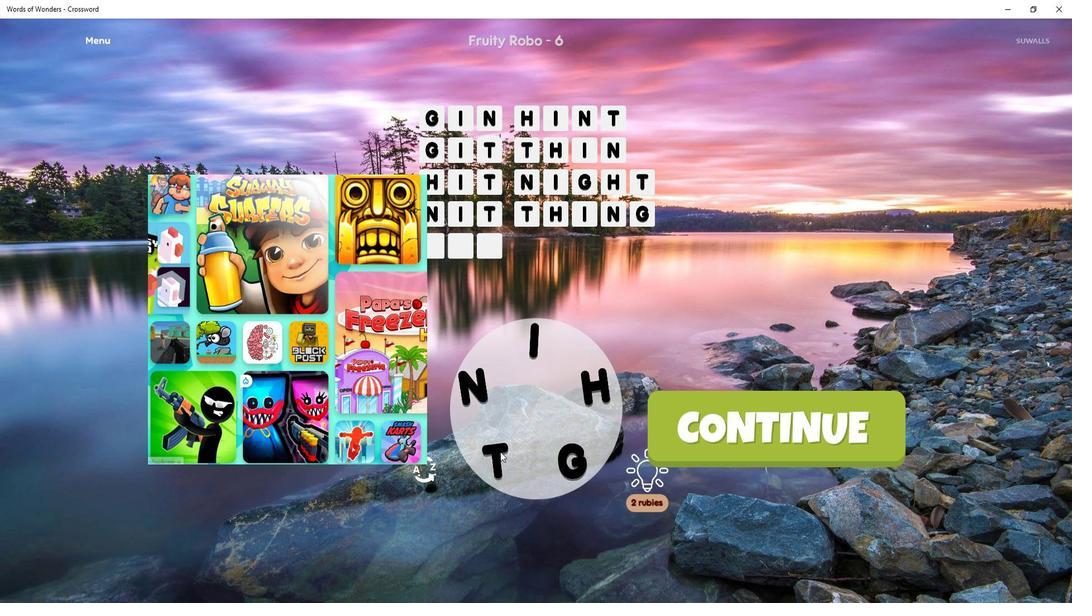 
Action: Mouse pressed left at (528, 404)
Screenshot: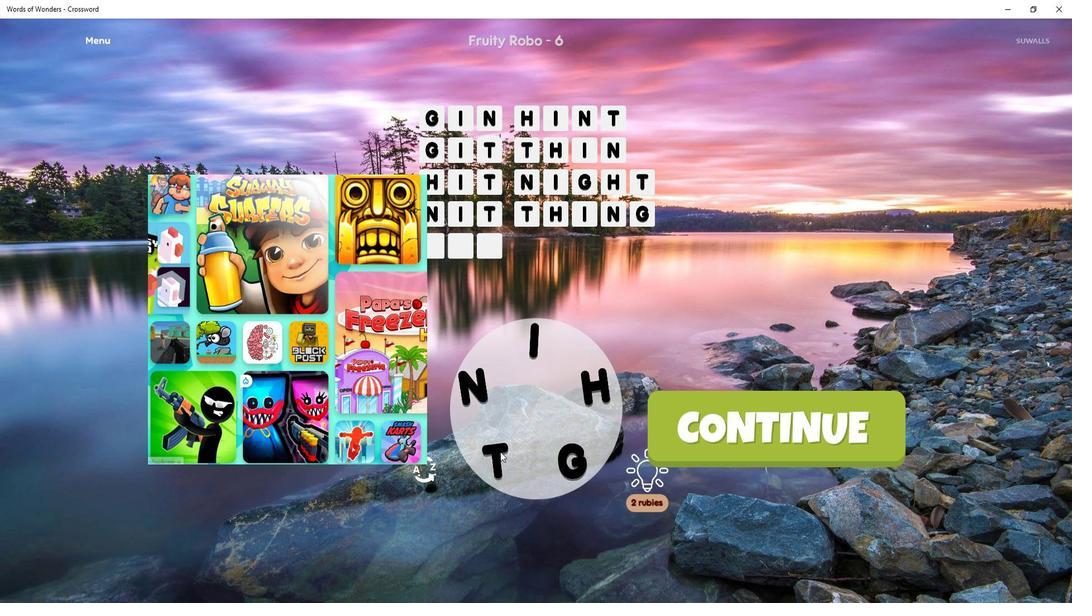 
Action: Mouse moved to (525, 358)
Screenshot: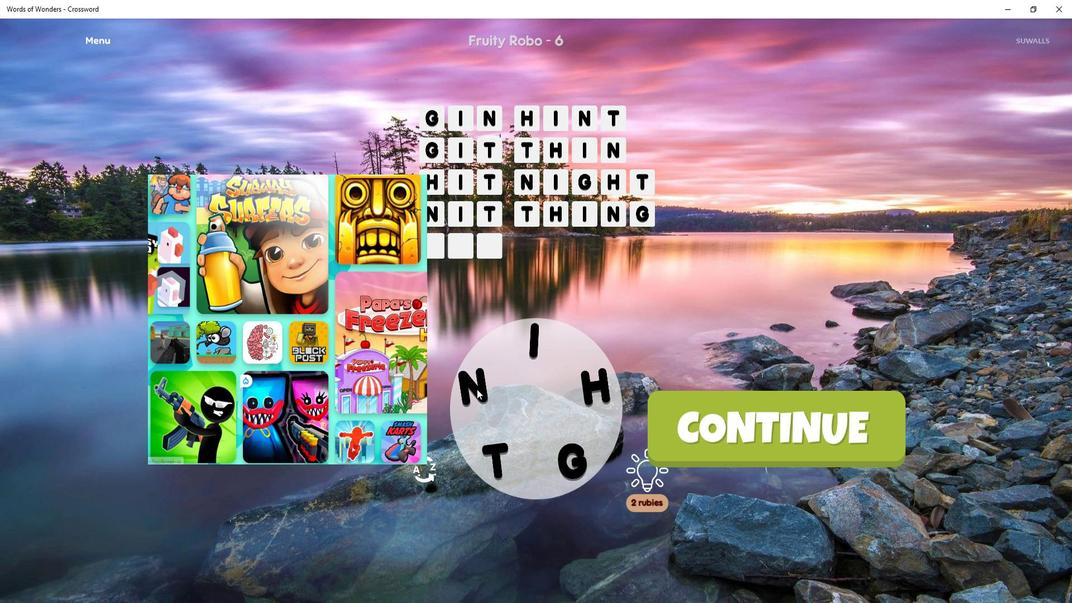 
Action: Mouse pressed left at (525, 358)
Screenshot: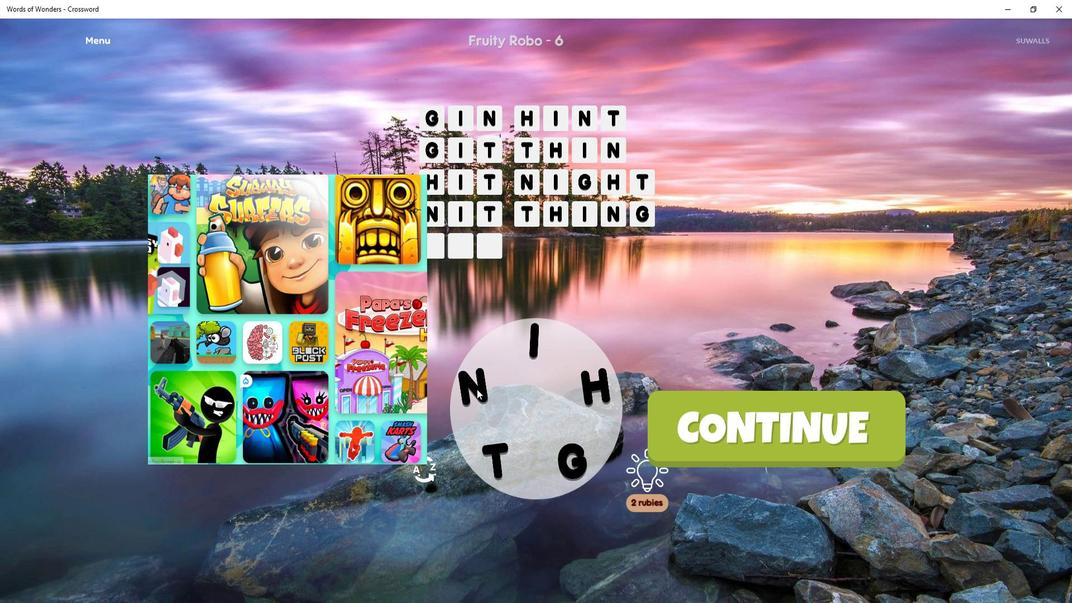 
Action: Mouse moved to (378, 338)
Screenshot: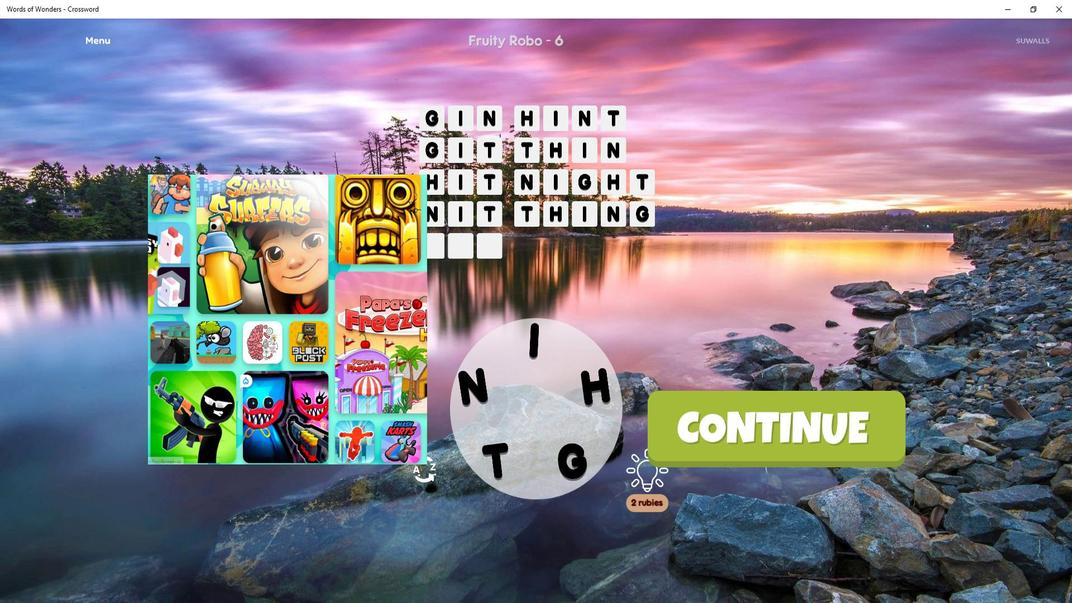 
Action: Mouse scrolled (378, 339) with delta (0, 0)
Screenshot: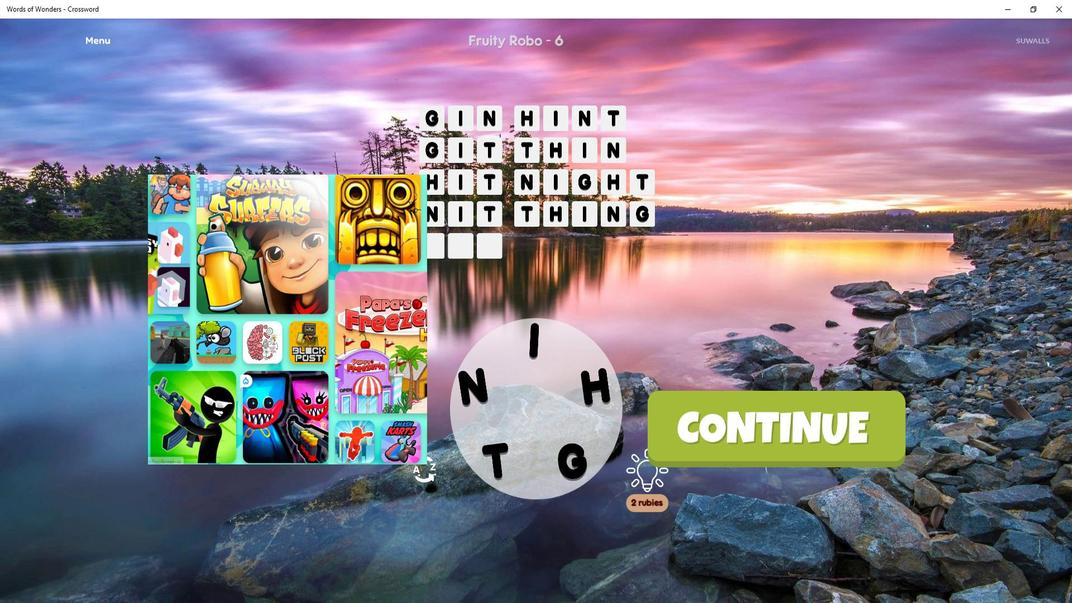 
Action: Mouse scrolled (378, 339) with delta (0, 0)
Screenshot: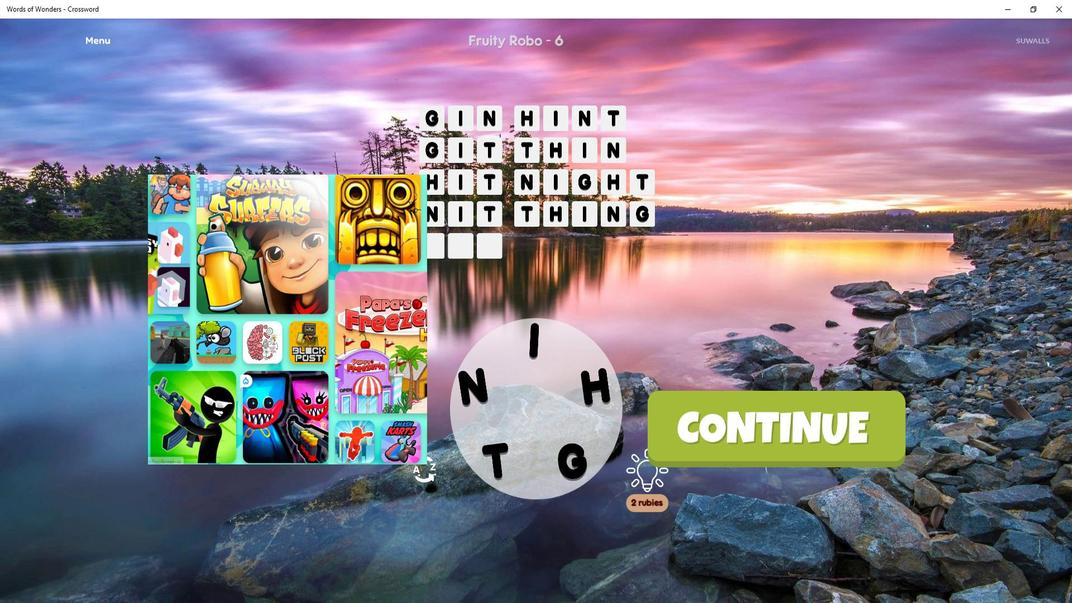 
Action: Mouse scrolled (378, 339) with delta (0, 0)
Screenshot: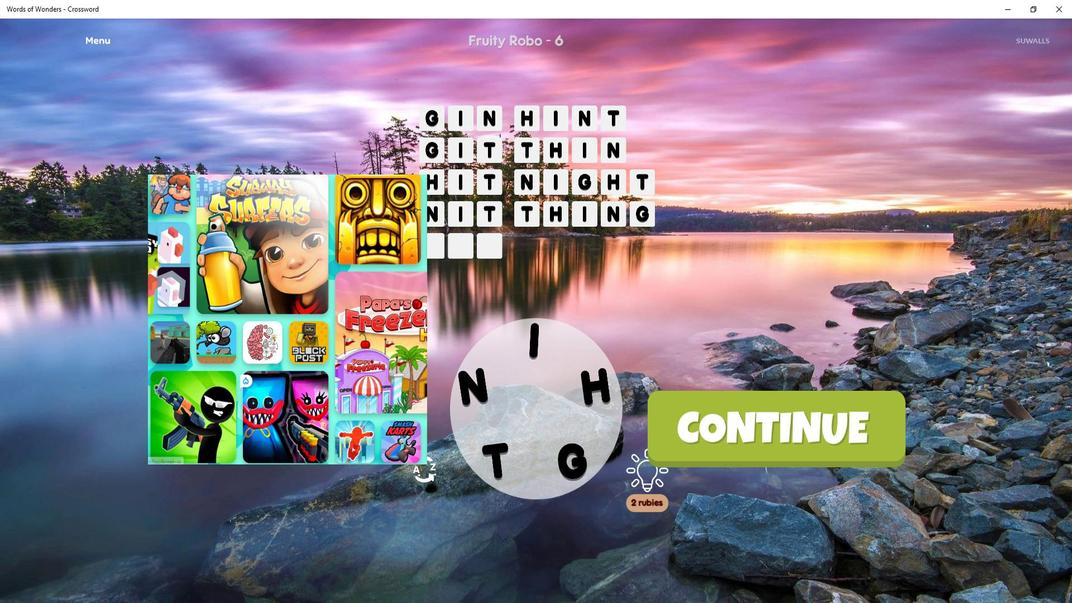 
Action: Mouse scrolled (378, 339) with delta (0, 0)
Screenshot: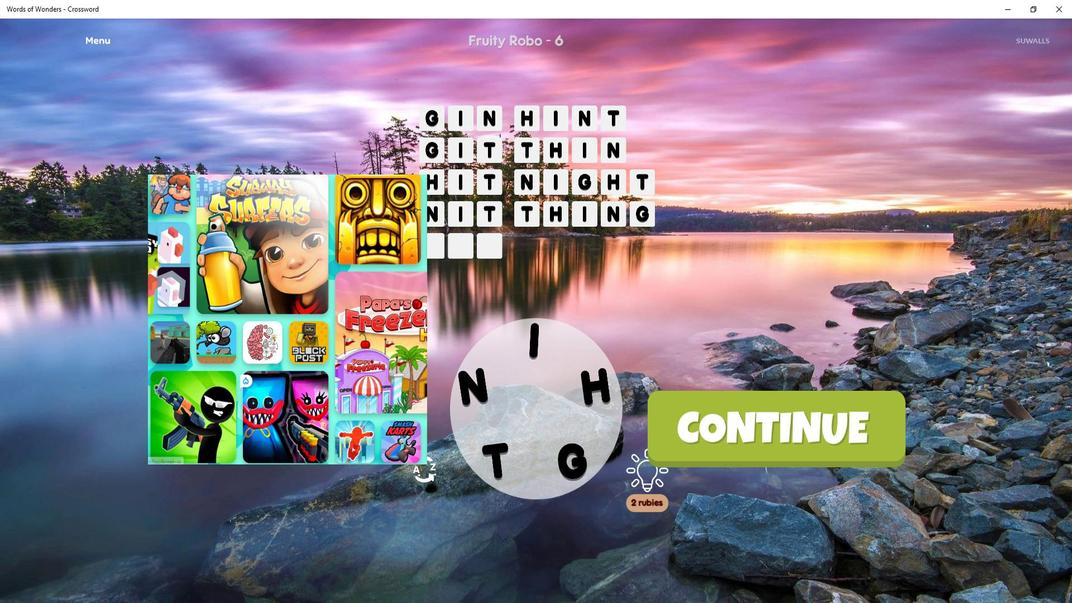 
Action: Mouse scrolled (378, 339) with delta (0, 0)
Screenshot: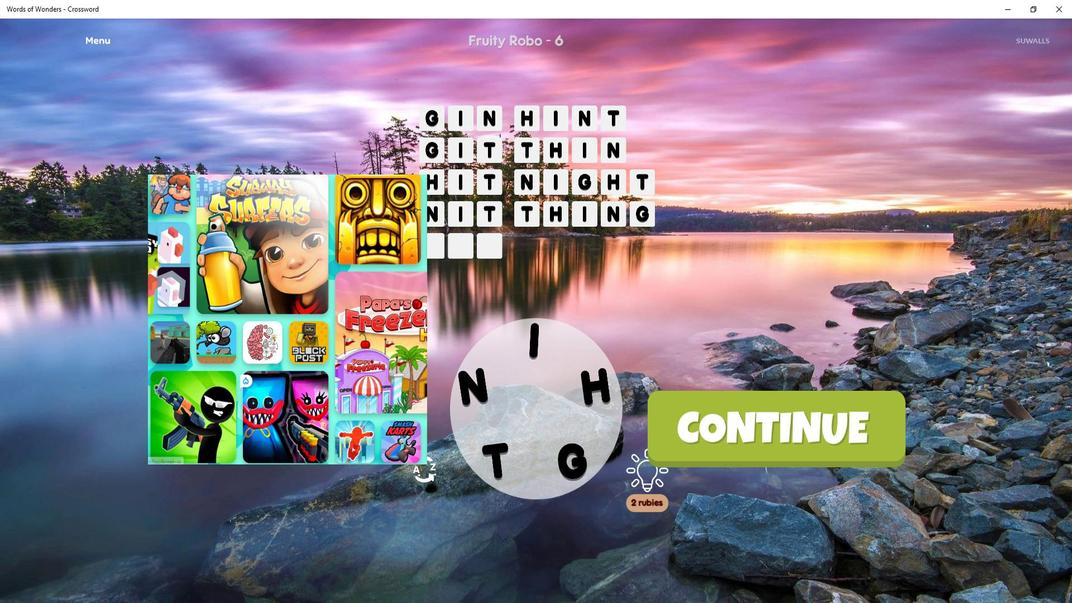 
Action: Mouse scrolled (378, 339) with delta (0, 0)
Screenshot: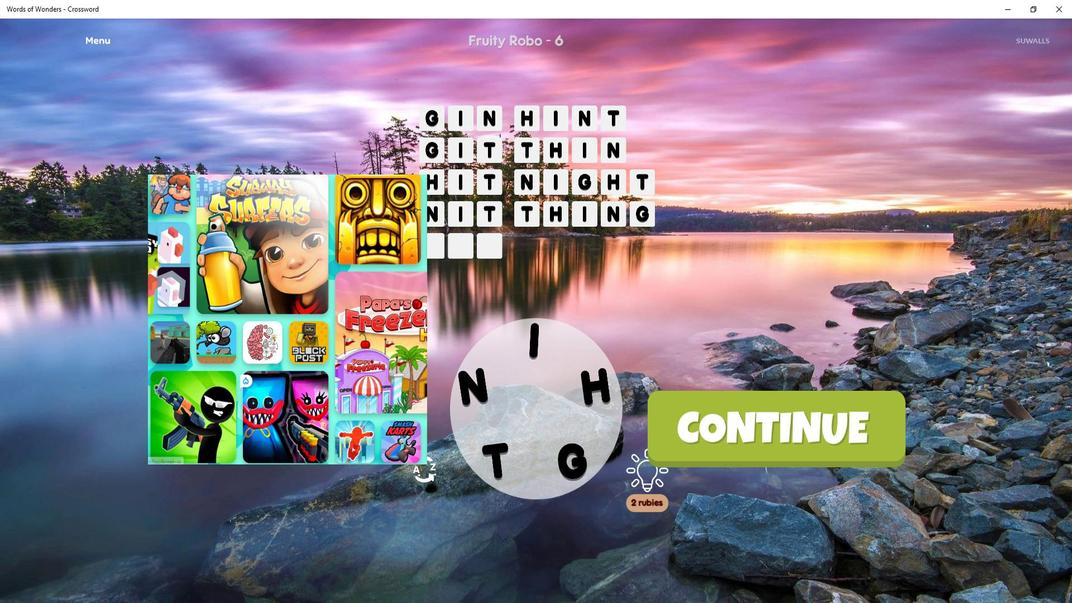 
Action: Mouse scrolled (378, 339) with delta (0, 0)
Screenshot: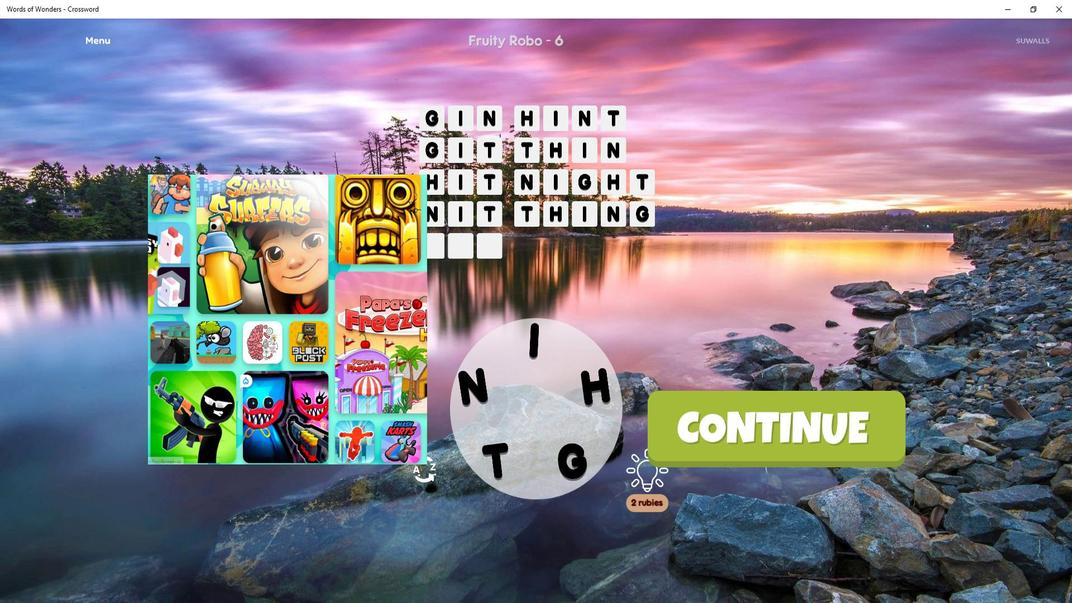 
Action: Mouse scrolled (378, 339) with delta (0, 0)
Screenshot: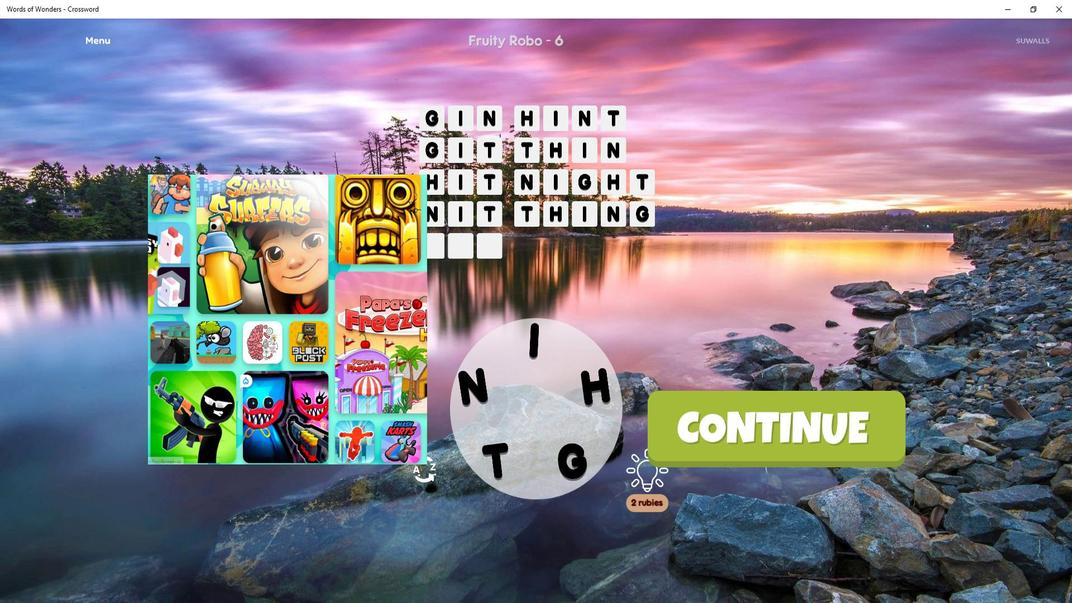 
Action: Mouse scrolled (378, 339) with delta (0, 0)
Screenshot: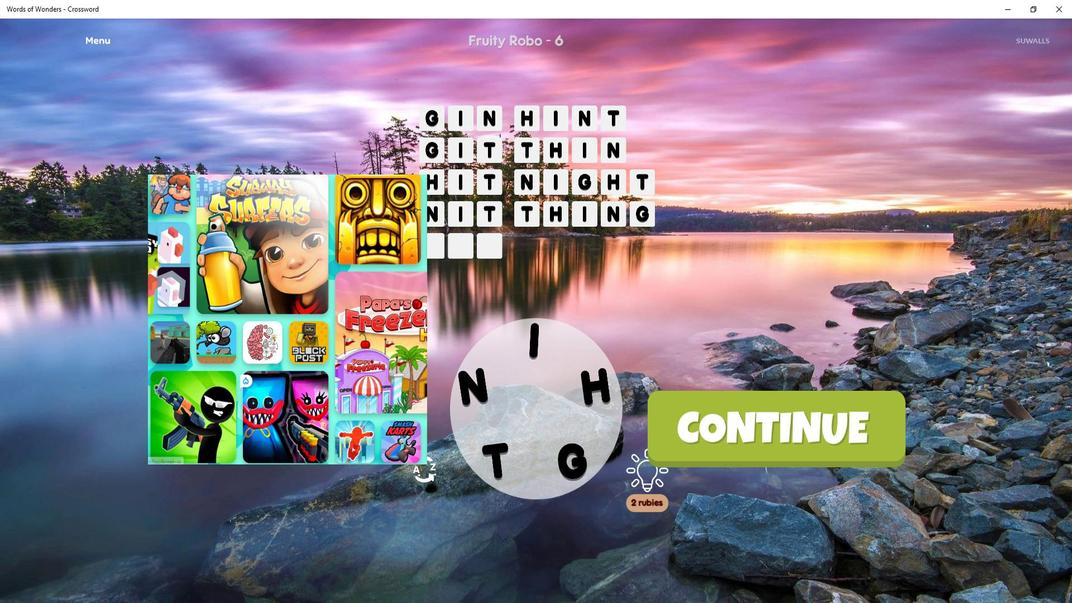 
Action: Mouse moved to (524, 350)
Screenshot: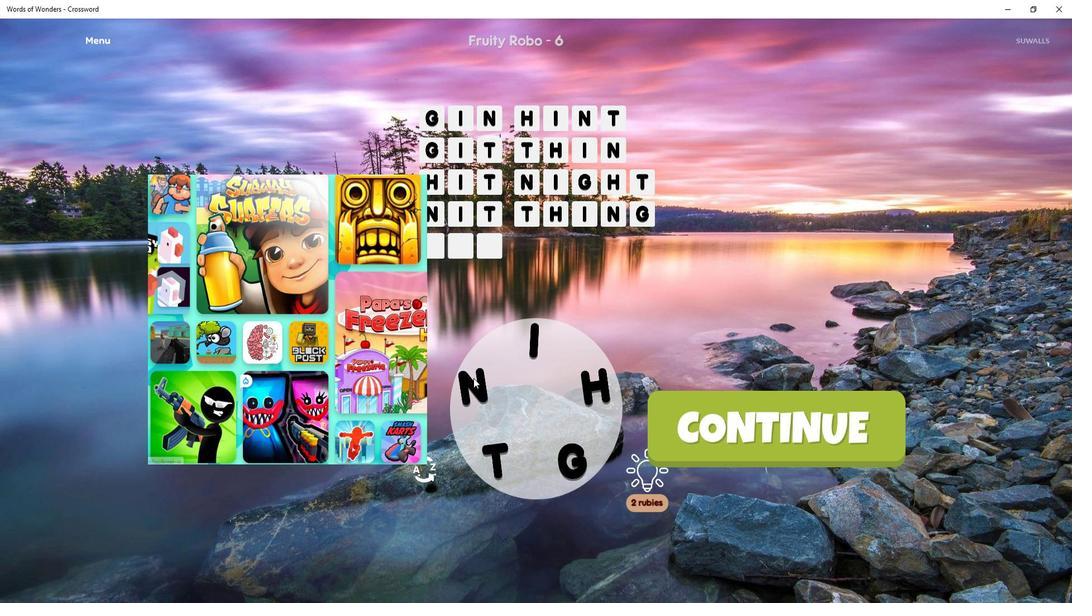 
Action: Mouse pressed left at (524, 350)
Screenshot: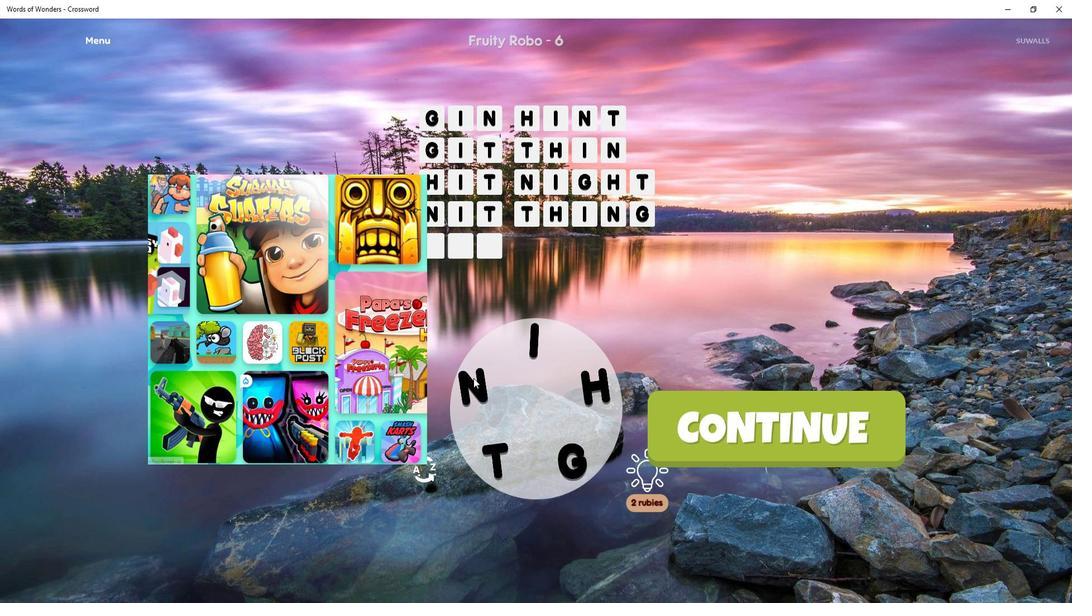 
Action: Mouse moved to (524, 354)
Screenshot: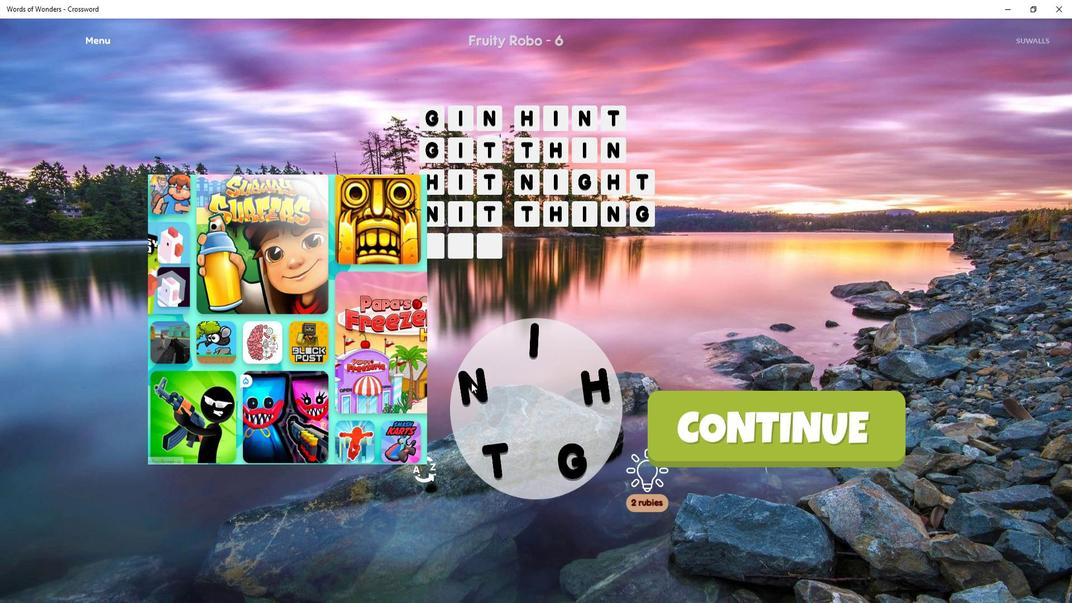 
Action: Mouse pressed left at (524, 354)
Screenshot: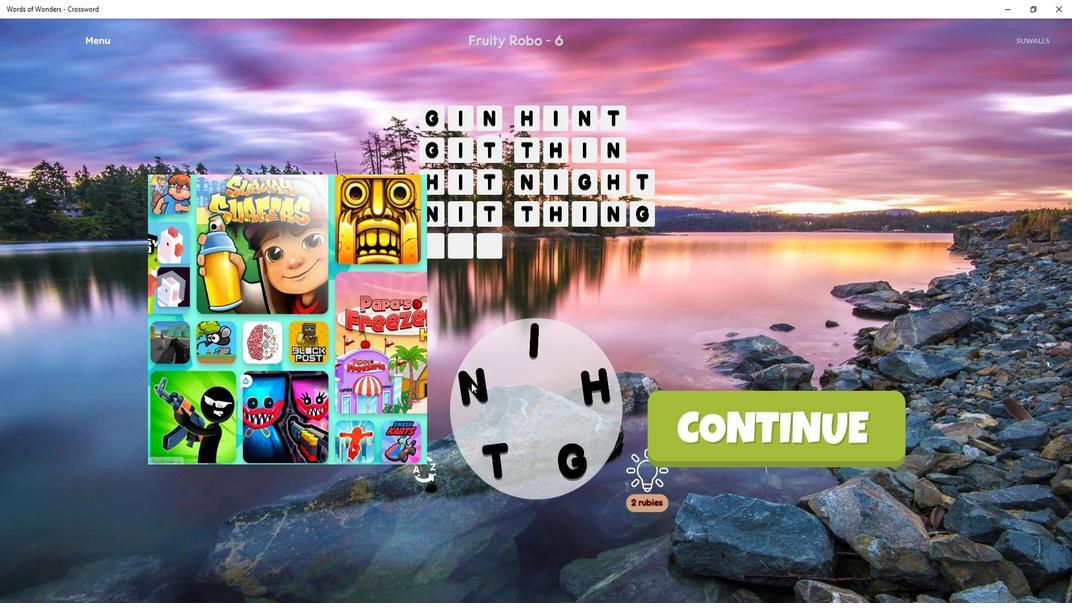 
Action: Mouse moved to (539, 410)
Screenshot: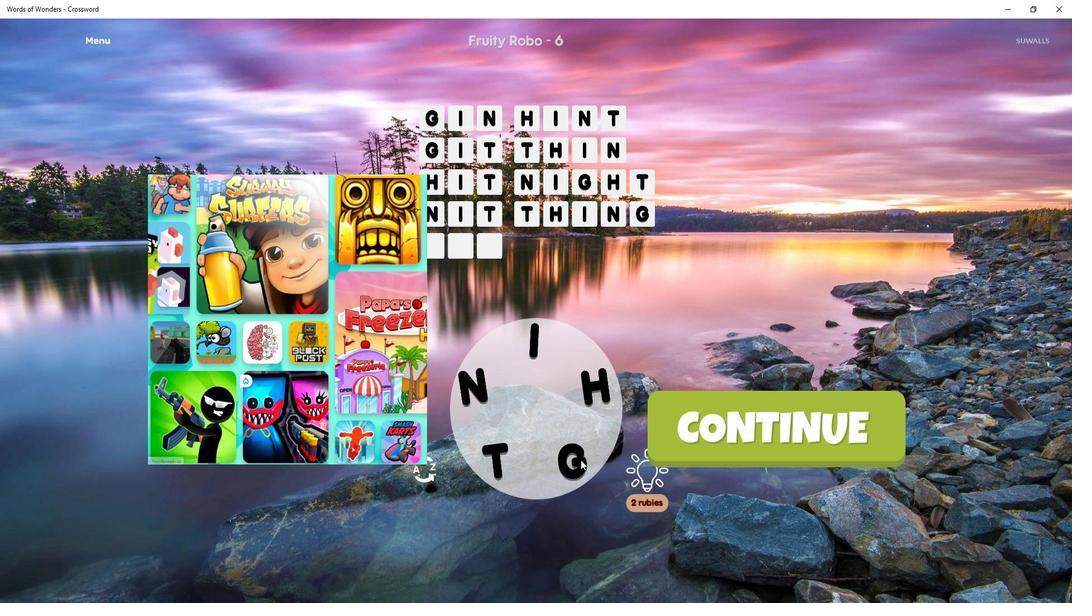 
Action: Mouse pressed left at (539, 410)
Screenshot: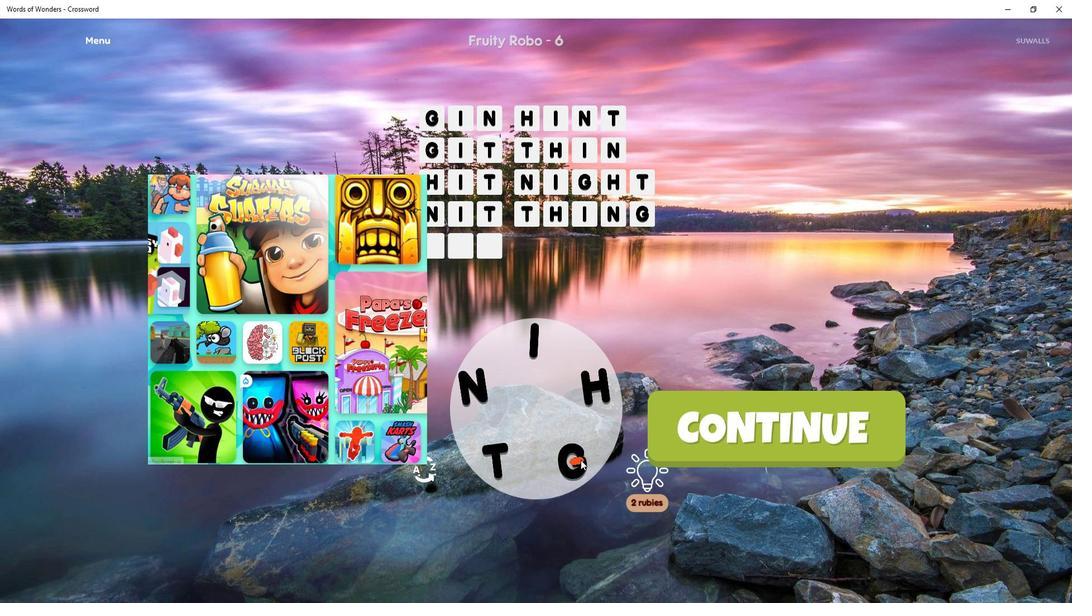 
Action: Mouse moved to (525, 354)
Screenshot: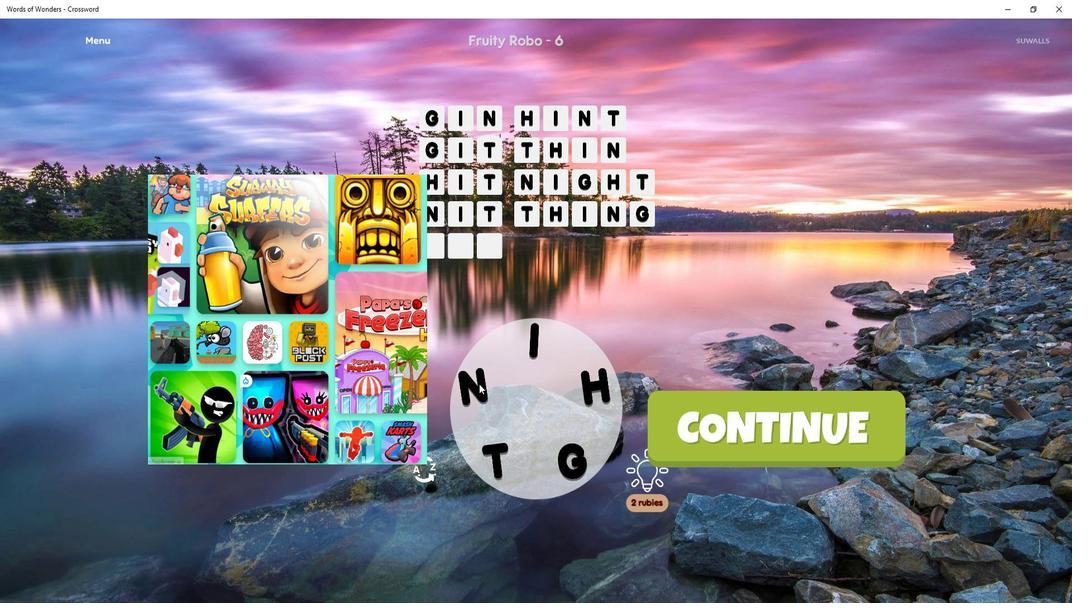 
Action: Mouse pressed left at (525, 354)
Screenshot: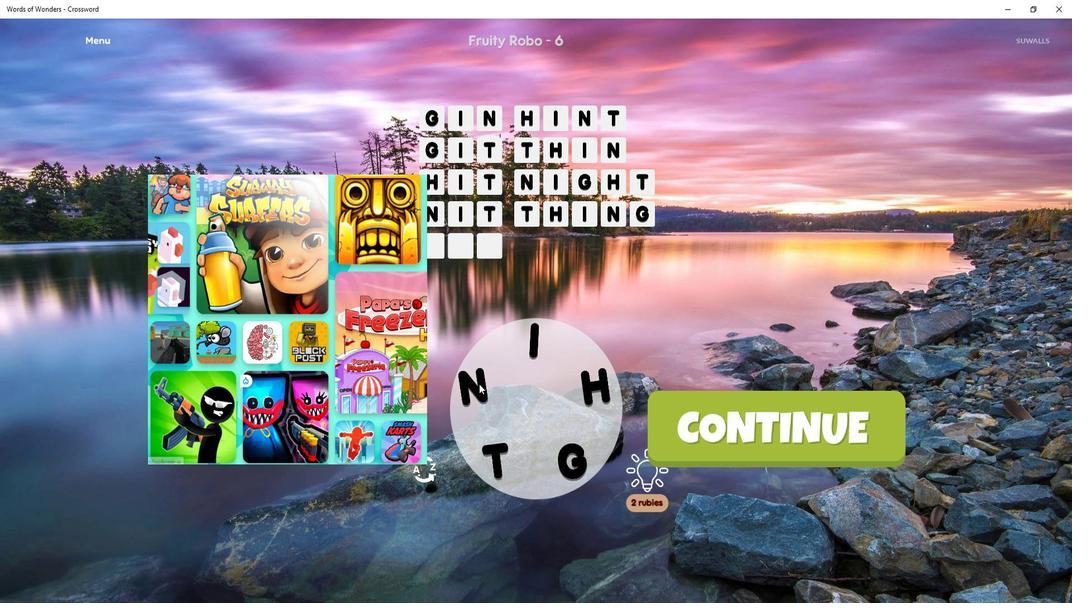 
Action: Mouse moved to (525, 360)
Screenshot: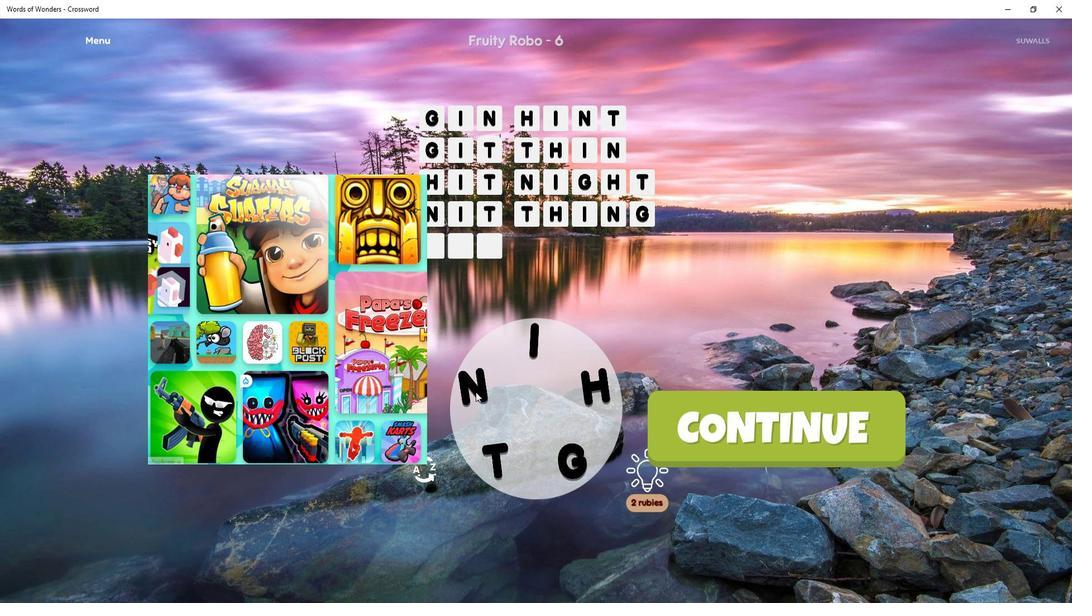 
Action: Mouse pressed left at (525, 360)
Screenshot: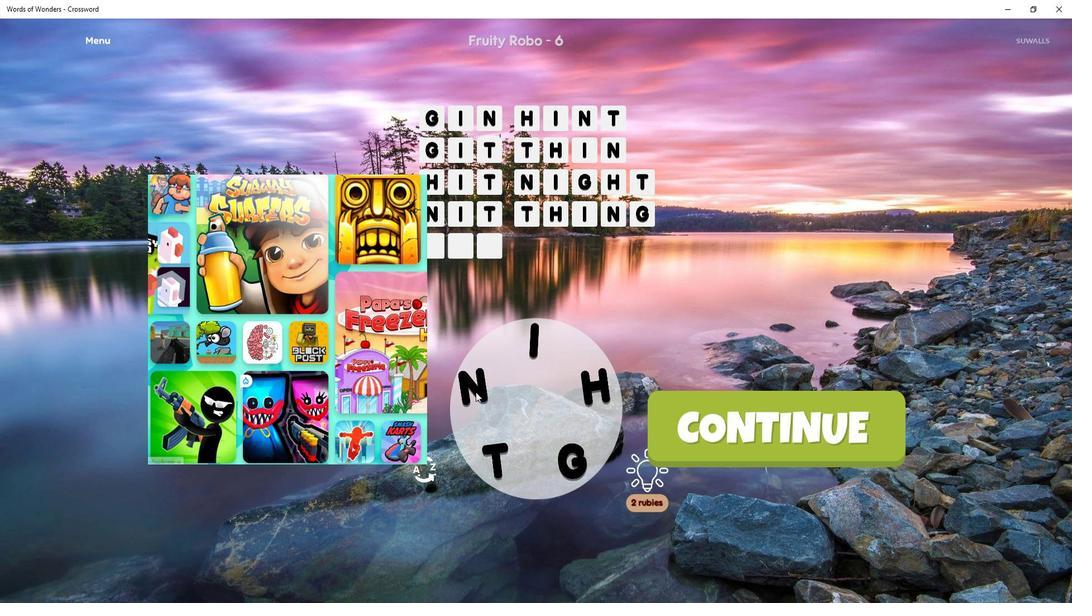 
Action: Mouse moved to (543, 359)
Screenshot: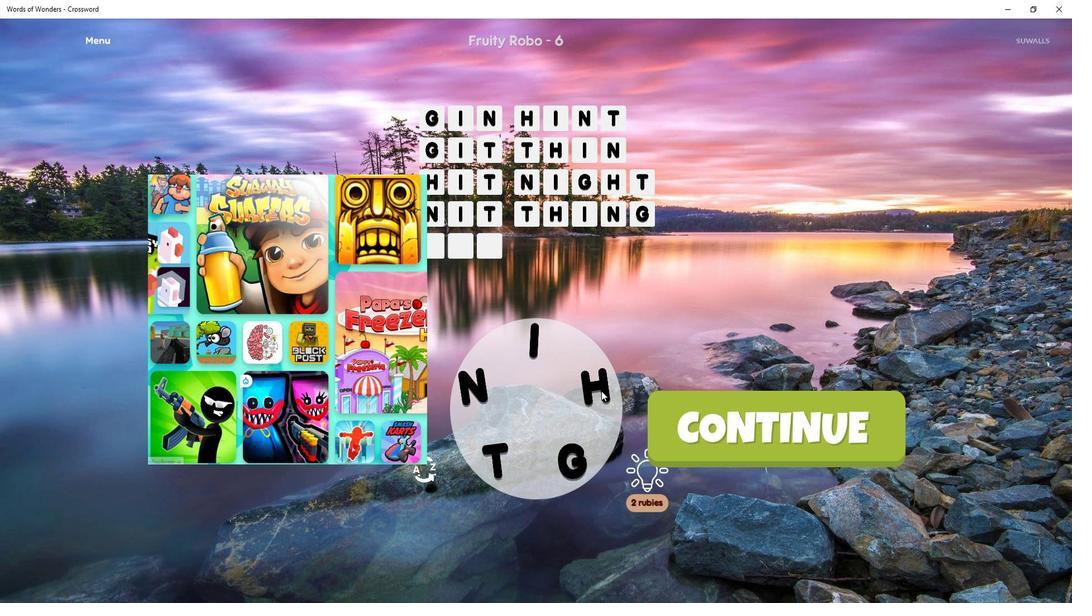 
Action: Mouse pressed left at (543, 359)
Screenshot: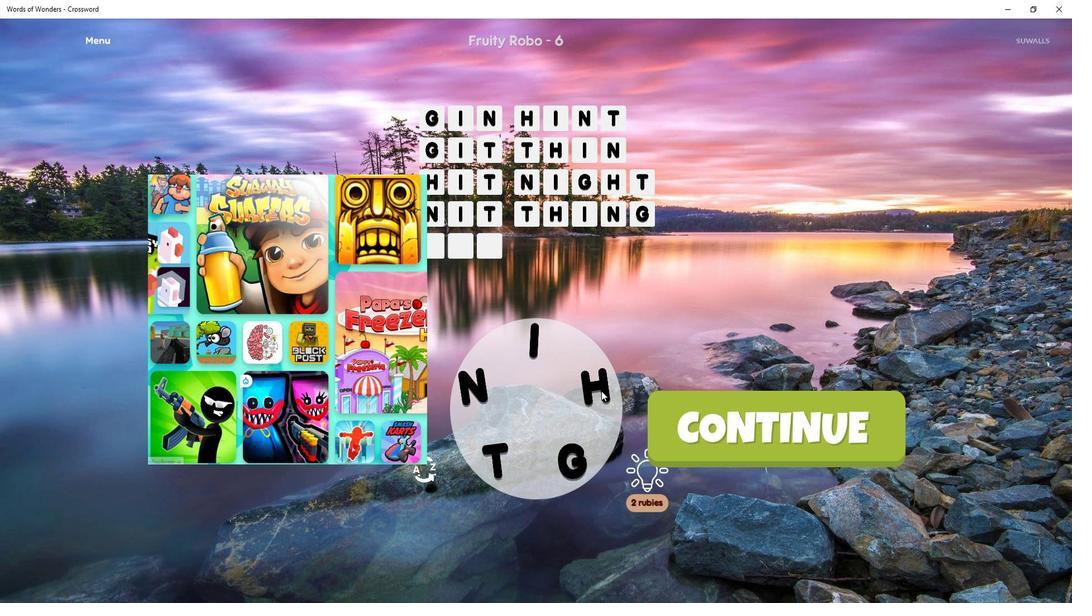 
Action: Mouse moved to (529, 341)
Screenshot: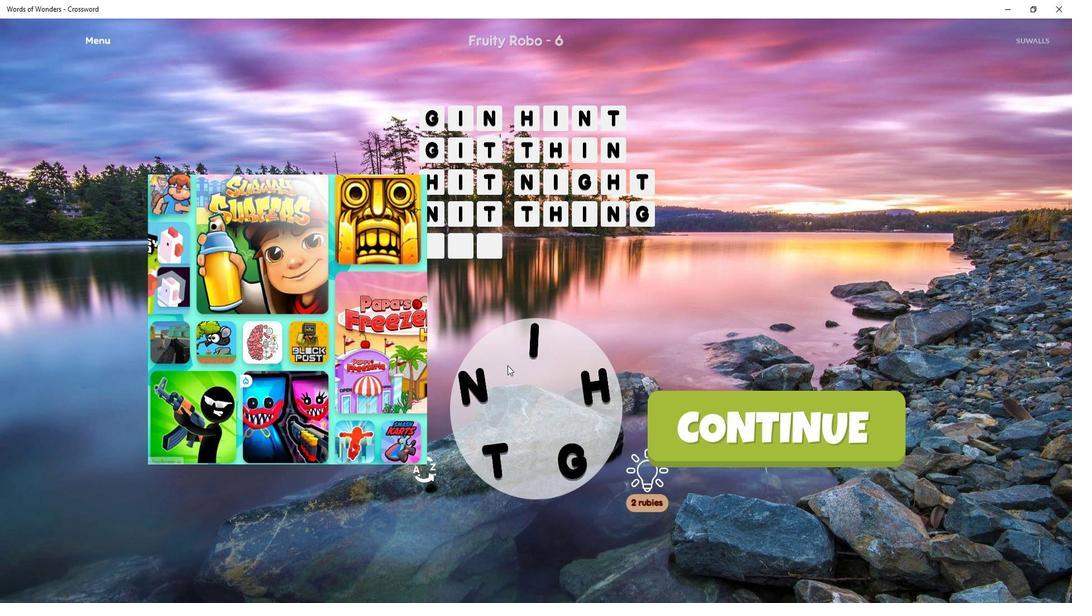 
Action: Mouse pressed left at (529, 341)
Screenshot: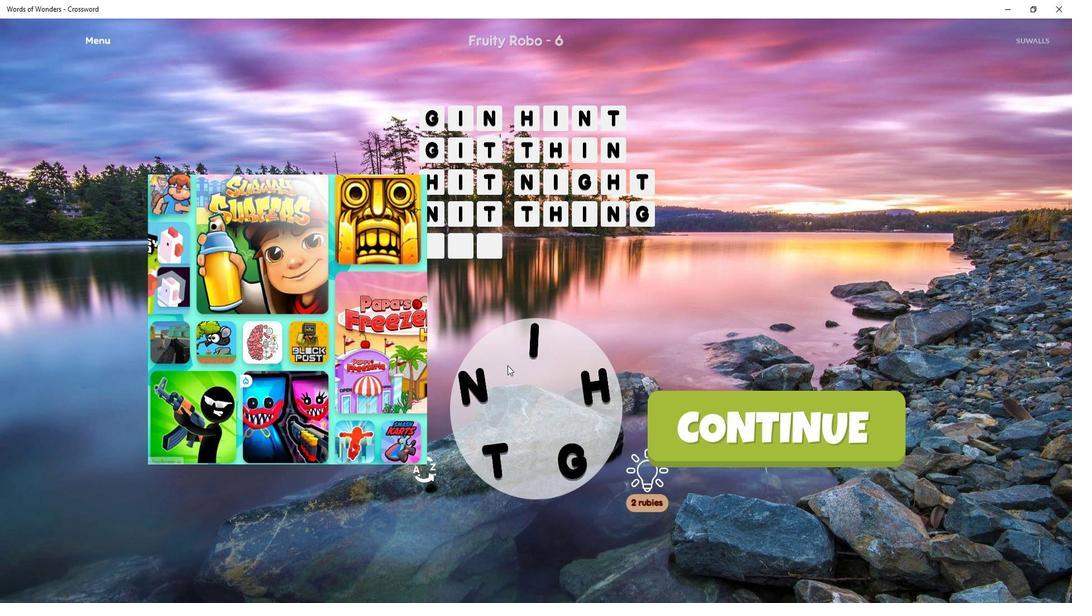 
Action: Mouse moved to (525, 361)
Screenshot: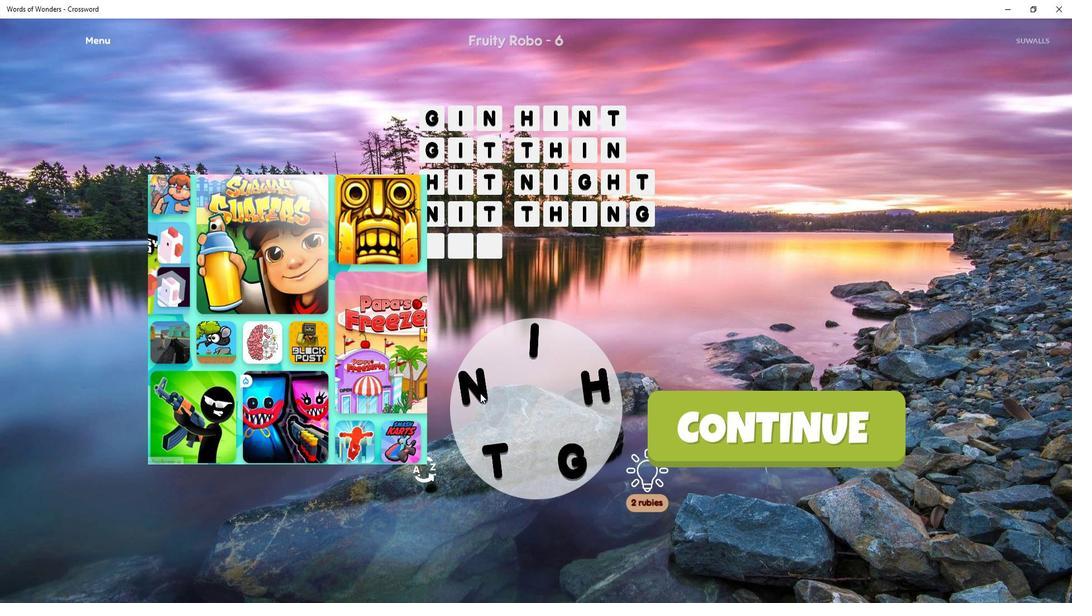 
Action: Mouse pressed left at (525, 361)
Screenshot: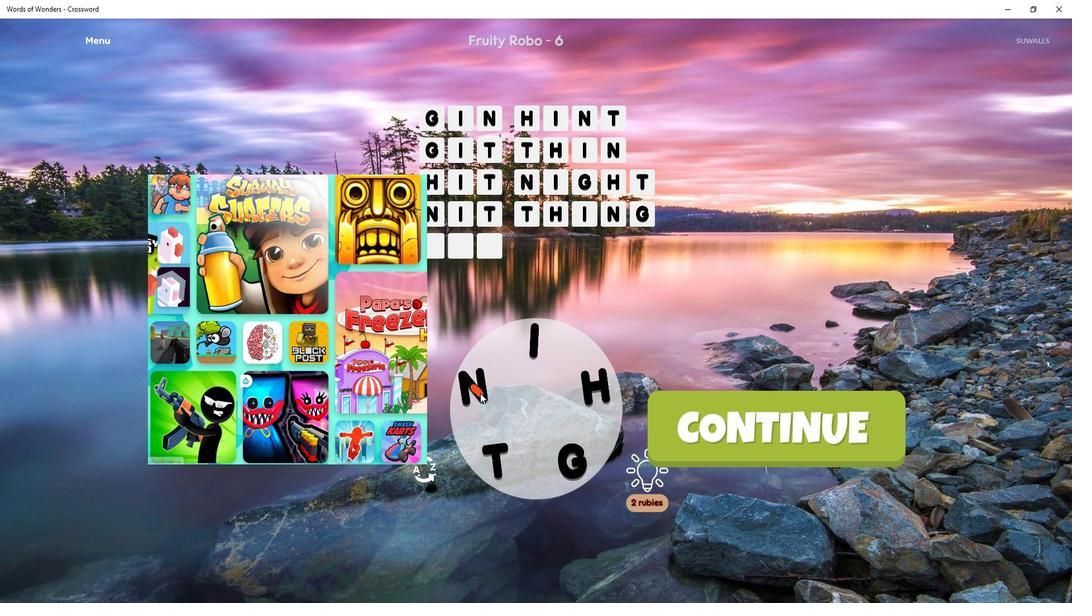 
Action: Mouse moved to (543, 359)
Screenshot: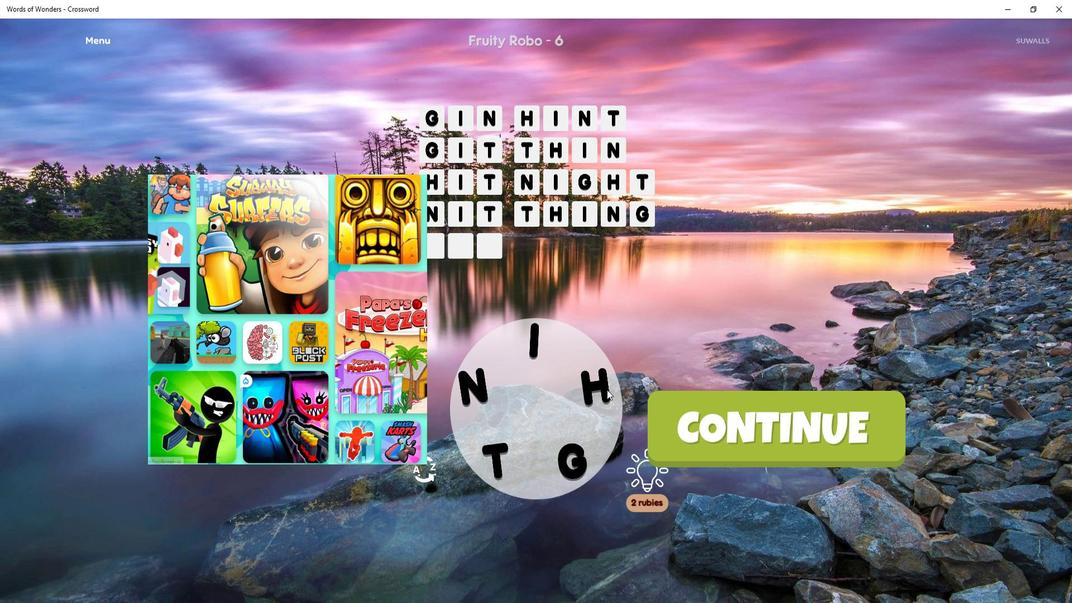 
Action: Mouse pressed left at (543, 359)
Screenshot: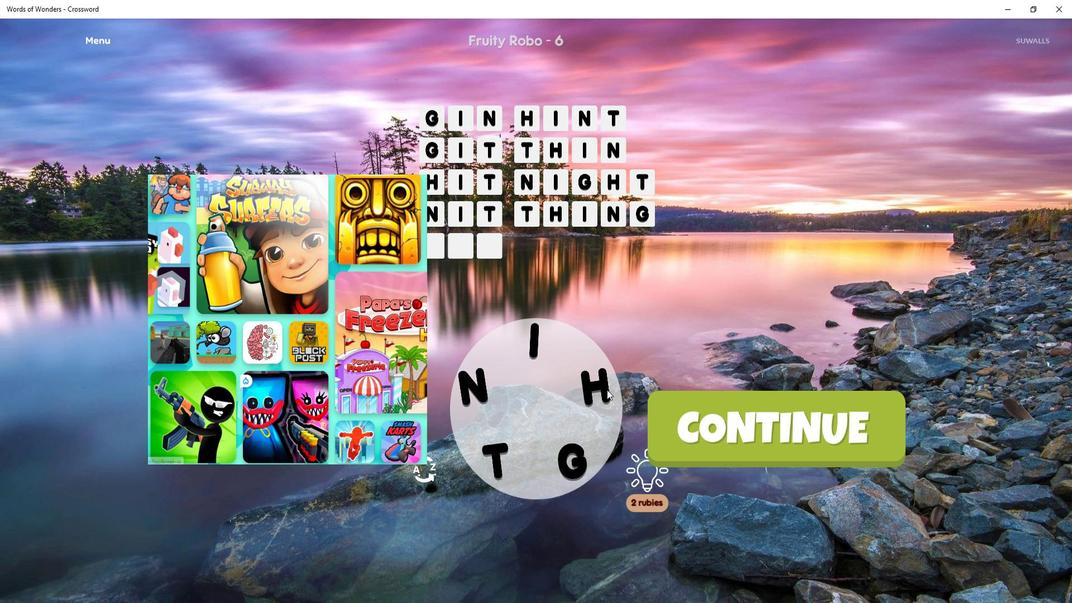 
Action: Mouse moved to (538, 417)
Screenshot: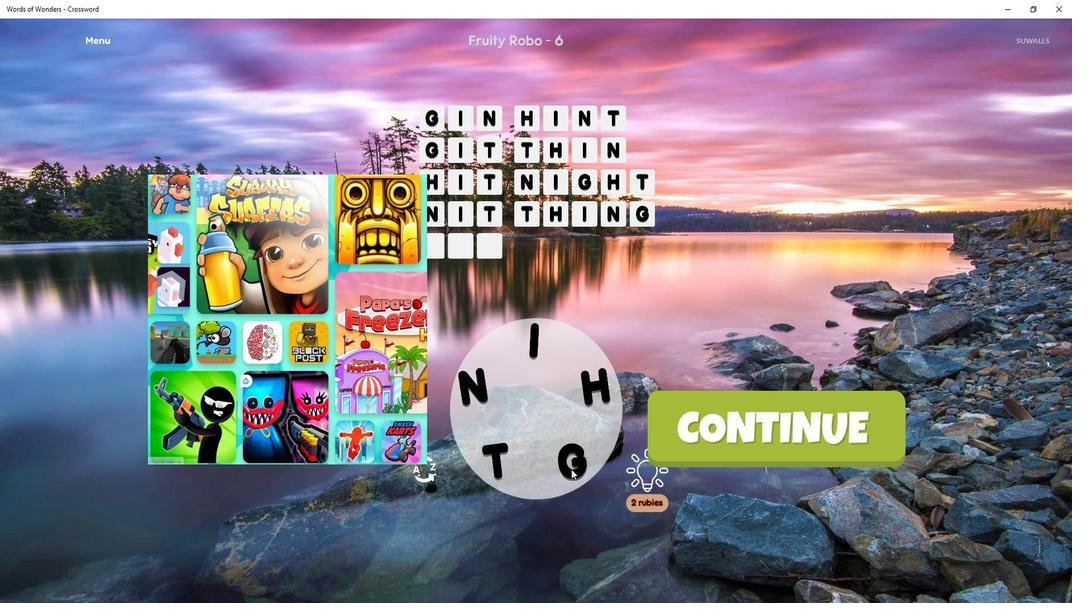 
Action: Mouse pressed left at (538, 417)
Screenshot: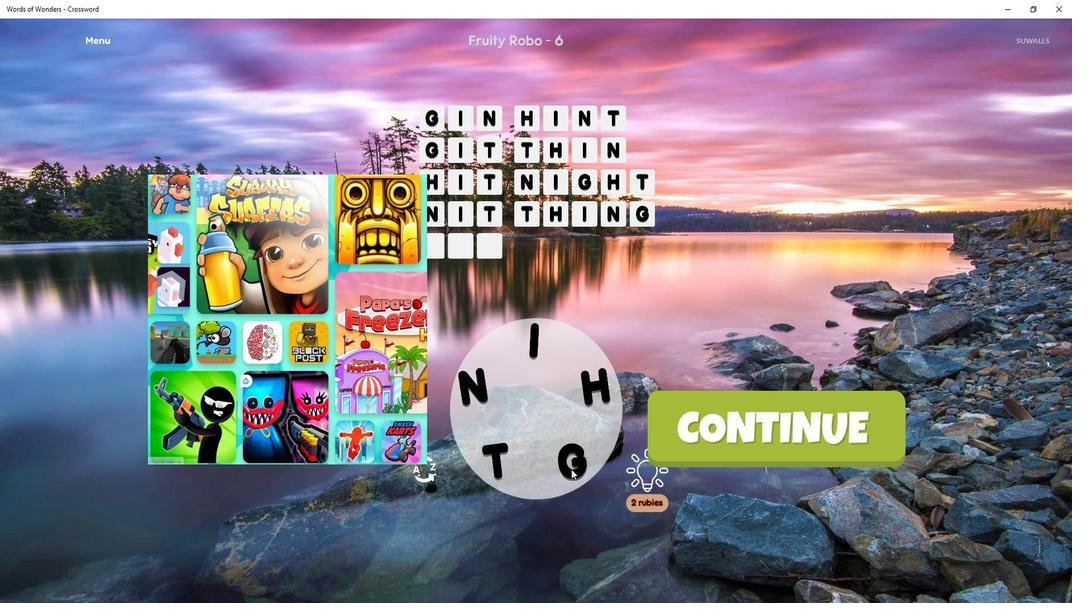 
Action: Mouse moved to (525, 358)
Screenshot: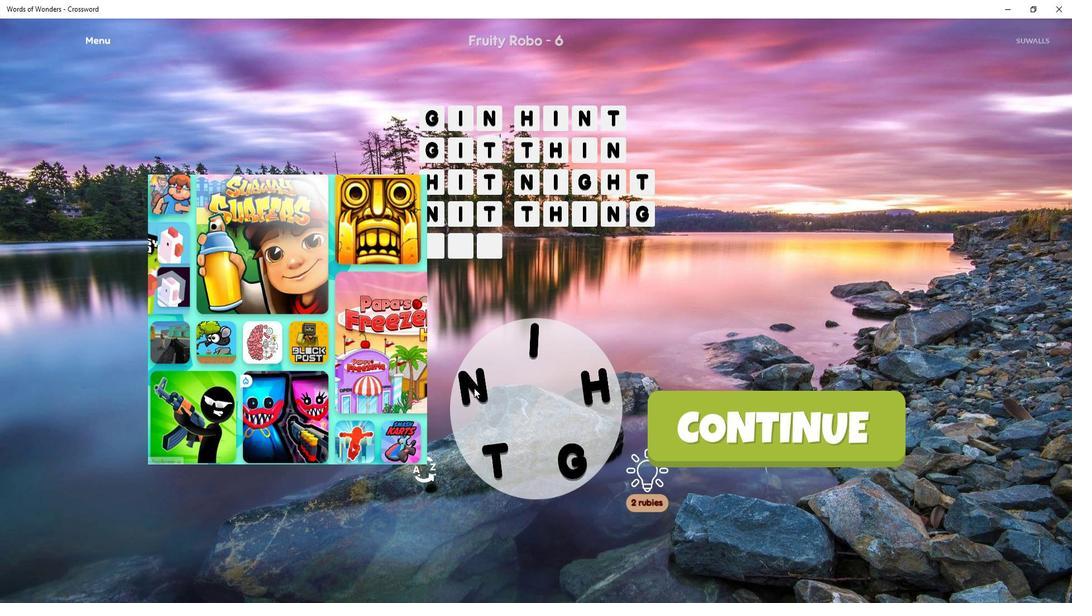 
Action: Mouse pressed left at (525, 358)
Screenshot: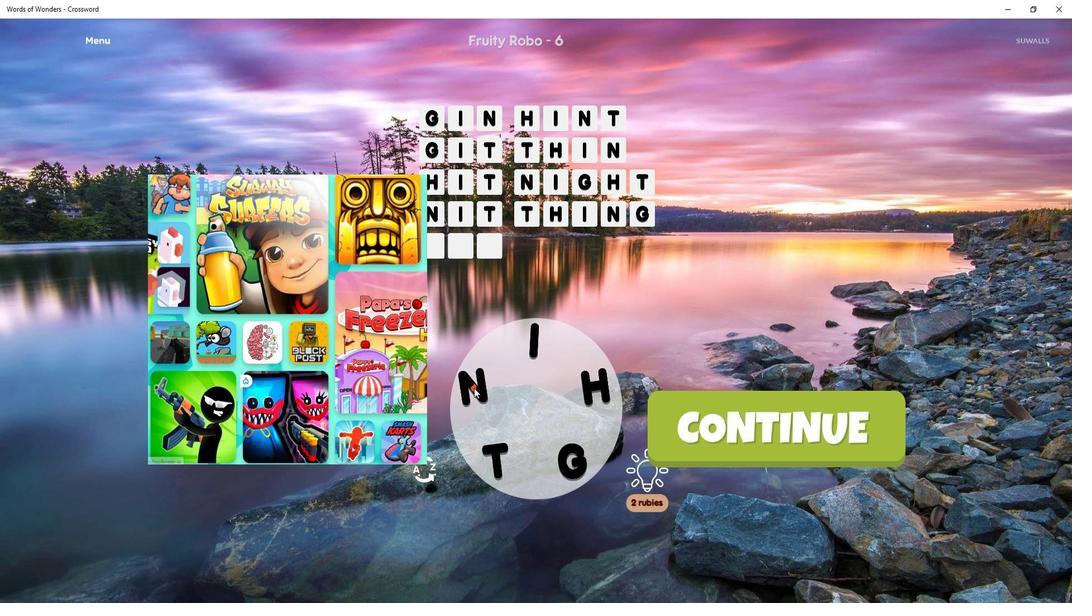 
Action: Mouse moved to (541, 358)
Screenshot: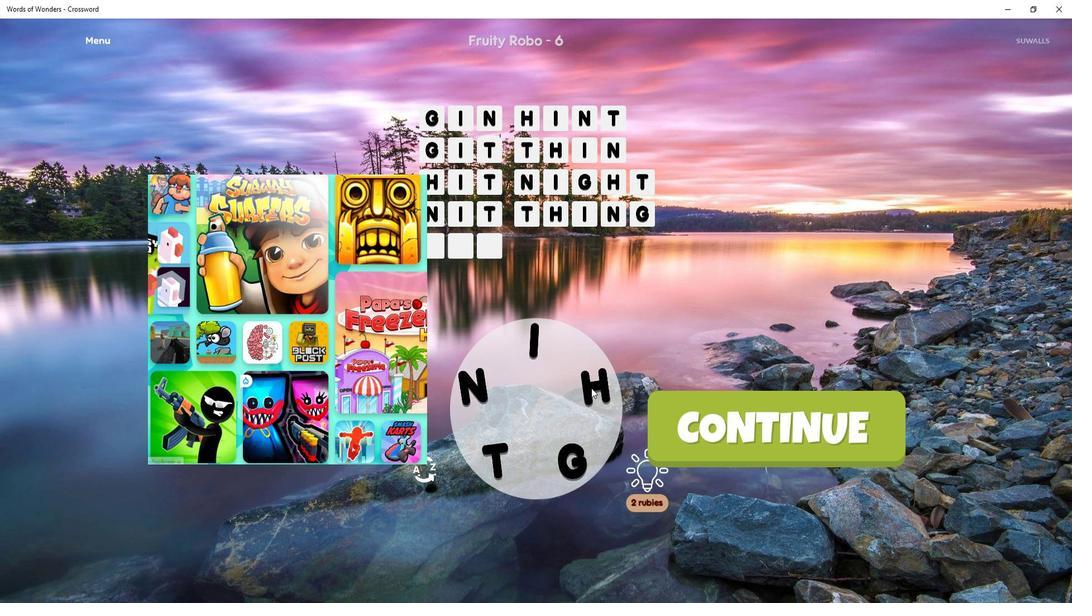
Action: Mouse pressed left at (541, 358)
Screenshot: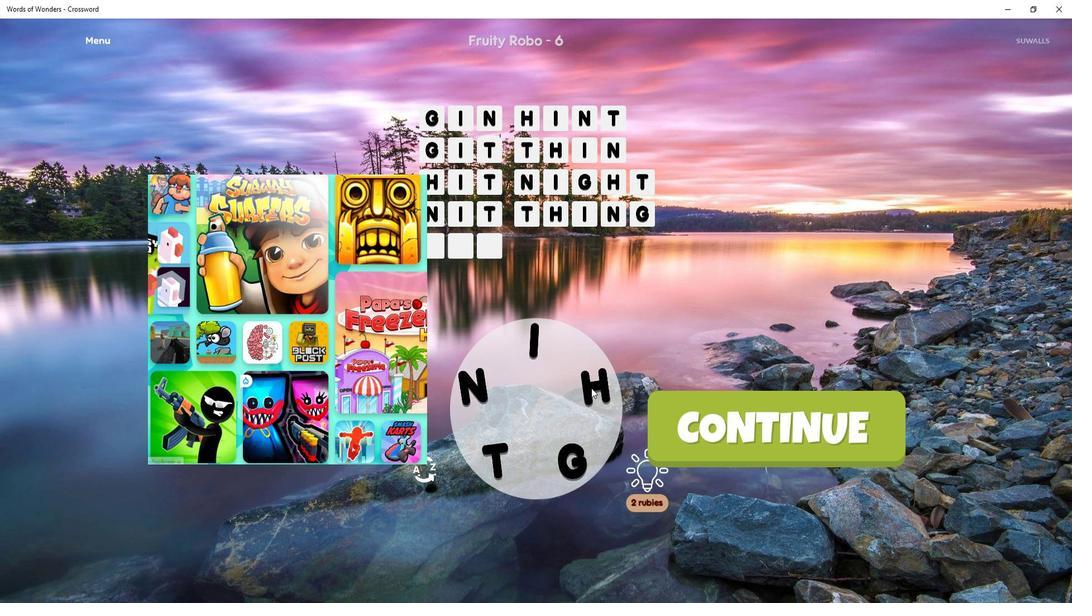 
Action: Mouse moved to (528, 396)
Screenshot: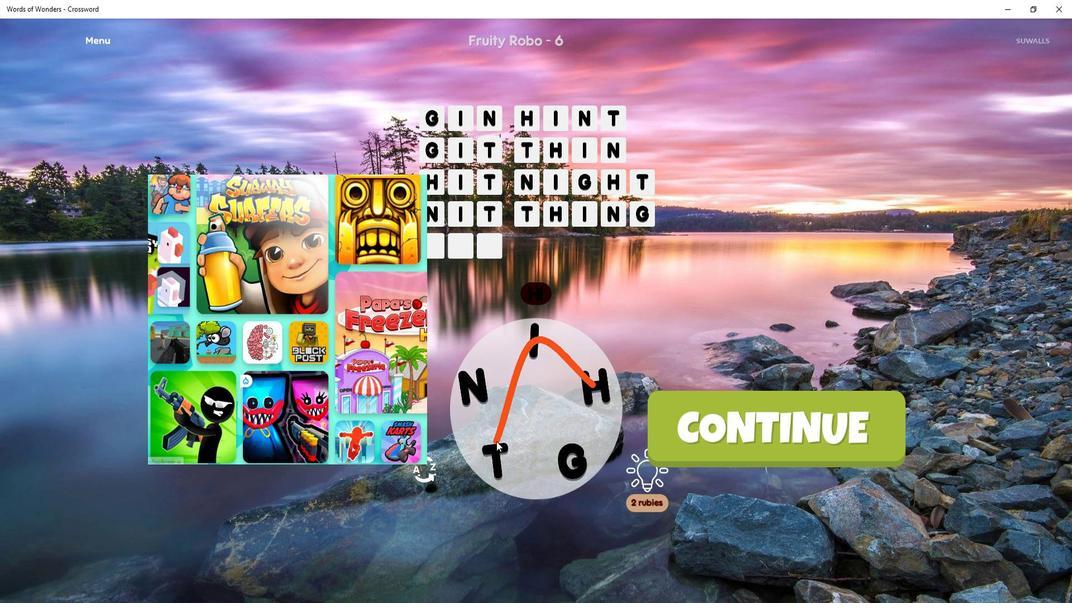 
Action: Mouse pressed left at (528, 396)
Screenshot: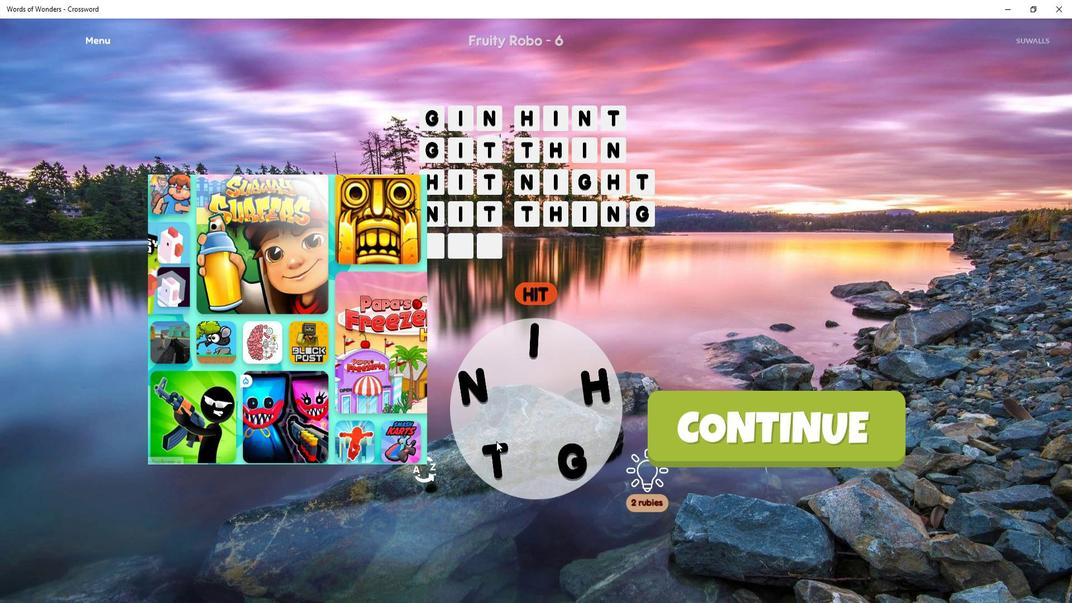 
Action: Mouse moved to (533, 326)
Screenshot: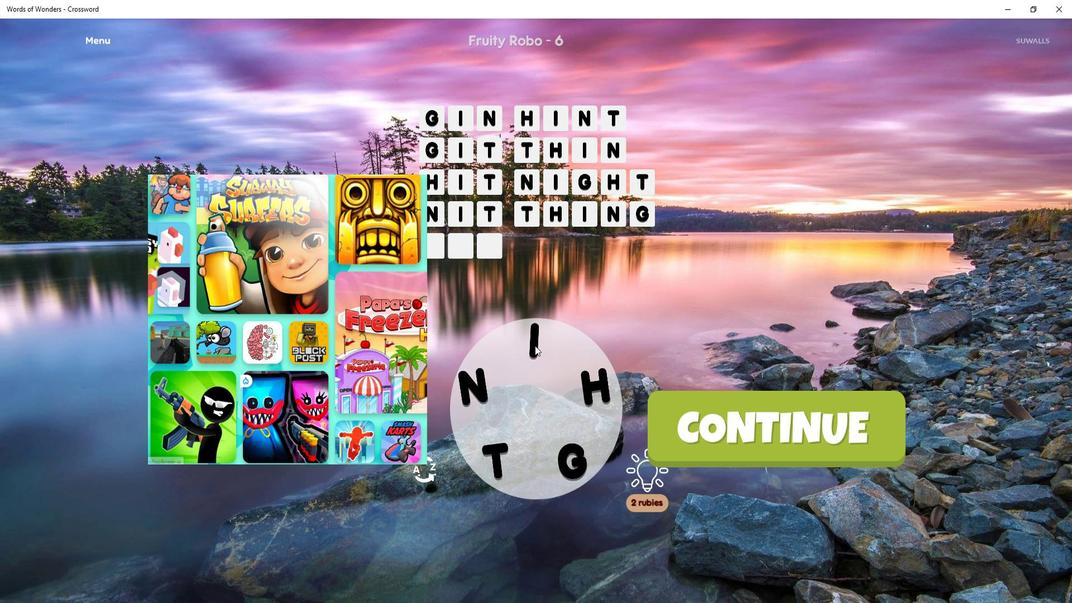 
Action: Mouse pressed left at (533, 326)
Screenshot: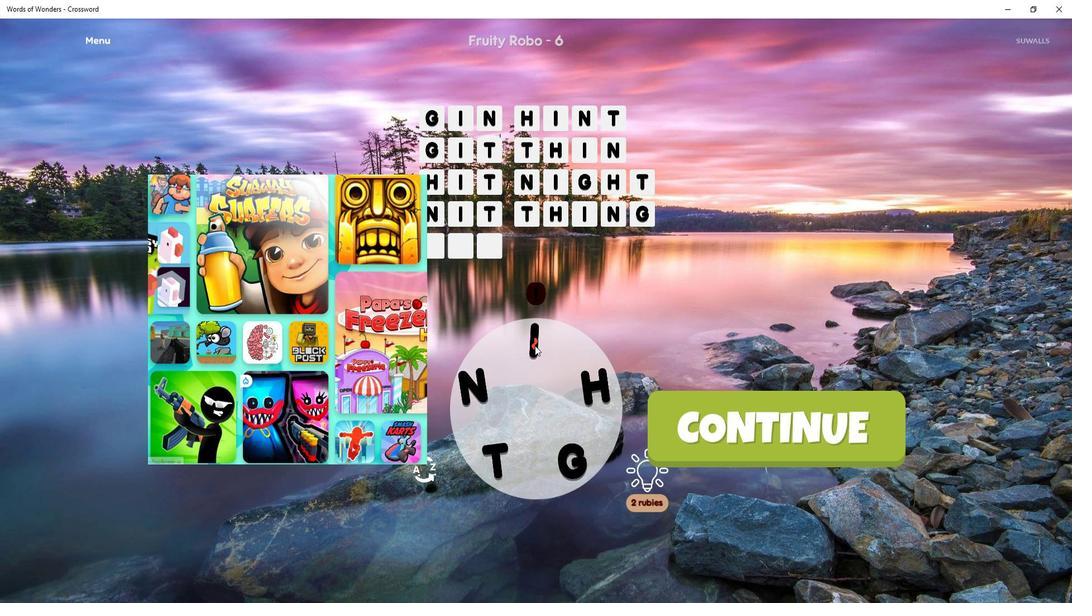 
Action: Mouse moved to (525, 358)
Screenshot: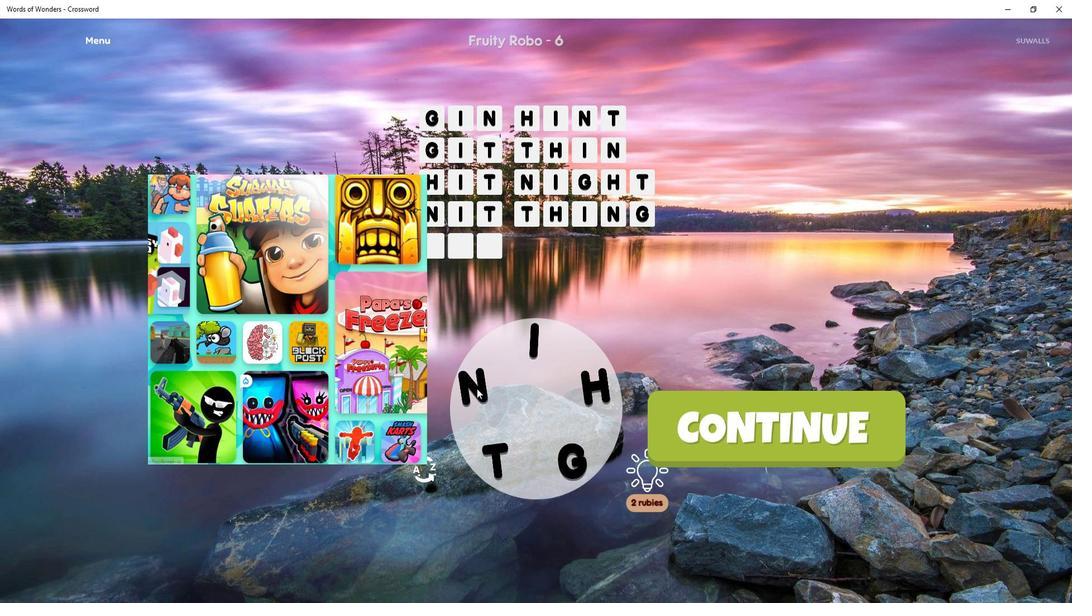 
Action: Mouse pressed left at (525, 358)
Screenshot: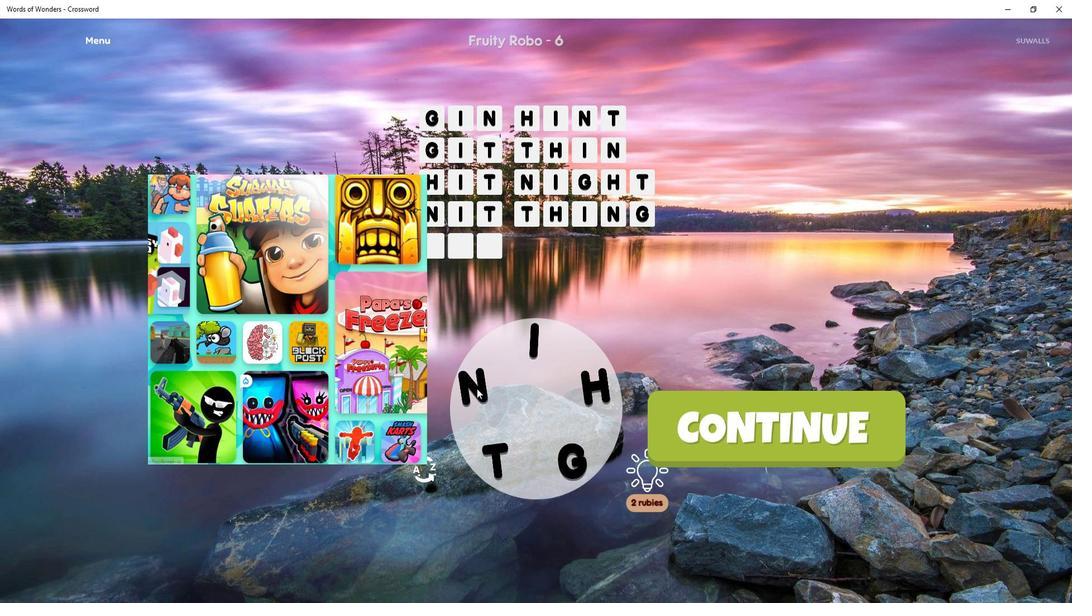 
Action: Mouse moved to (537, 413)
Screenshot: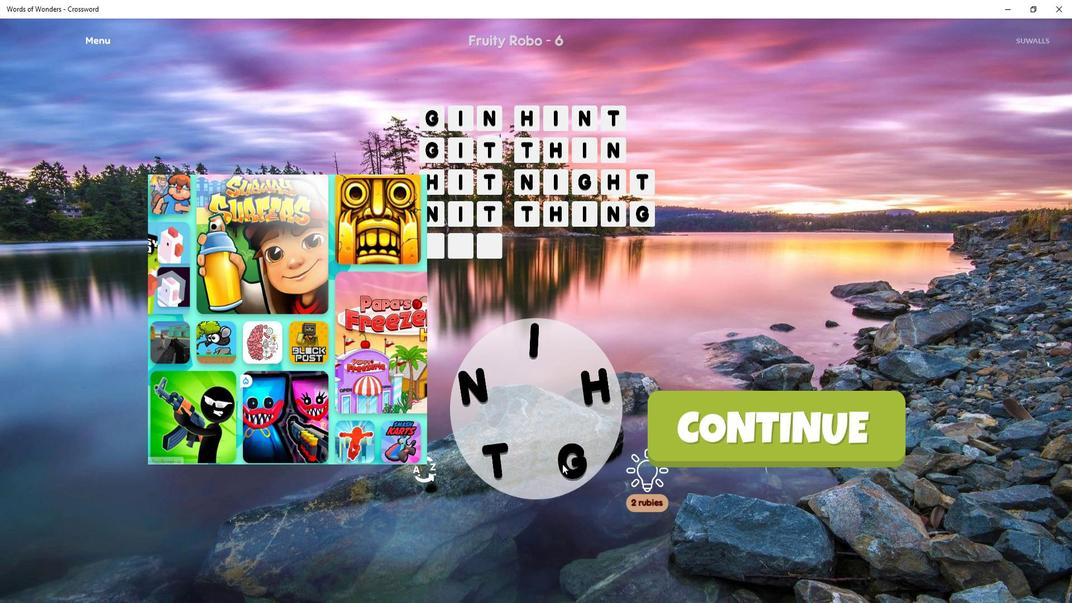
Action: Mouse pressed left at (537, 413)
Screenshot: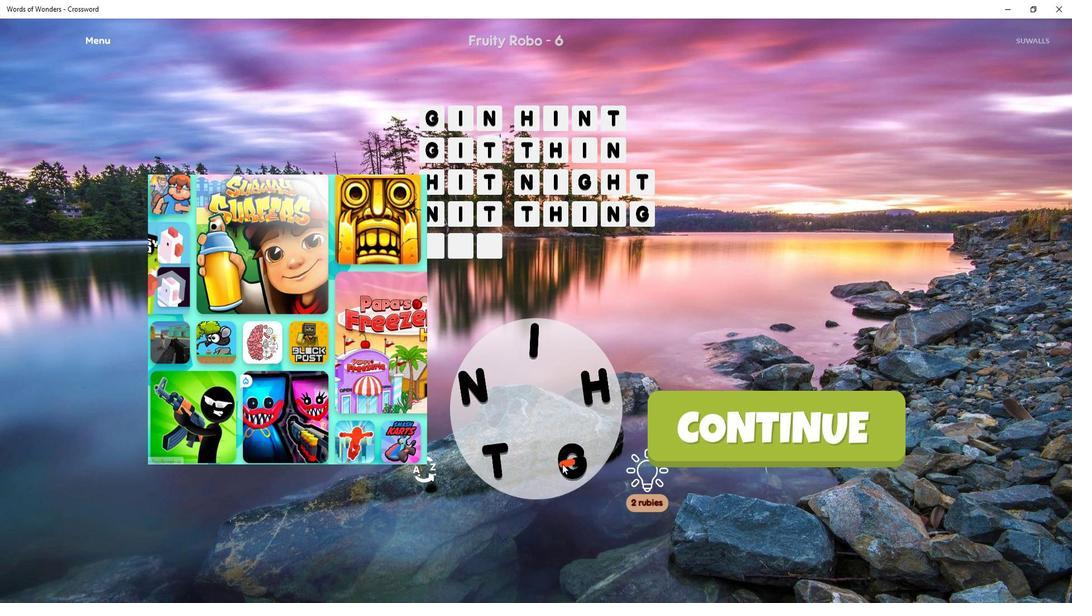 
Action: Mouse moved to (524, 356)
Screenshot: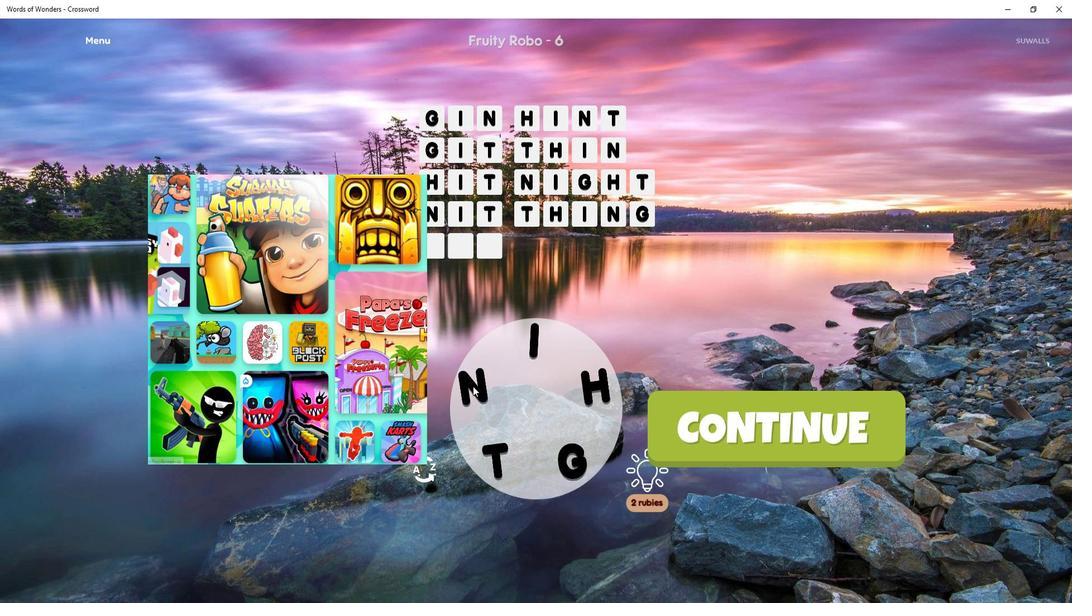 
Action: Mouse pressed left at (524, 356)
Screenshot: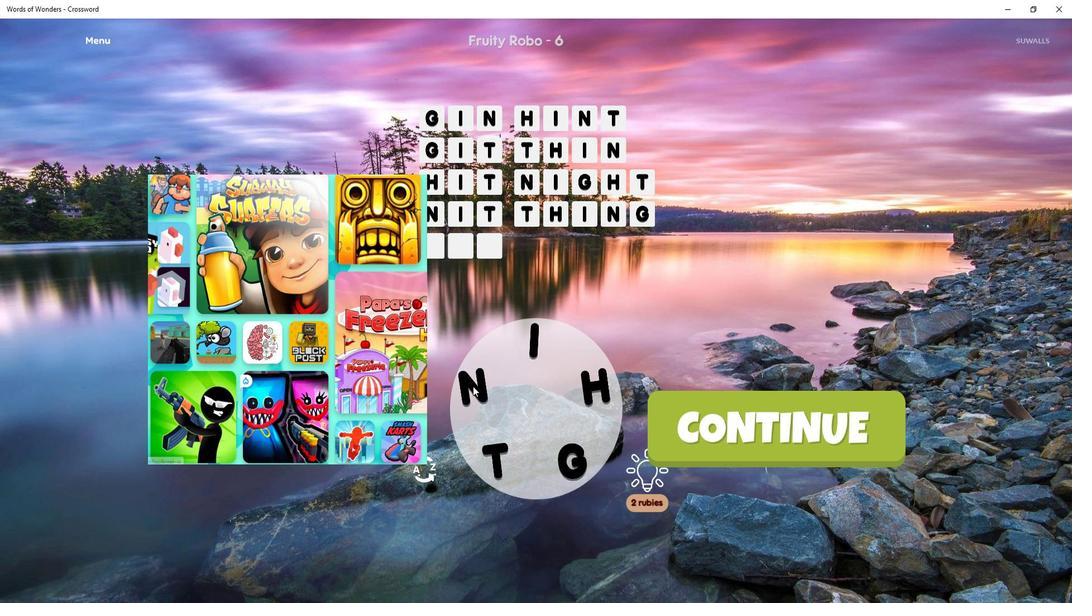 
Action: Mouse moved to (536, 343)
Screenshot: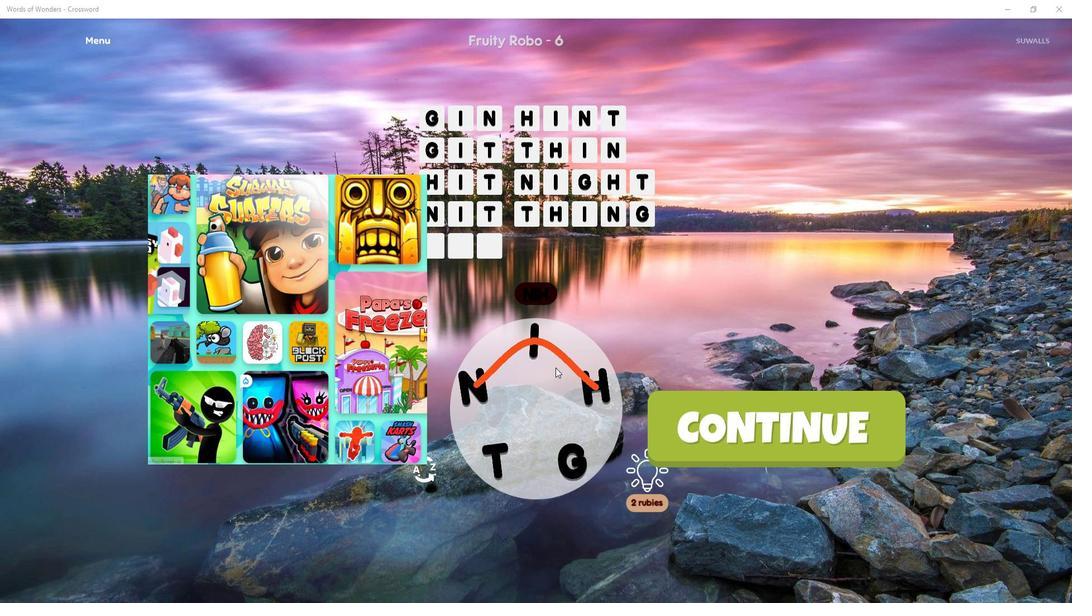 
Action: Mouse pressed left at (536, 343)
Screenshot: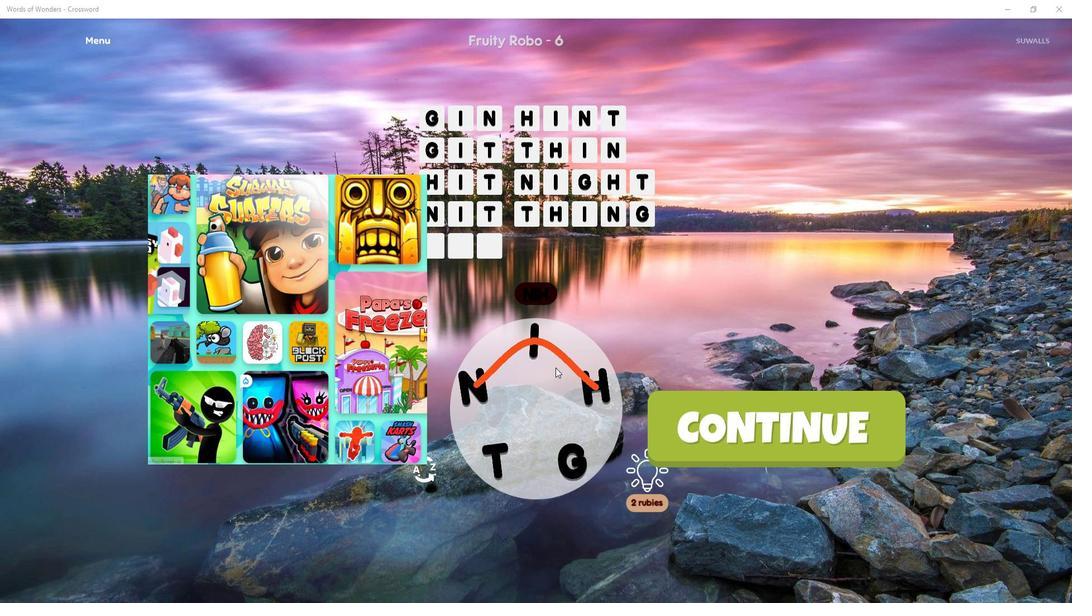 
Action: Mouse moved to (525, 358)
Screenshot: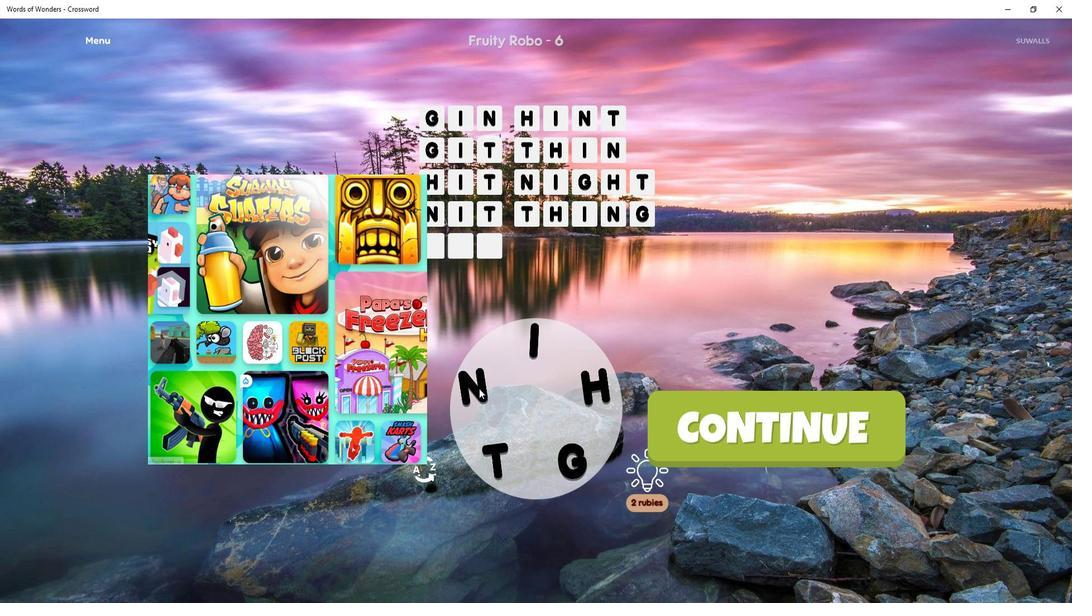 
Action: Mouse pressed left at (525, 358)
Screenshot: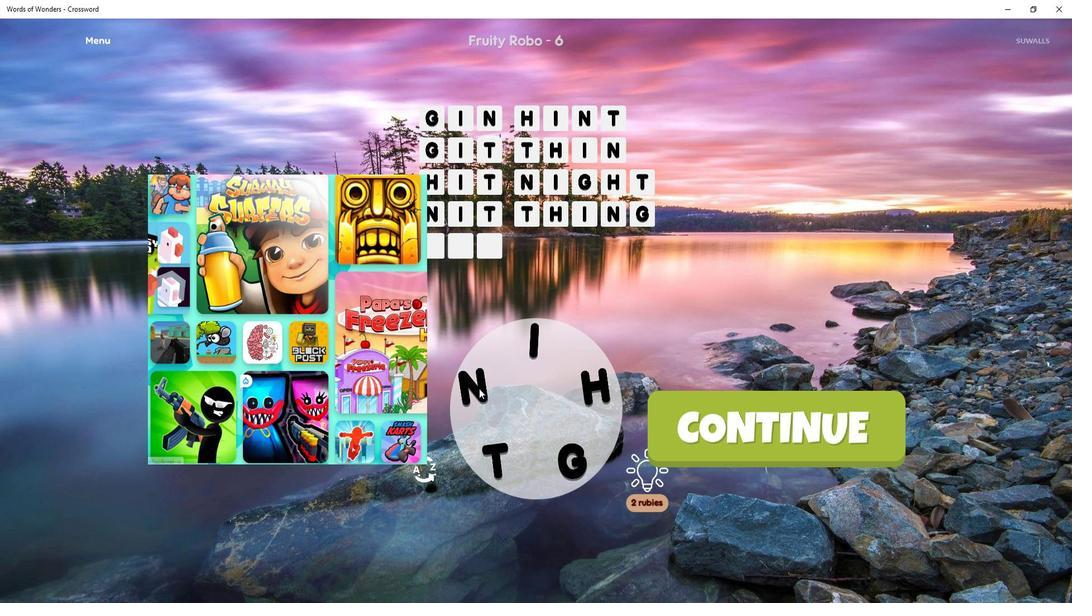 
Action: Mouse moved to (526, 400)
Screenshot: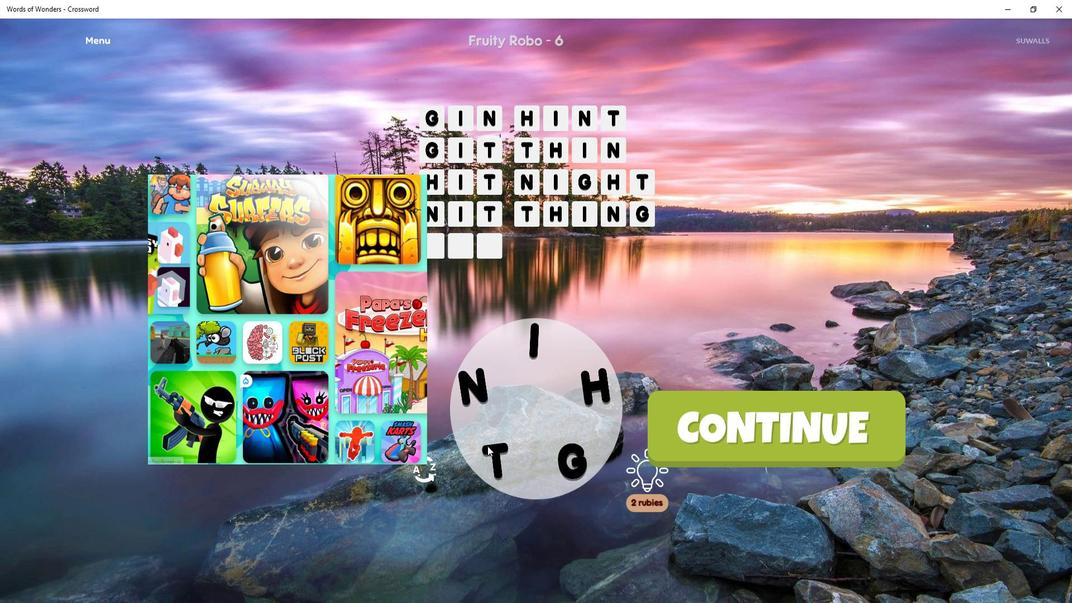 
Action: Mouse pressed left at (526, 400)
Screenshot: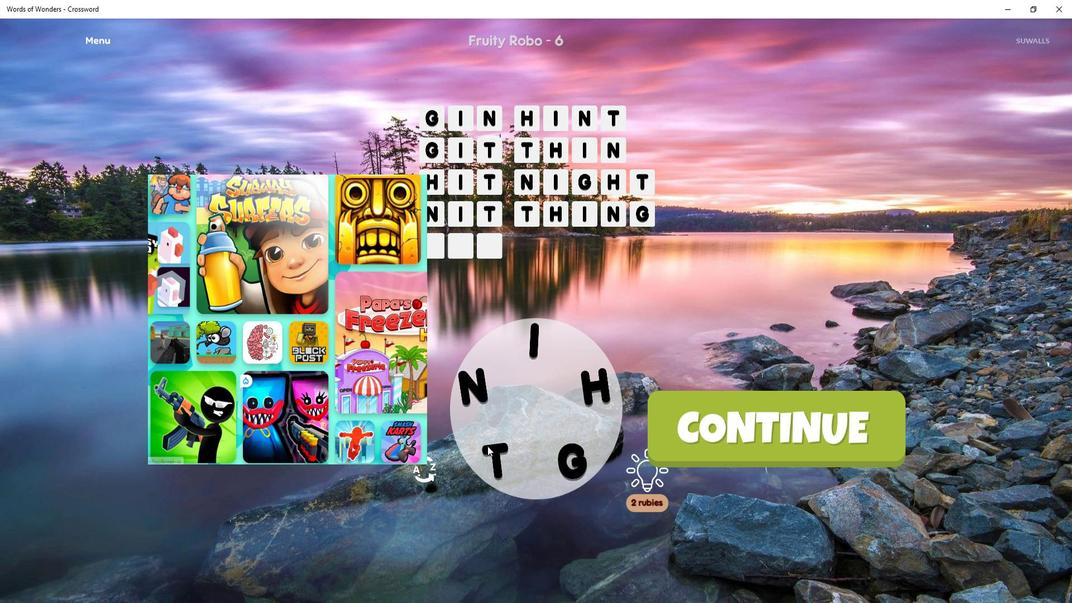 
Action: Mouse moved to (524, 361)
Screenshot: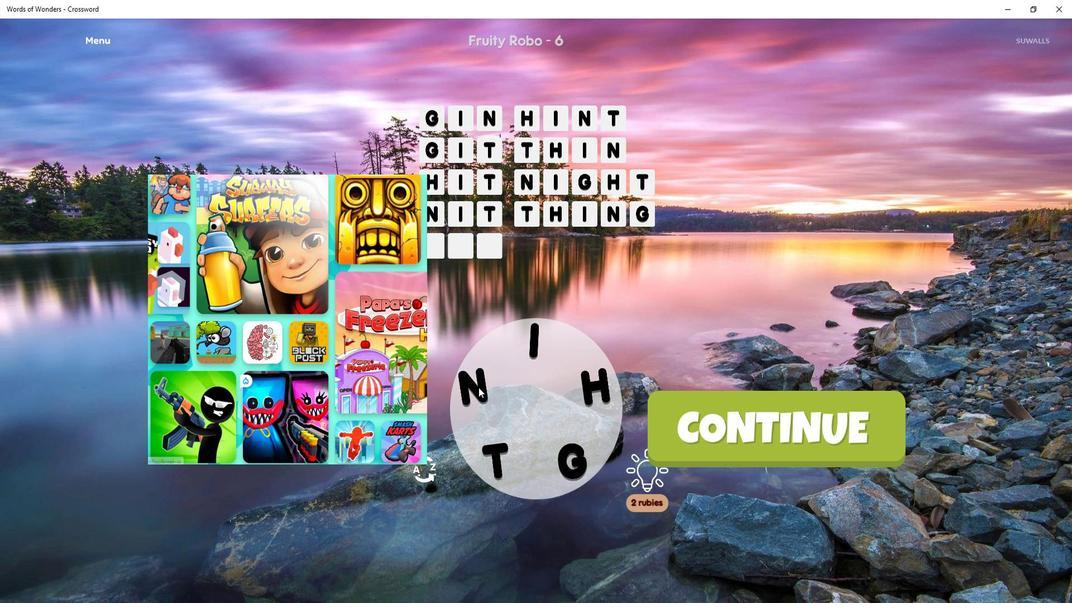 
Action: Mouse pressed left at (524, 361)
Screenshot: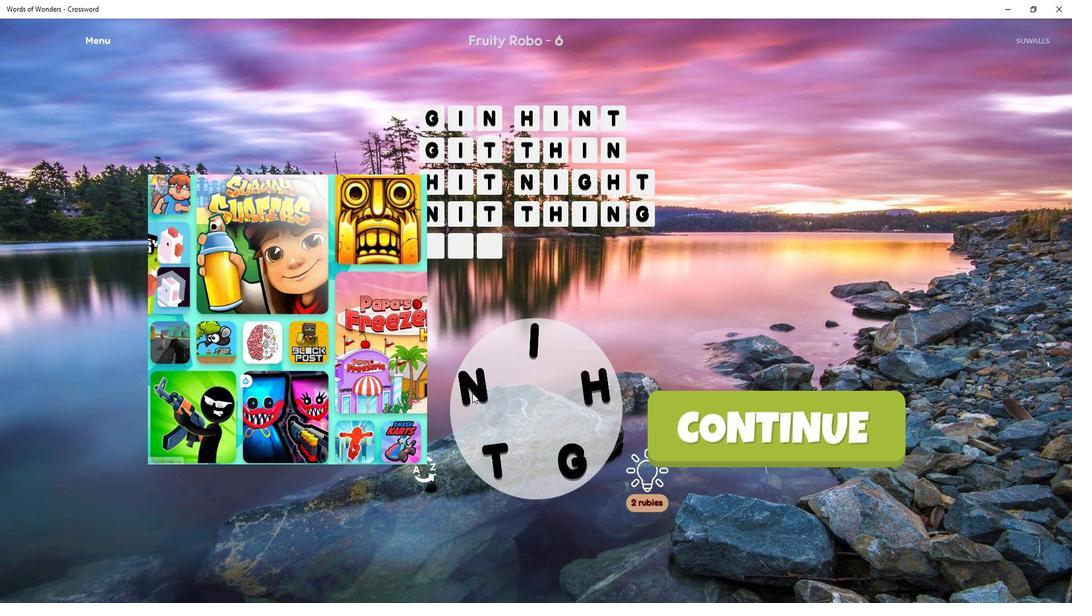 
Action: Mouse moved to (538, 407)
Screenshot: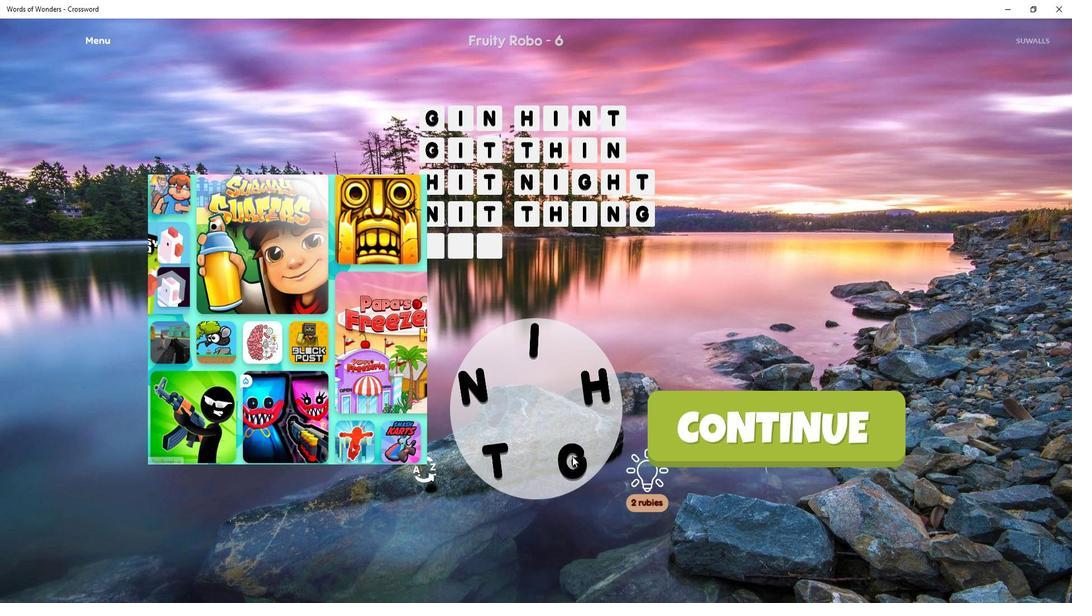 
Action: Mouse pressed left at (538, 407)
Screenshot: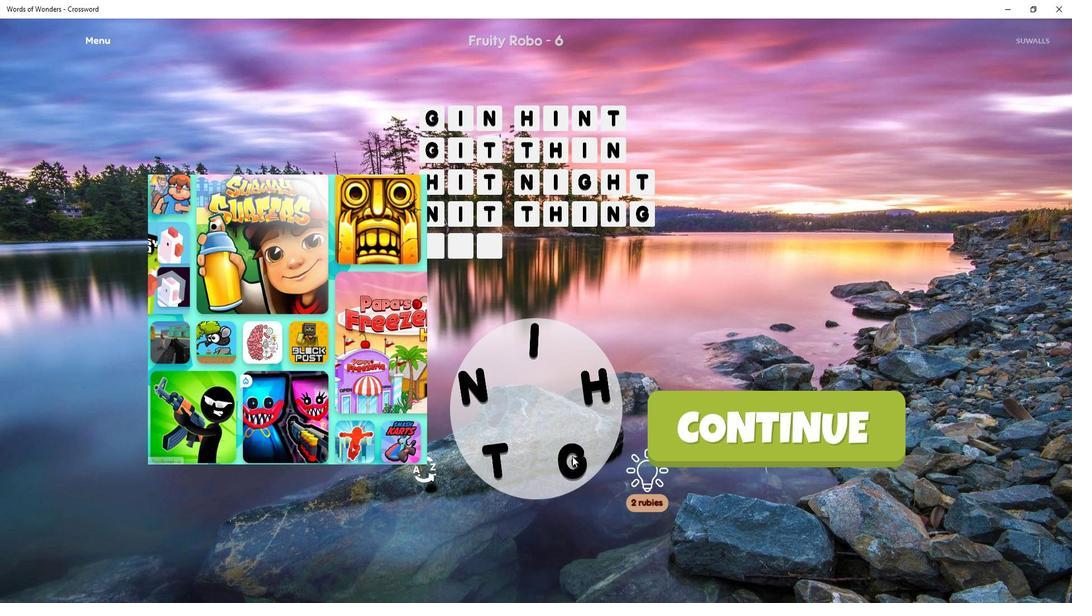 
Action: Mouse moved to (420, 234)
Screenshot: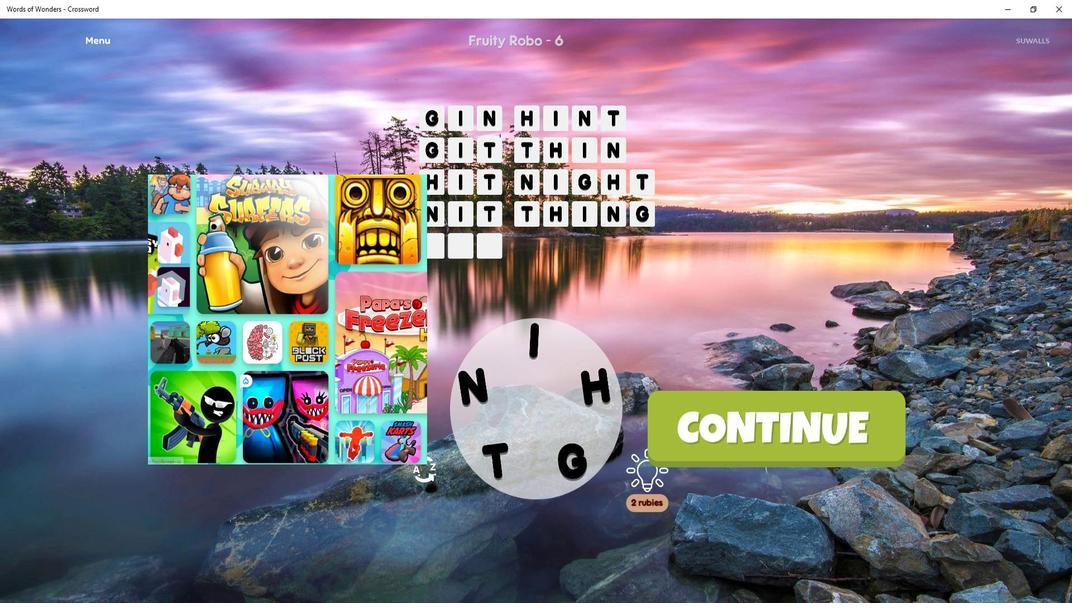 
Action: Mouse pressed left at (420, 234)
Screenshot: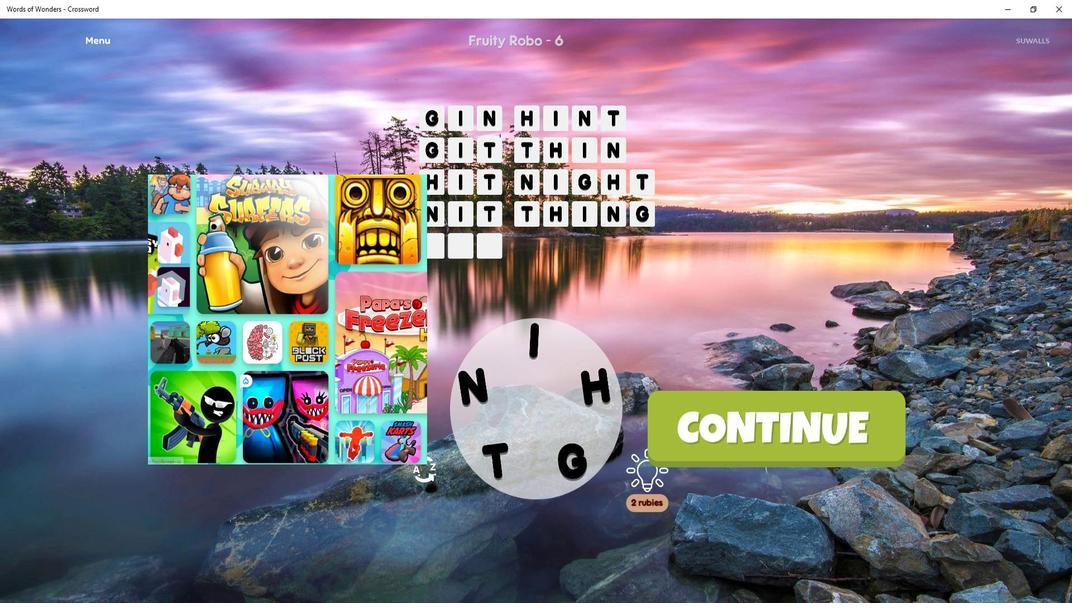 
Action: Mouse moved to (455, 208)
Screenshot: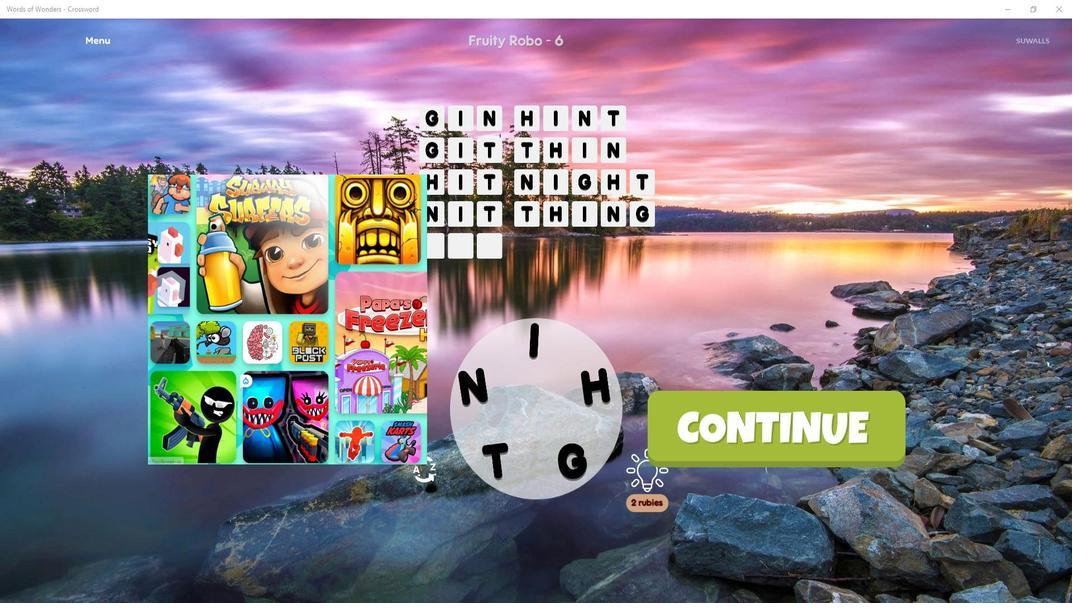 
Action: Mouse pressed left at (455, 208)
Screenshot: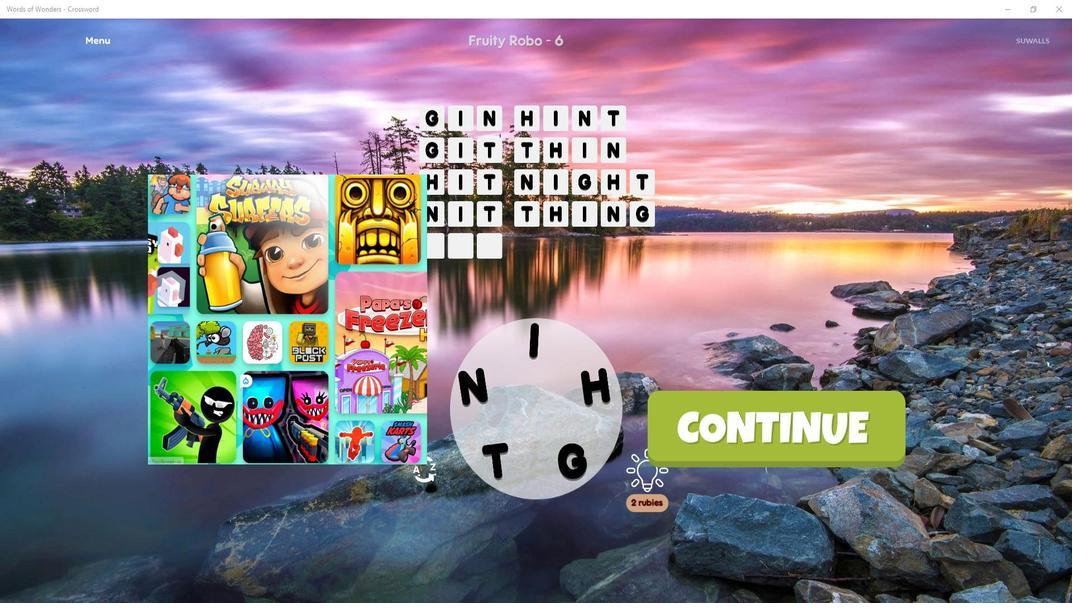 
Action: Mouse moved to (528, 407)
Screenshot: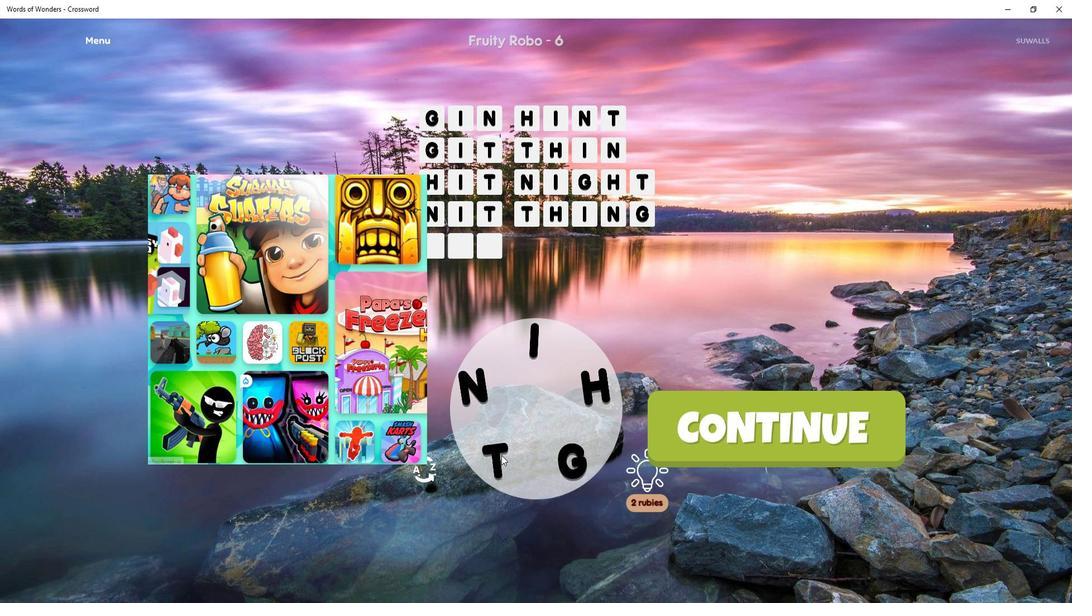 
Action: Mouse pressed left at (528, 407)
Screenshot: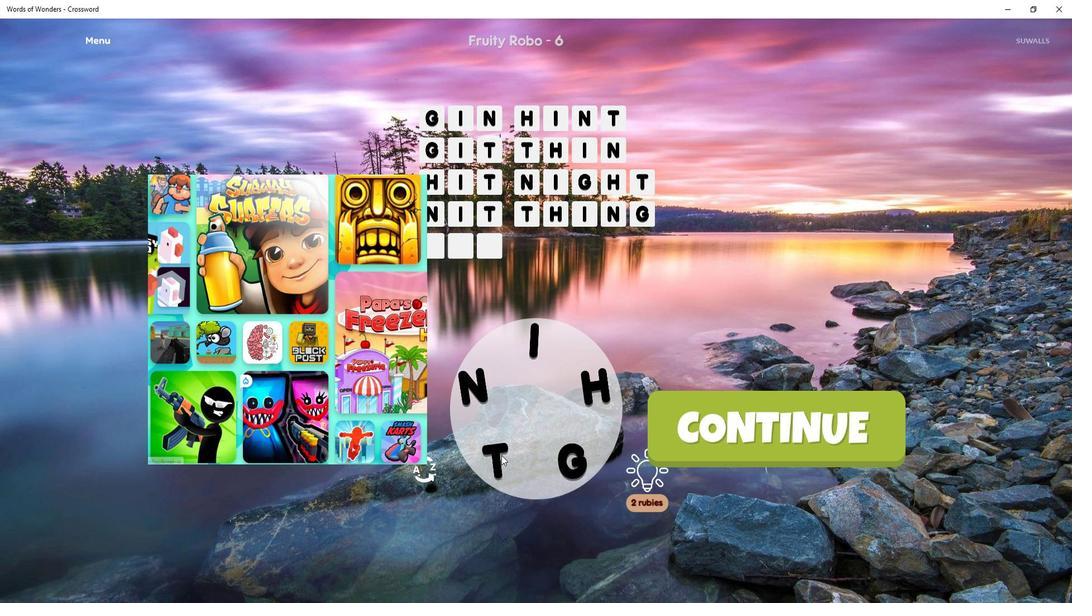 
Action: Mouse moved to (528, 407)
Screenshot: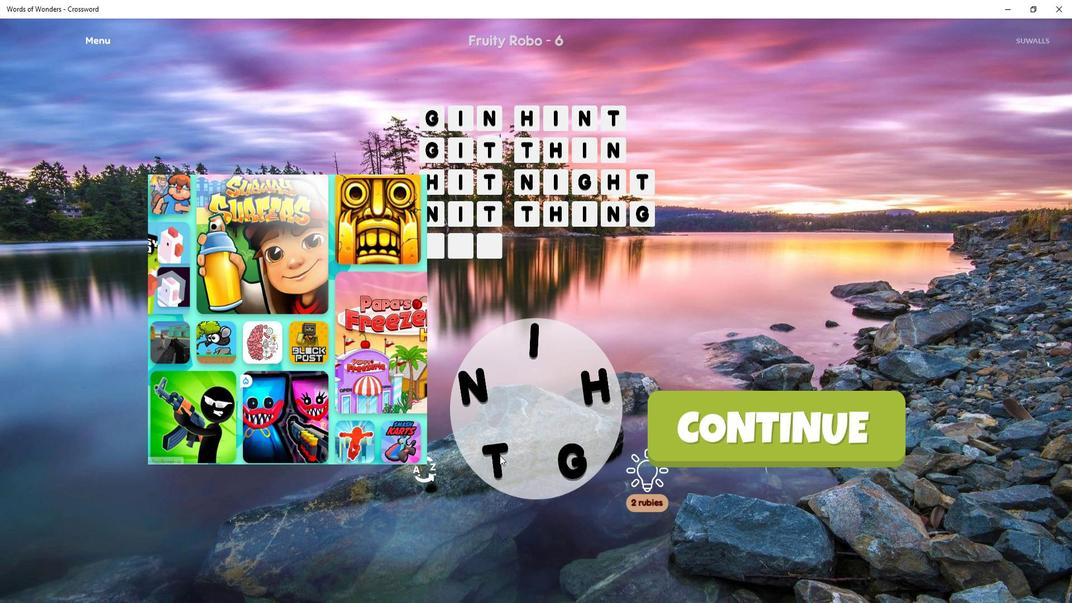 
Action: Mouse pressed left at (528, 407)
Screenshot: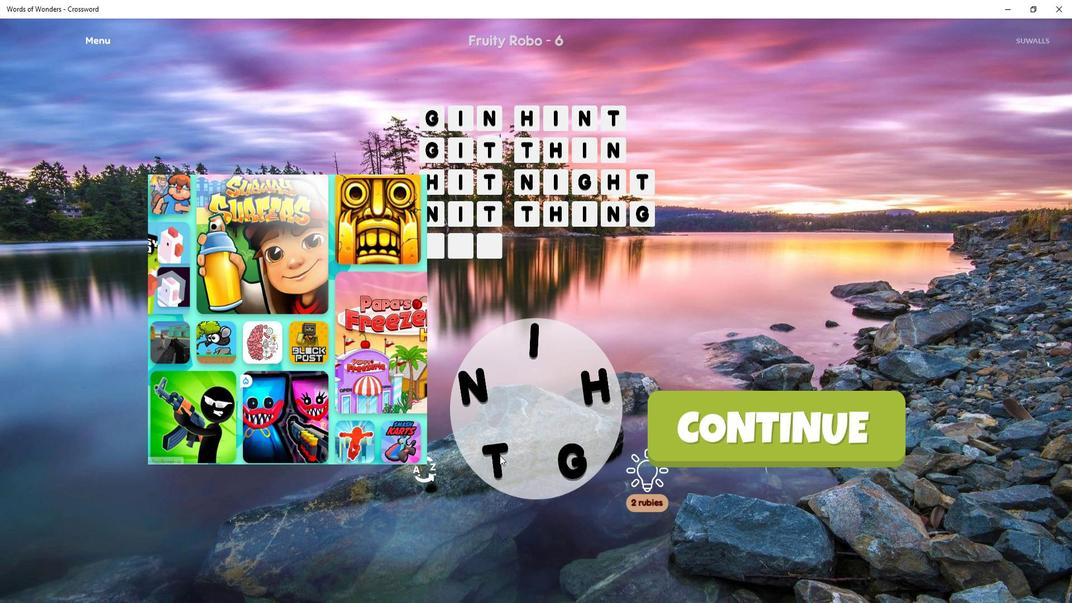 
Action: Mouse moved to (531, 289)
Screenshot: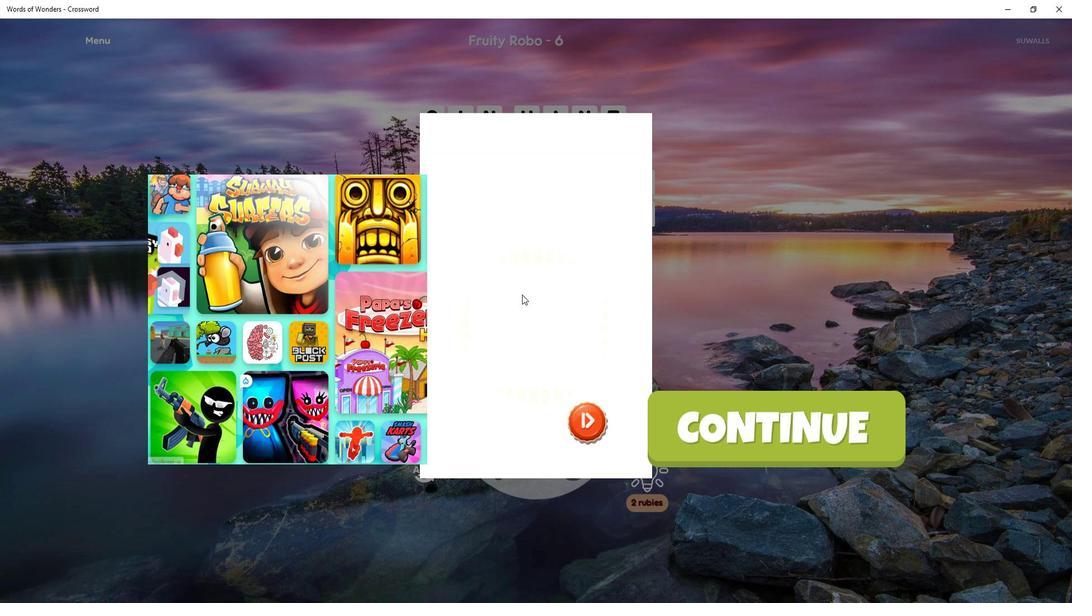
